 Task: Find connections with filter location Clement Town with filter topic #socialentrepreneurshipwith filter profile language Potuguese with filter current company EY-Parthenon with filter school Rajiv Gandhi Prodoyogiki Vishwavidyalaya, Bhopal with filter industry Retail Appliances, Electrical, and Electronic Equipment with filter service category WordPress Design with filter keywords title Pharmacy Assistant
Action: Mouse moved to (583, 66)
Screenshot: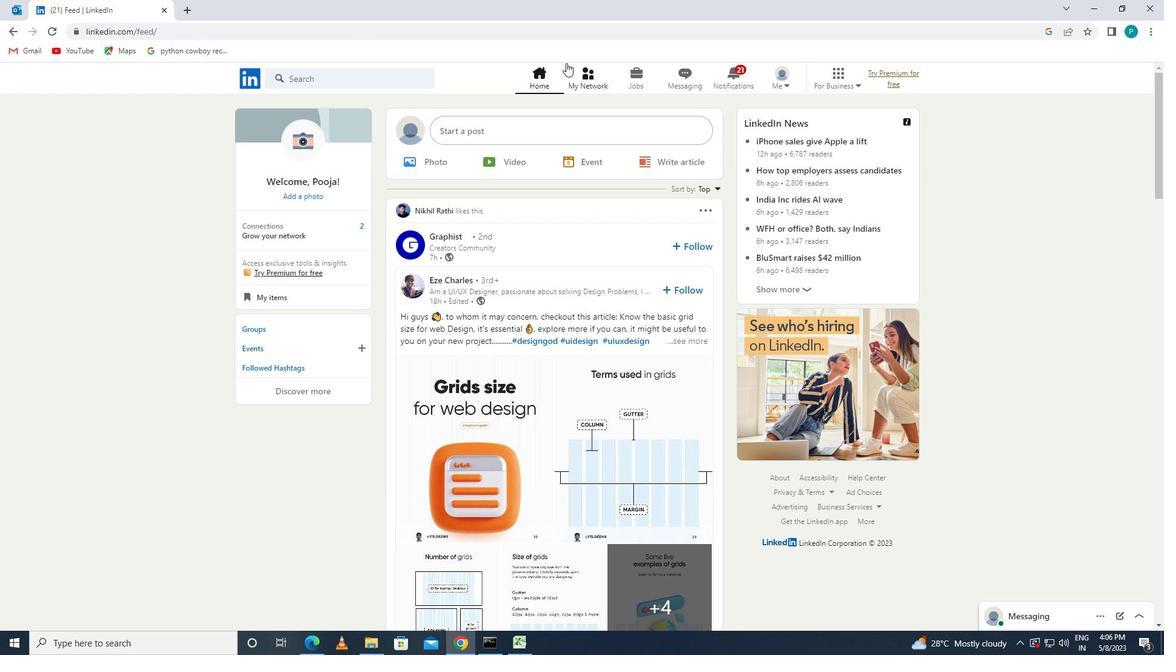 
Action: Mouse pressed left at (583, 66)
Screenshot: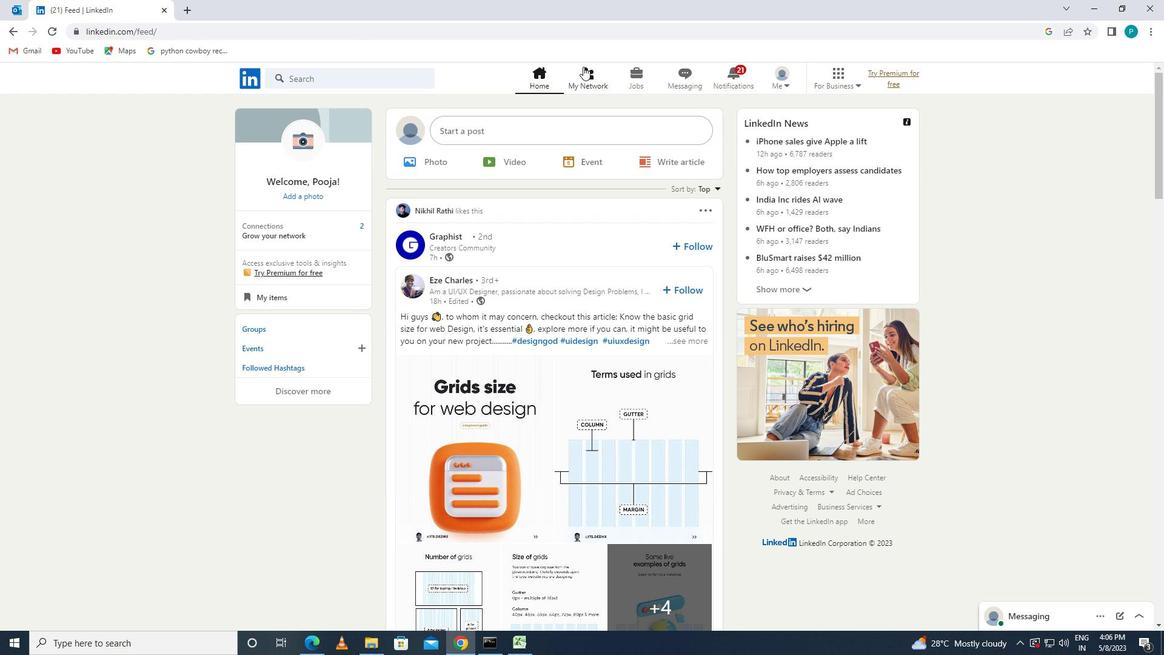 
Action: Mouse moved to (373, 143)
Screenshot: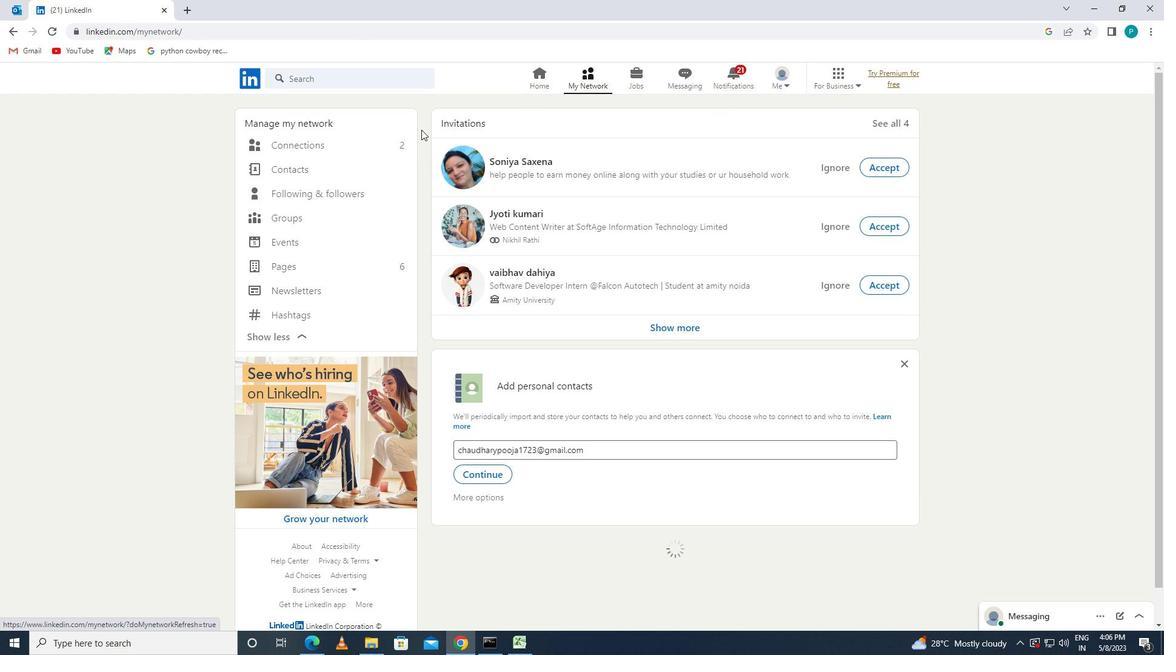
Action: Mouse pressed left at (373, 143)
Screenshot: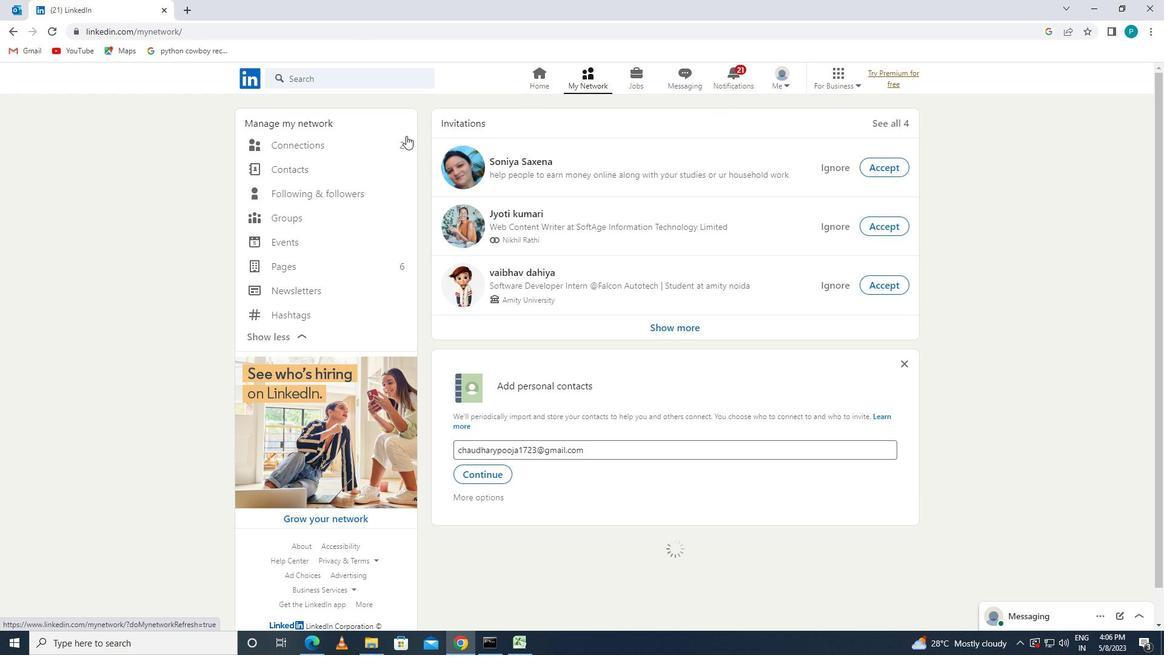 
Action: Mouse moved to (669, 146)
Screenshot: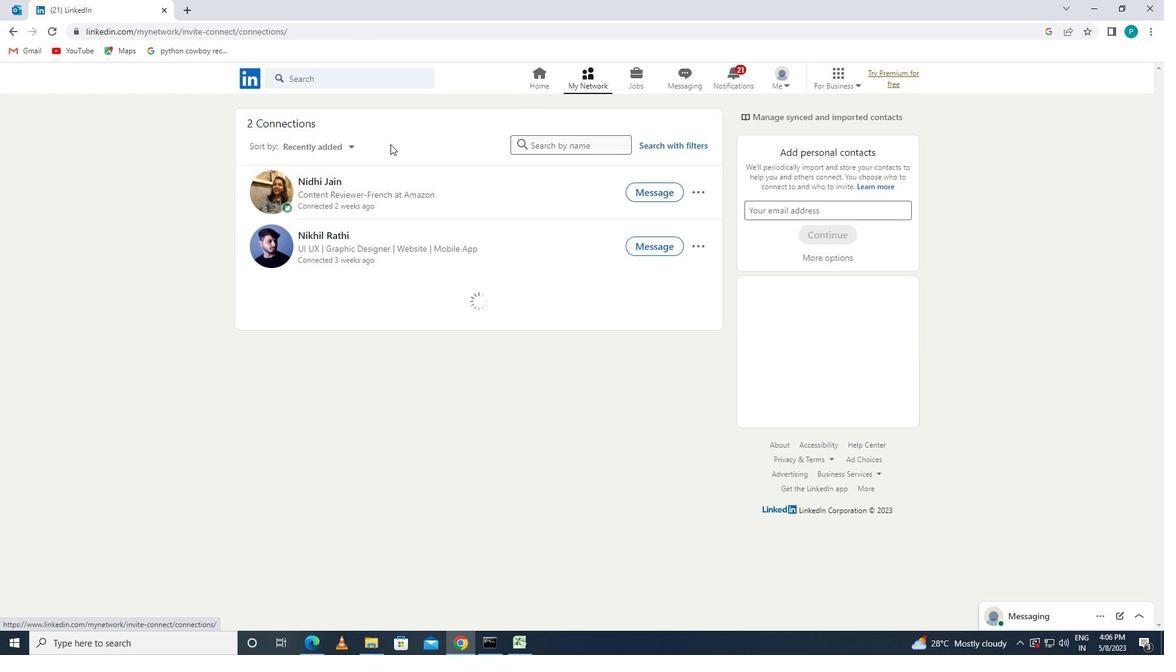 
Action: Mouse pressed left at (669, 146)
Screenshot: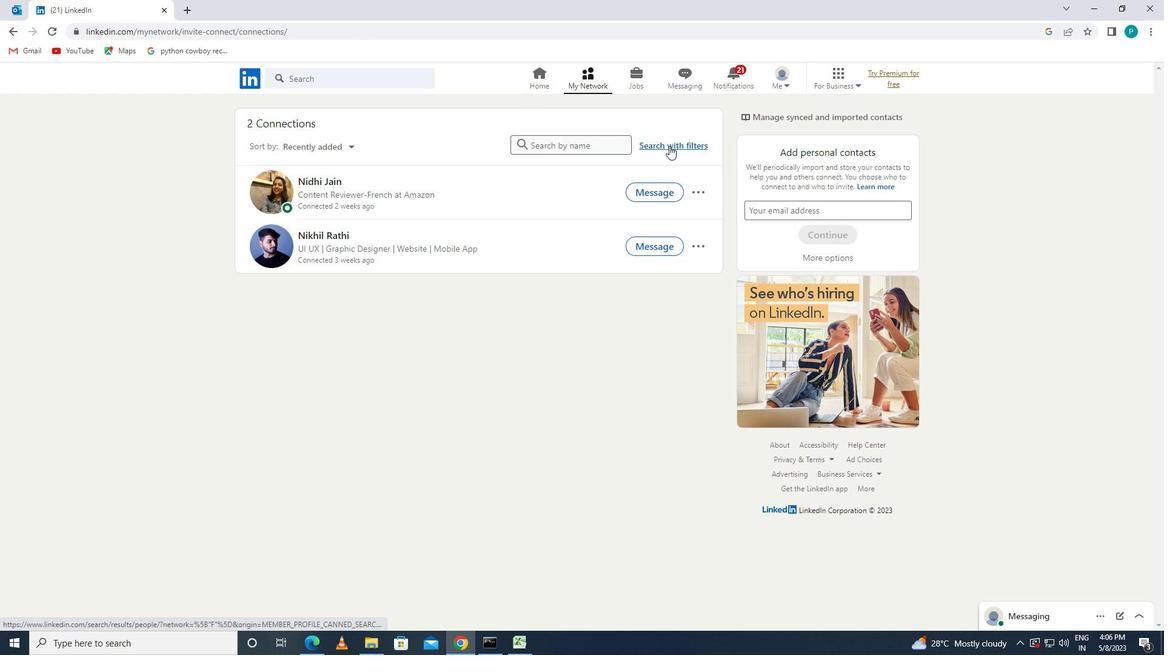 
Action: Mouse moved to (623, 106)
Screenshot: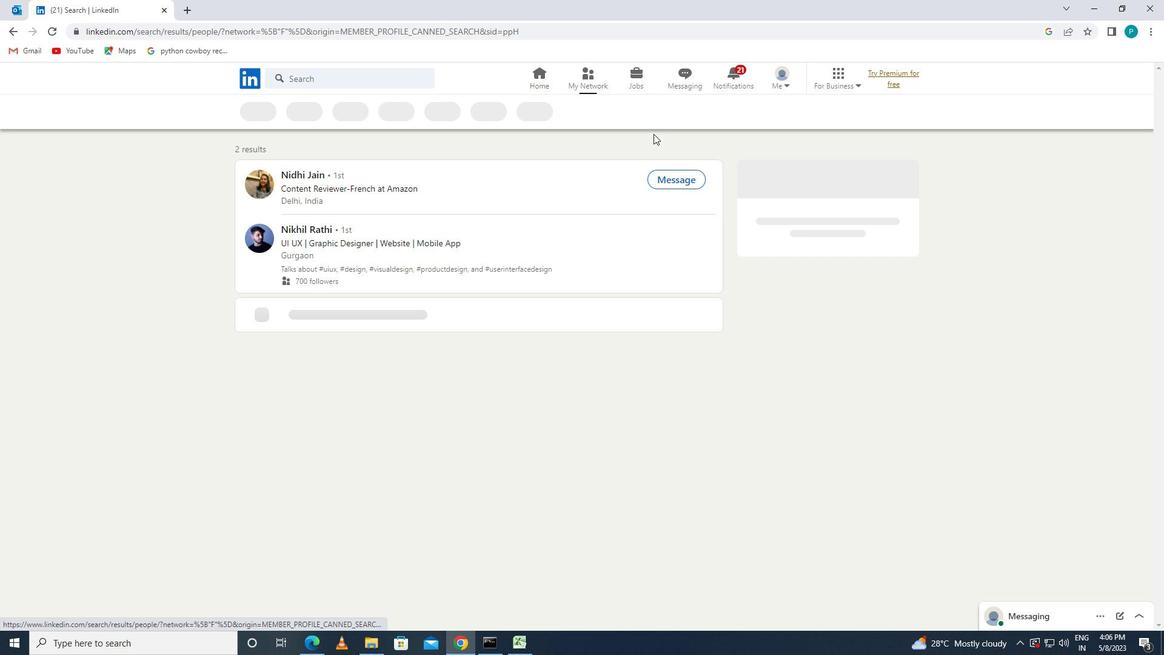 
Action: Mouse pressed left at (623, 106)
Screenshot: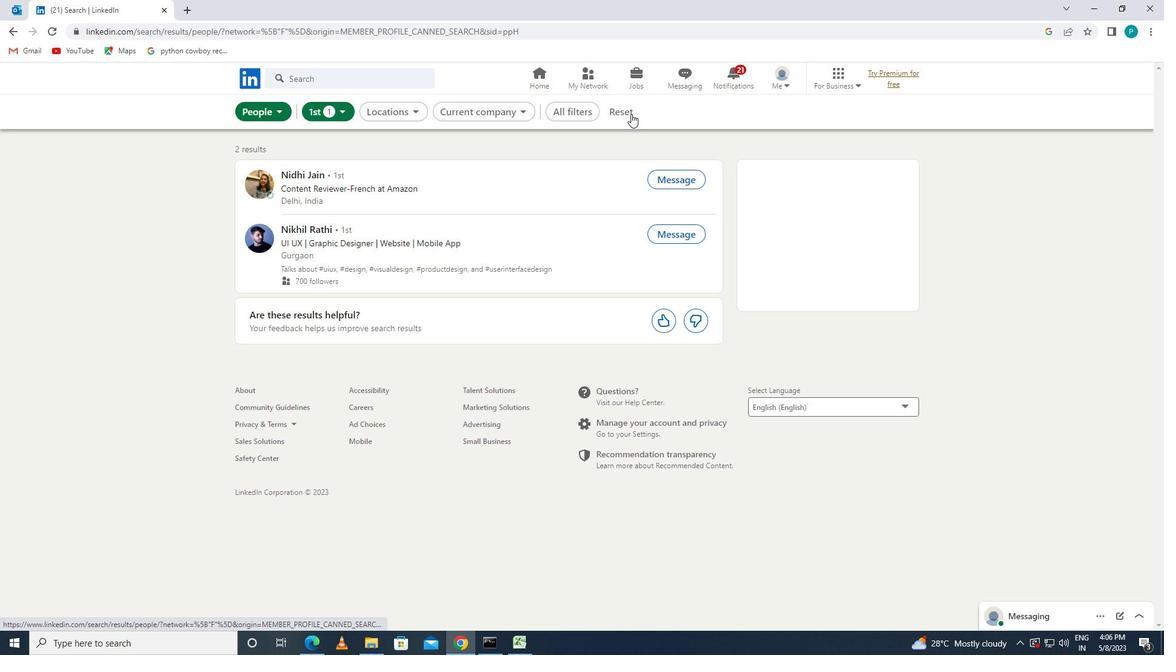 
Action: Mouse moved to (596, 107)
Screenshot: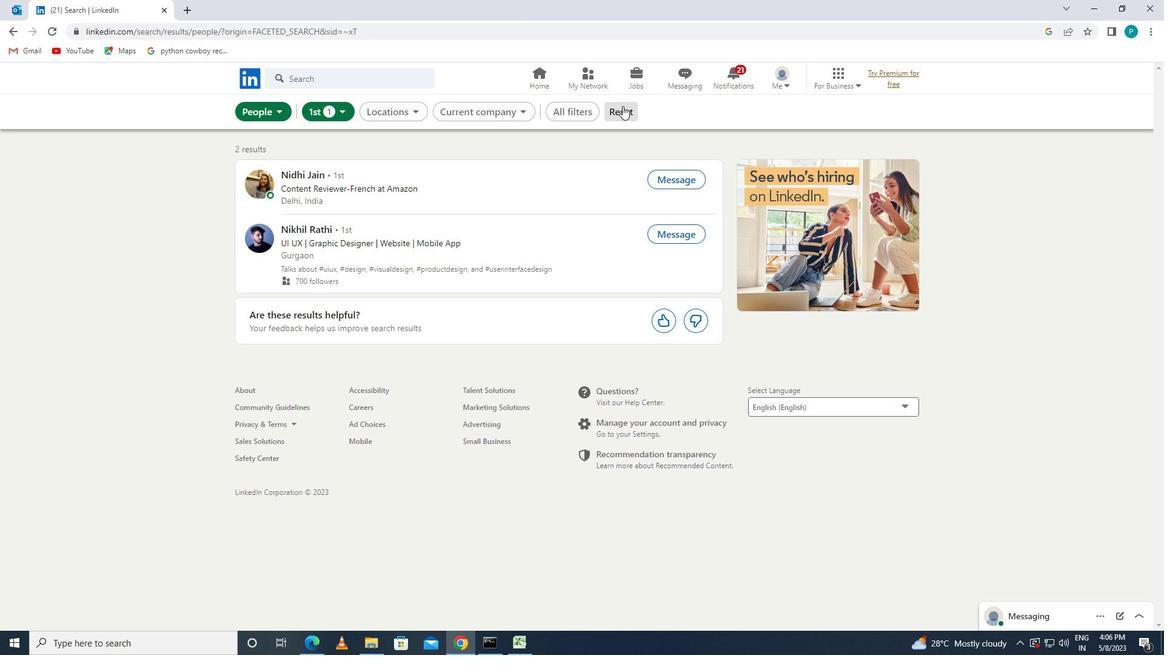 
Action: Mouse pressed left at (596, 107)
Screenshot: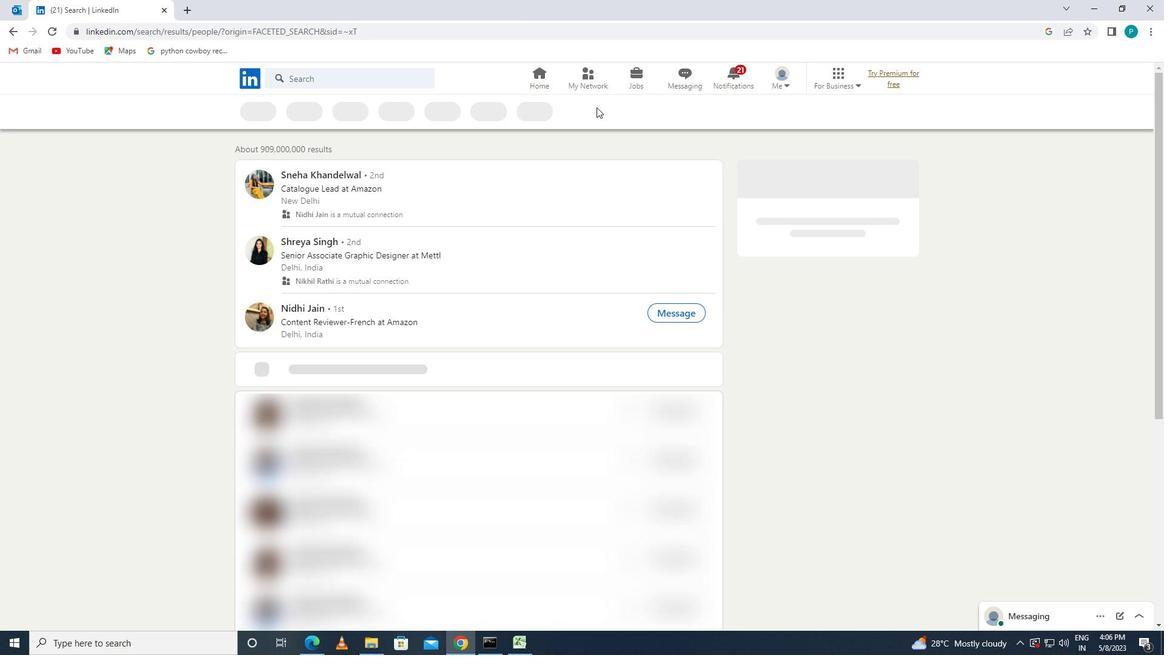 
Action: Mouse moved to (996, 297)
Screenshot: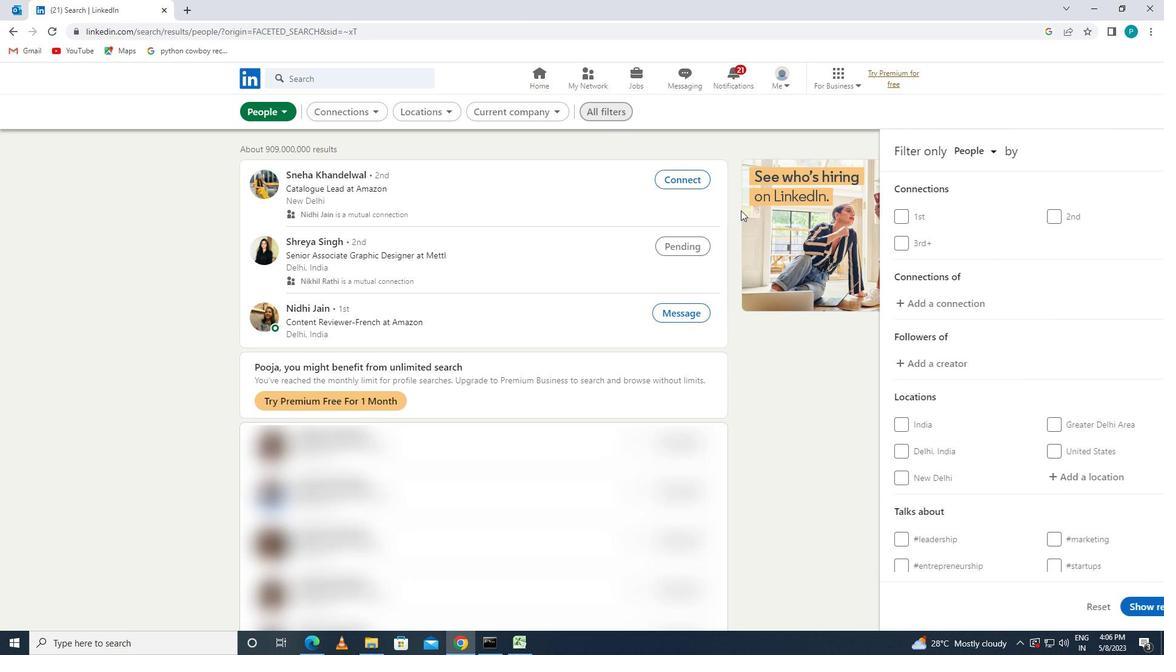 
Action: Mouse scrolled (996, 297) with delta (0, 0)
Screenshot: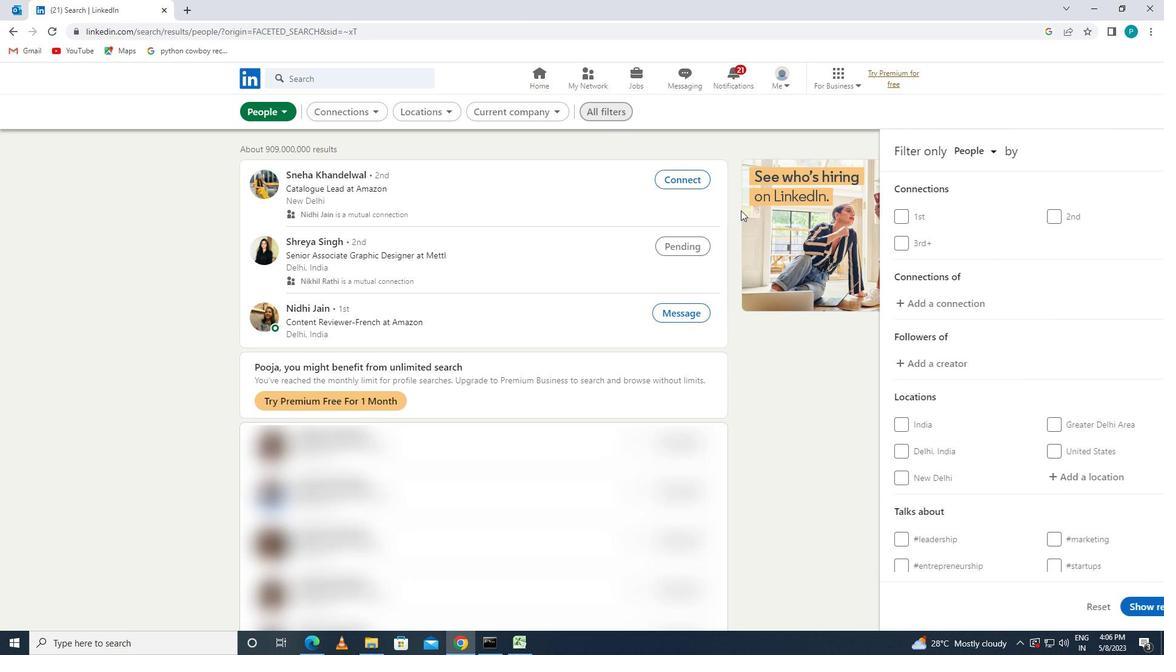 
Action: Mouse moved to (997, 298)
Screenshot: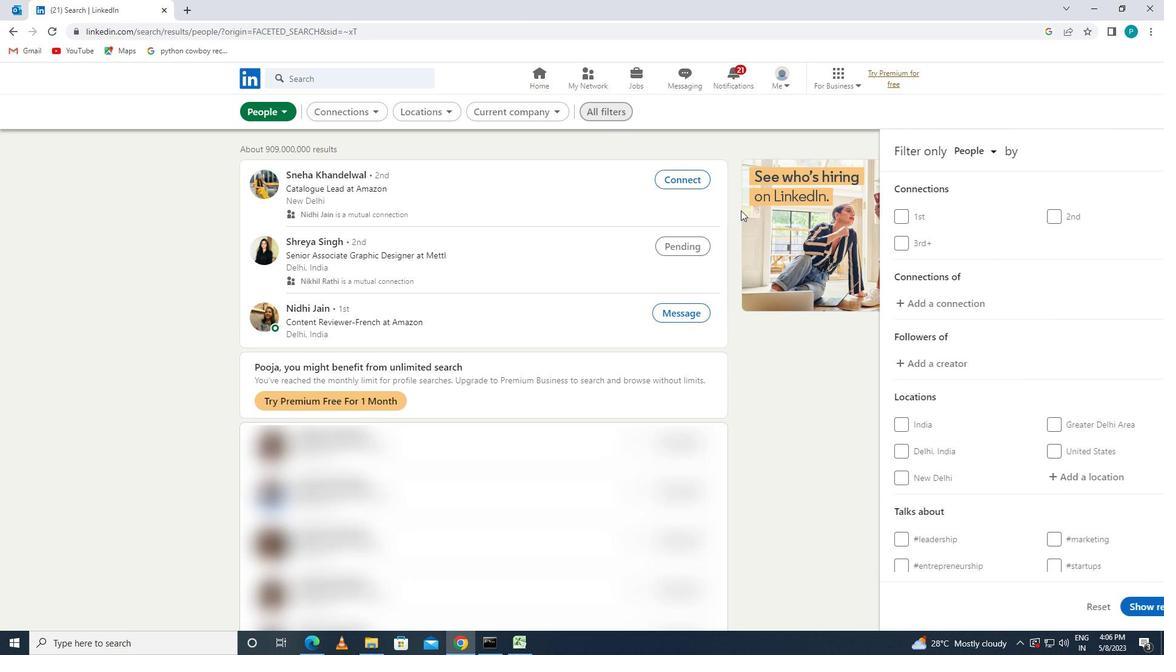 
Action: Mouse scrolled (997, 297) with delta (0, 0)
Screenshot: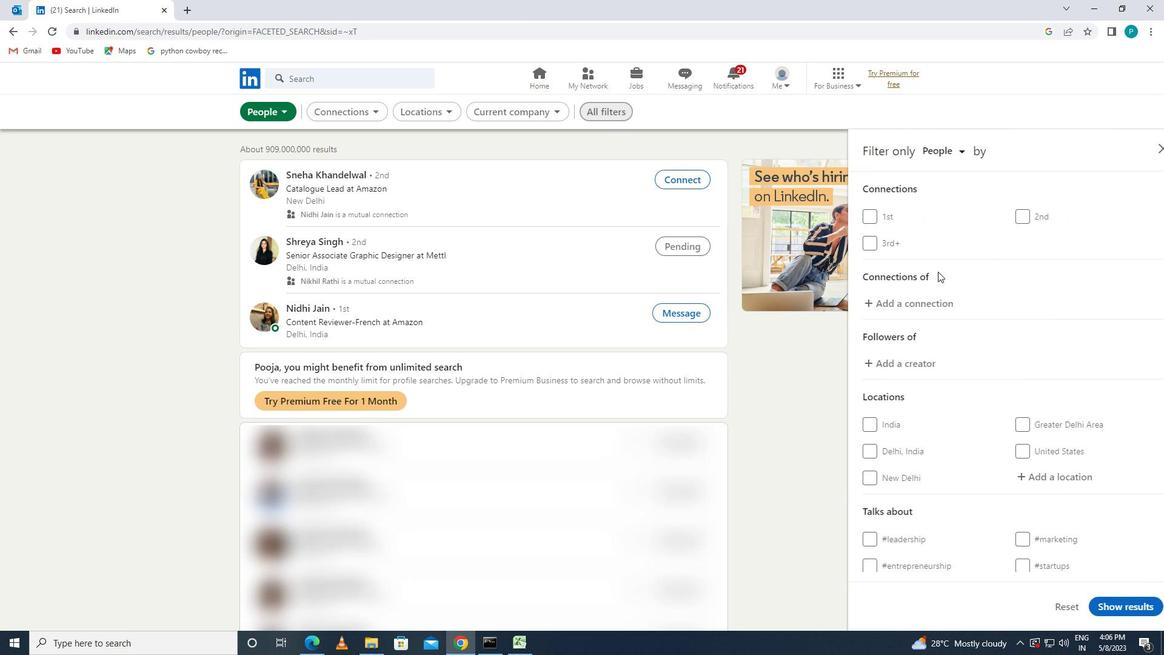 
Action: Mouse moved to (1034, 355)
Screenshot: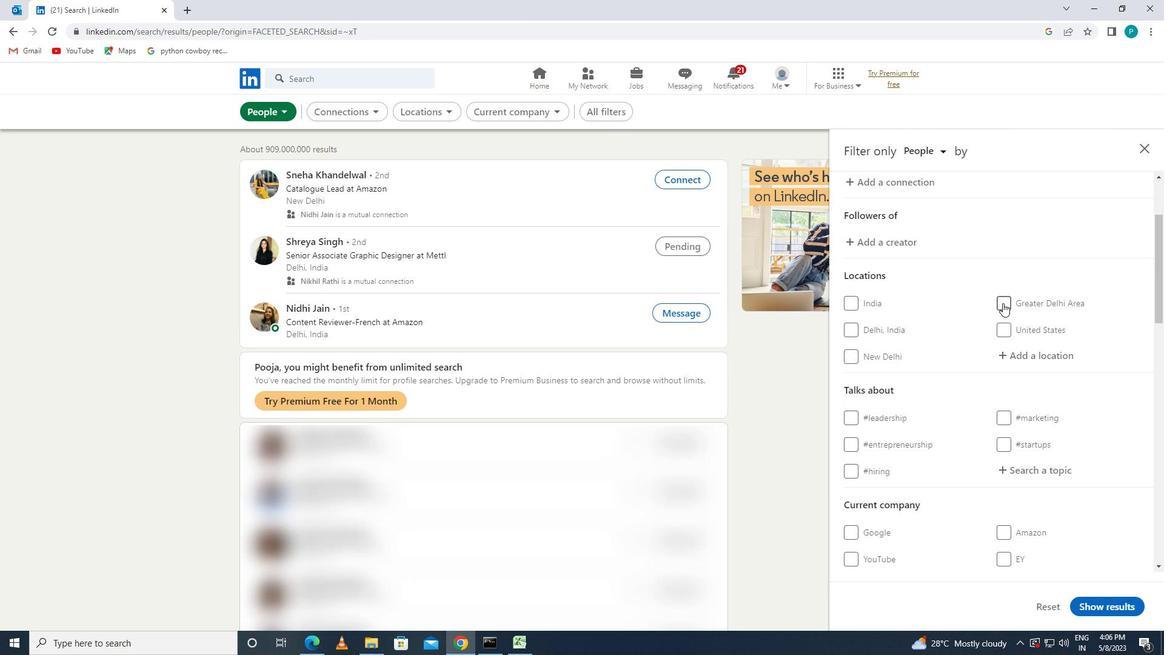 
Action: Mouse pressed left at (1034, 355)
Screenshot: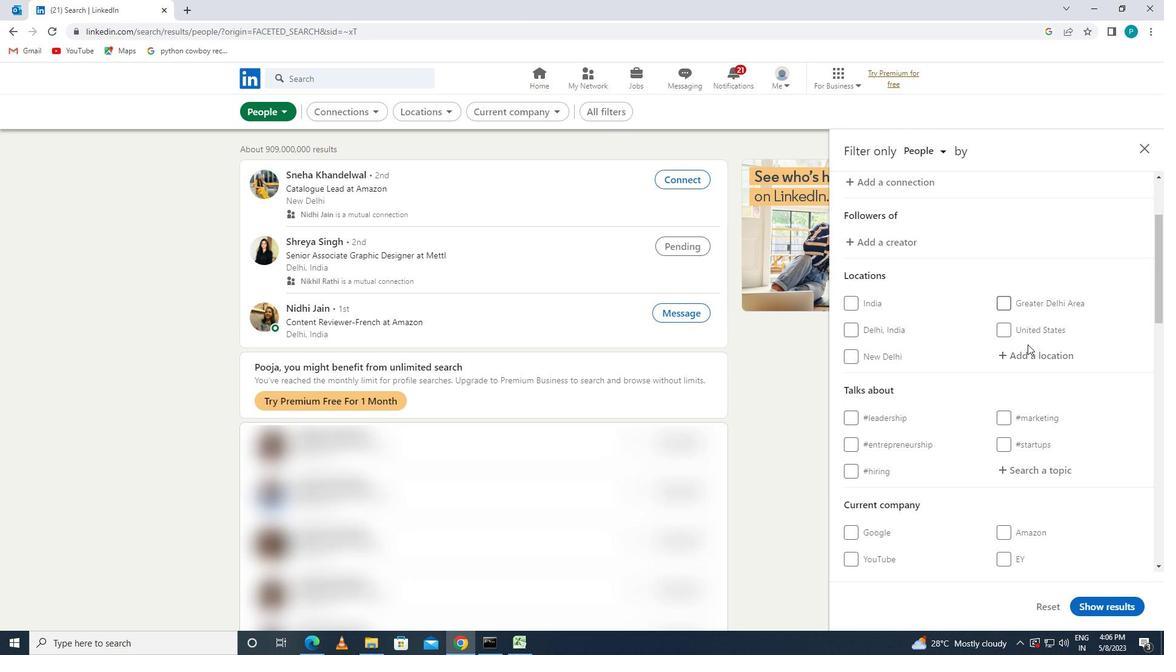 
Action: Mouse moved to (1030, 354)
Screenshot: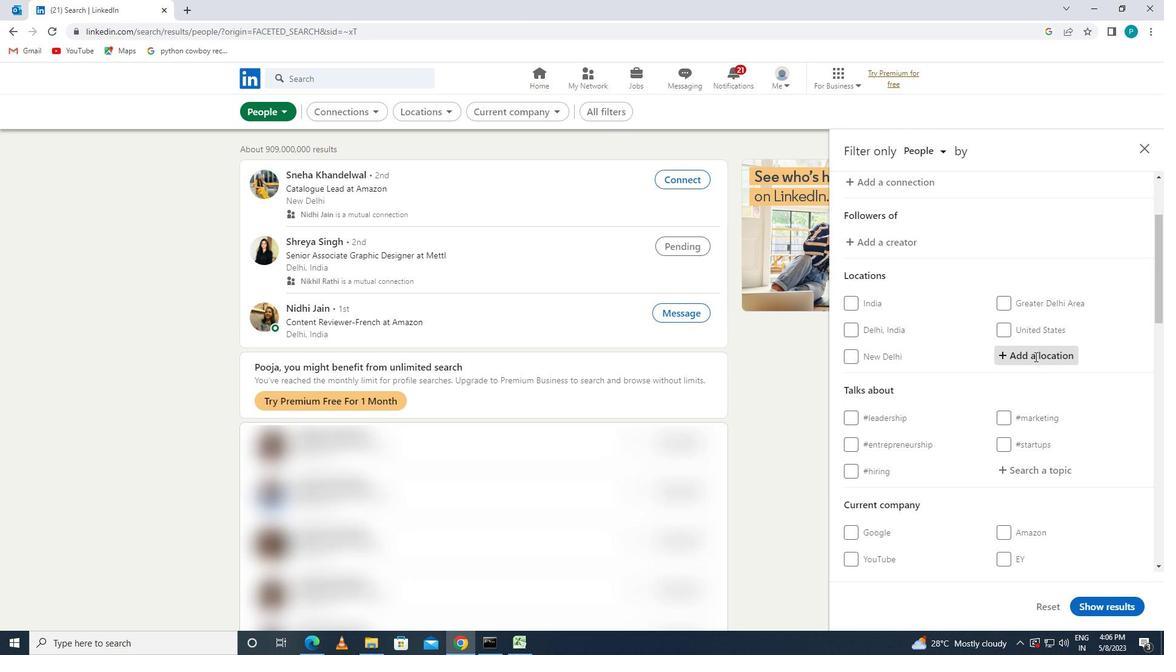 
Action: Key pressed <Key.caps_lock>c<Key.caps_lock>lement
Screenshot: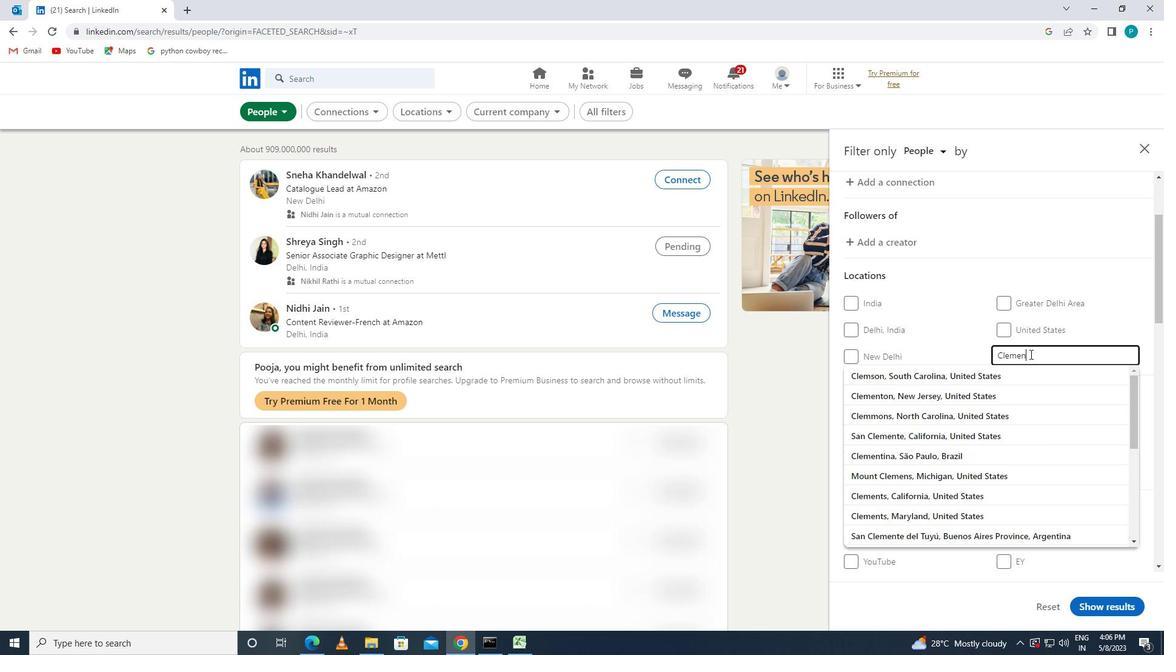 
Action: Mouse moved to (1037, 380)
Screenshot: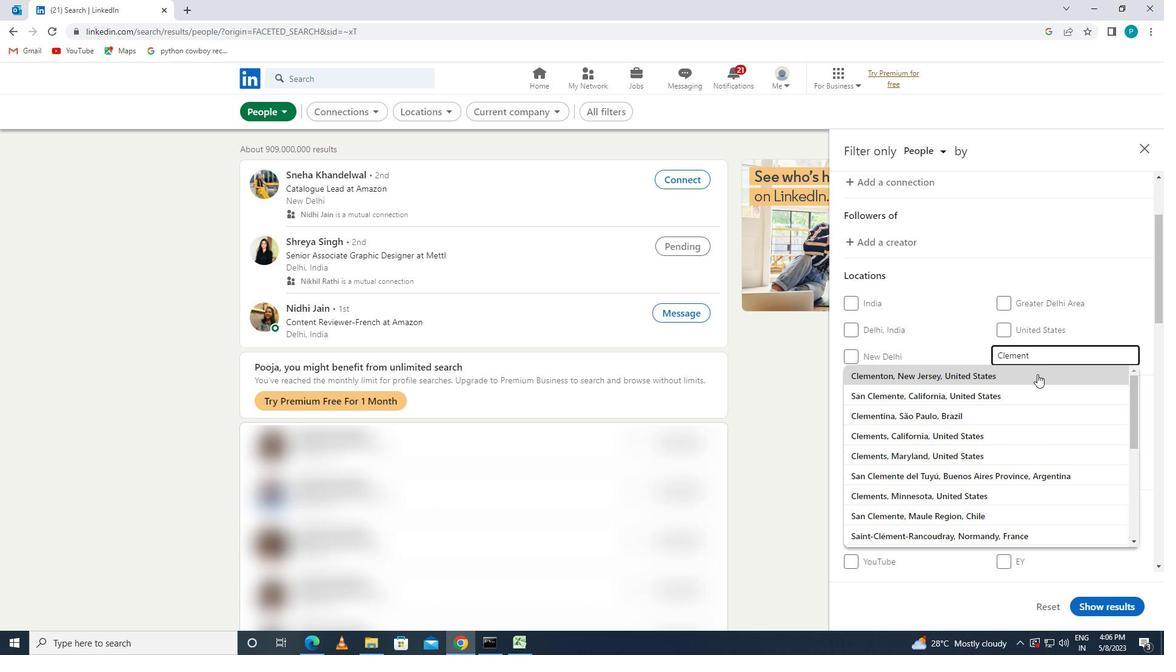 
Action: Key pressed <Key.space><Key.caps_lock>t<Key.caps_lock>own
Screenshot: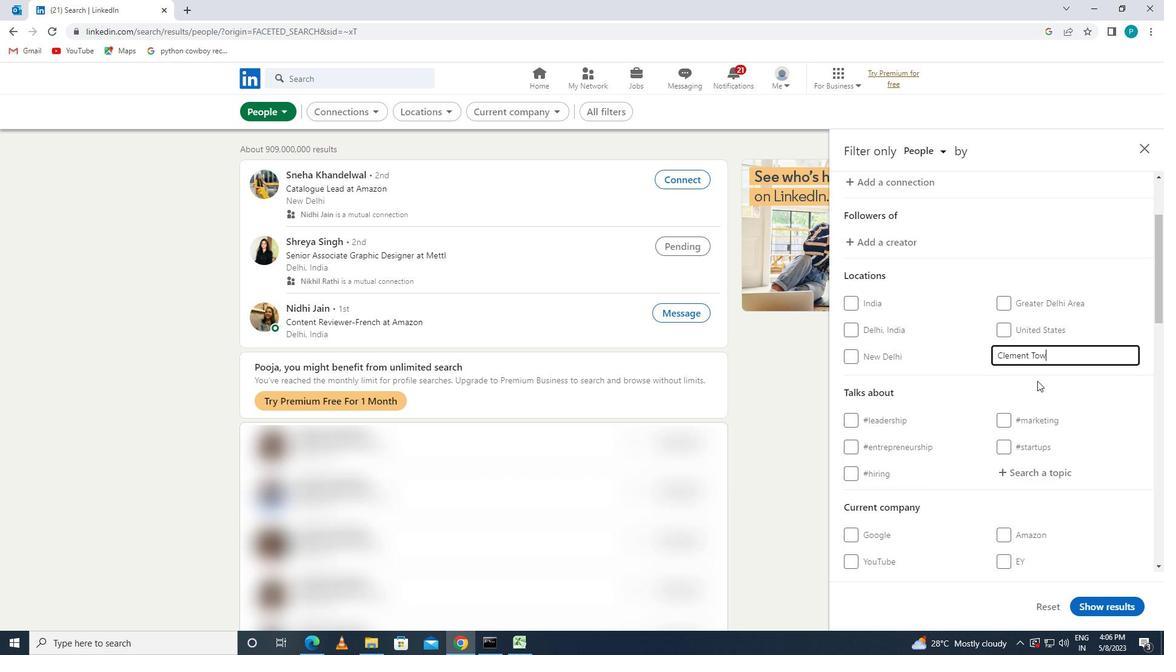 
Action: Mouse moved to (1040, 465)
Screenshot: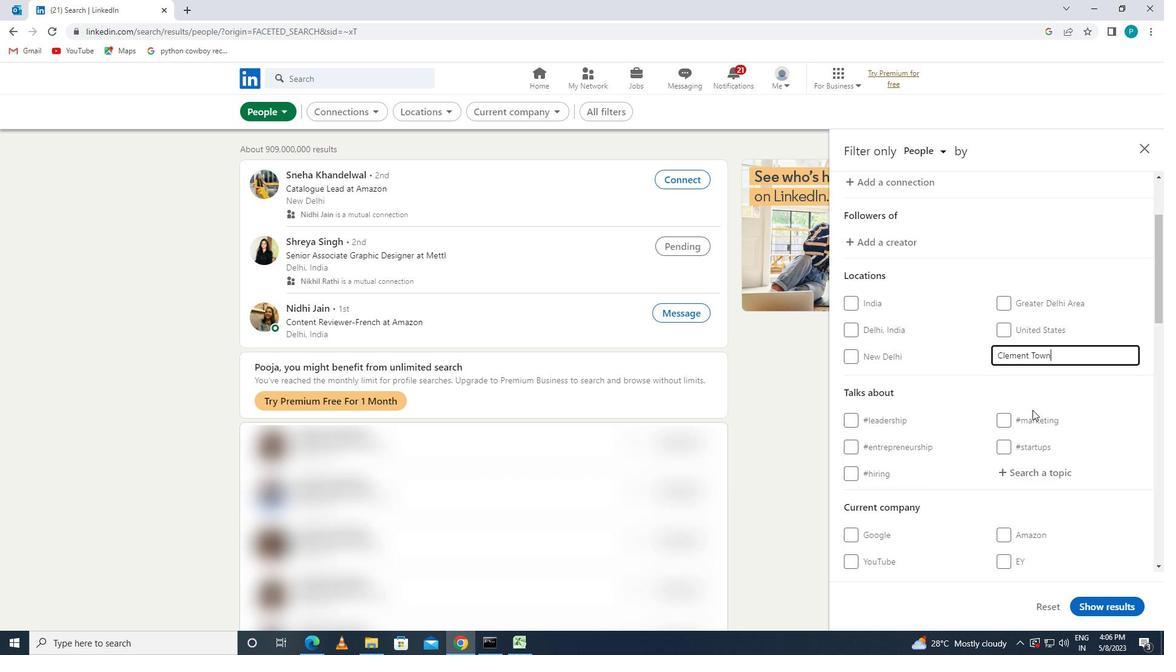 
Action: Mouse pressed left at (1040, 465)
Screenshot: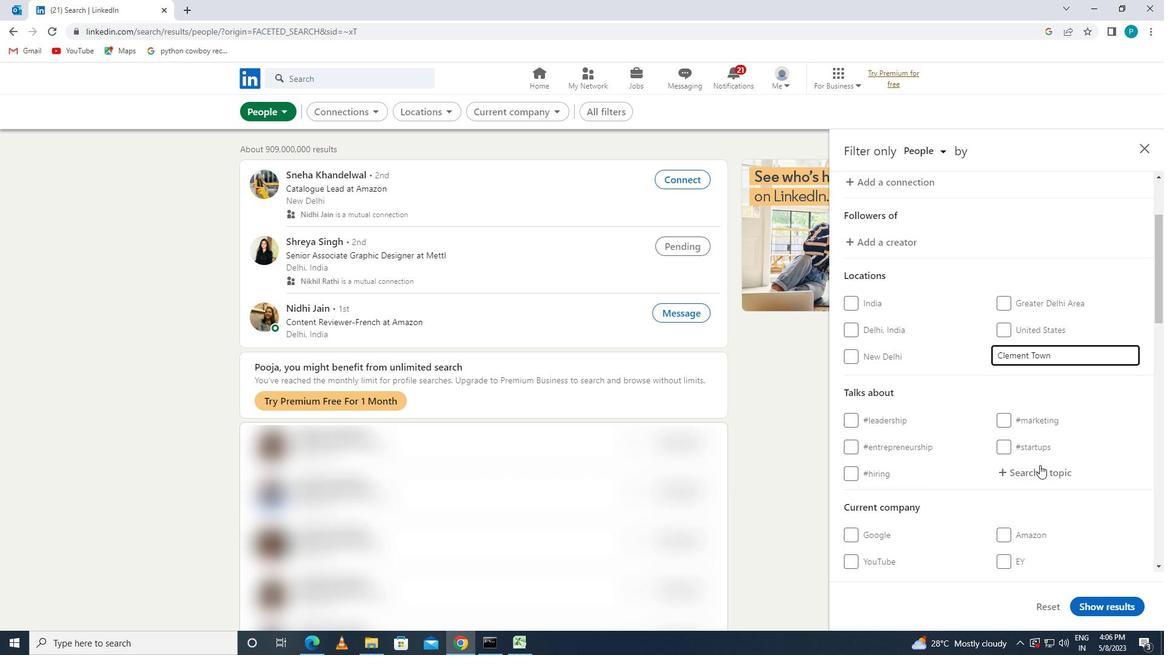 
Action: Mouse moved to (1046, 471)
Screenshot: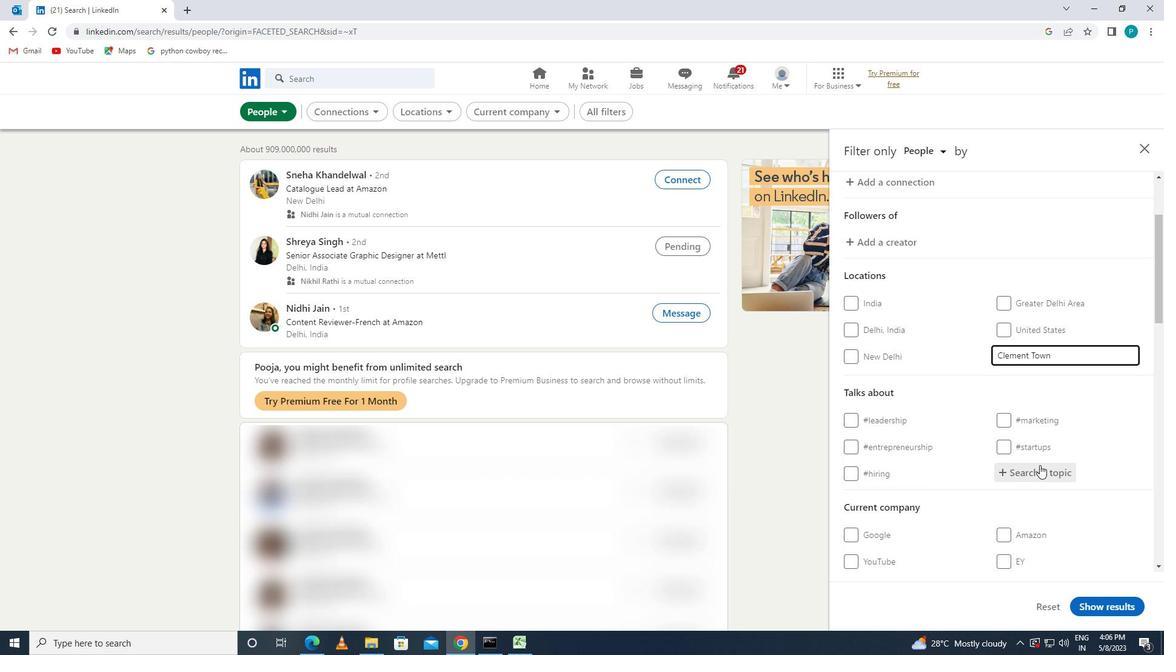 
Action: Key pressed <Key.shift>#SOCIALENTREPRENEURSHIP
Screenshot: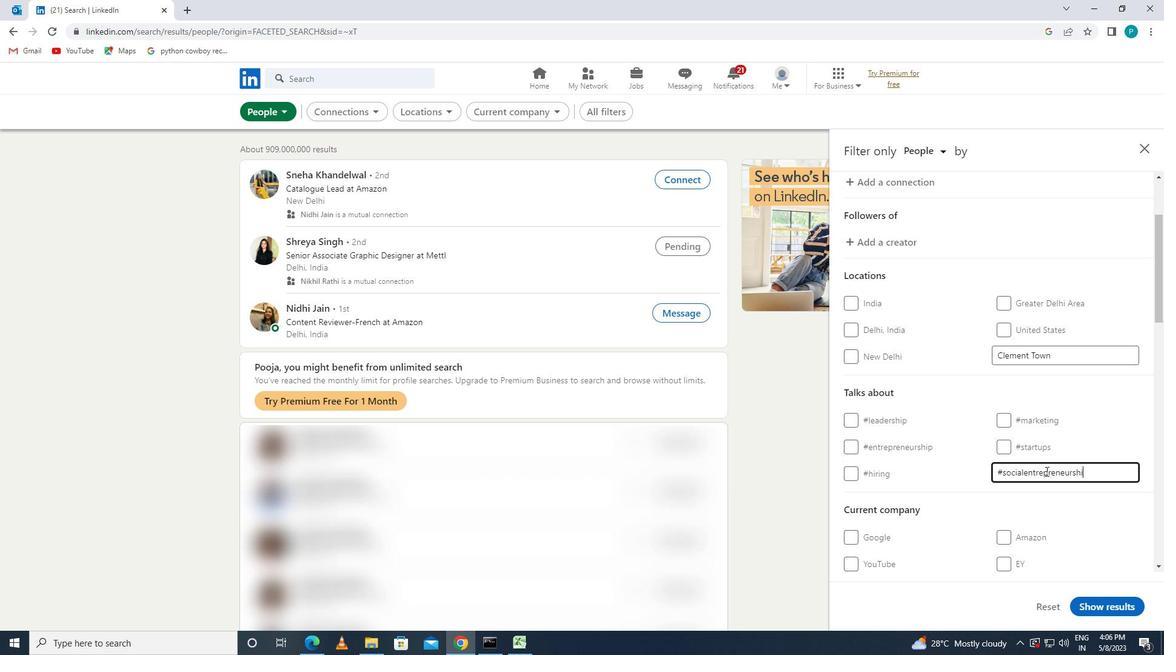 
Action: Mouse moved to (1024, 466)
Screenshot: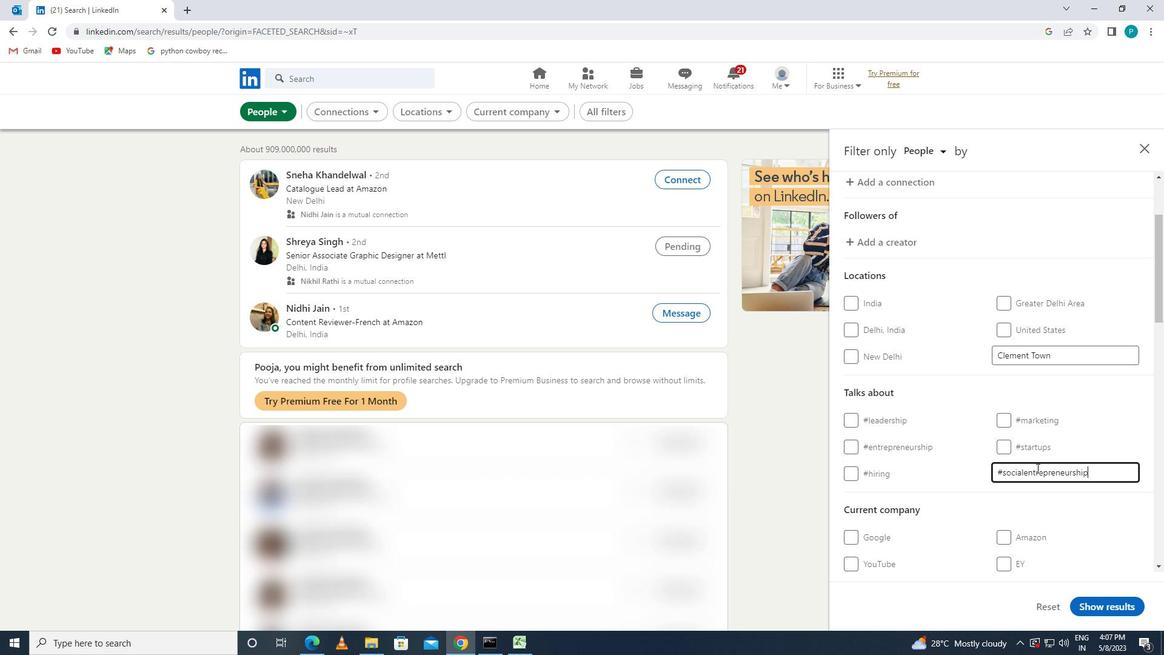 
Action: Mouse scrolled (1024, 465) with delta (0, 0)
Screenshot: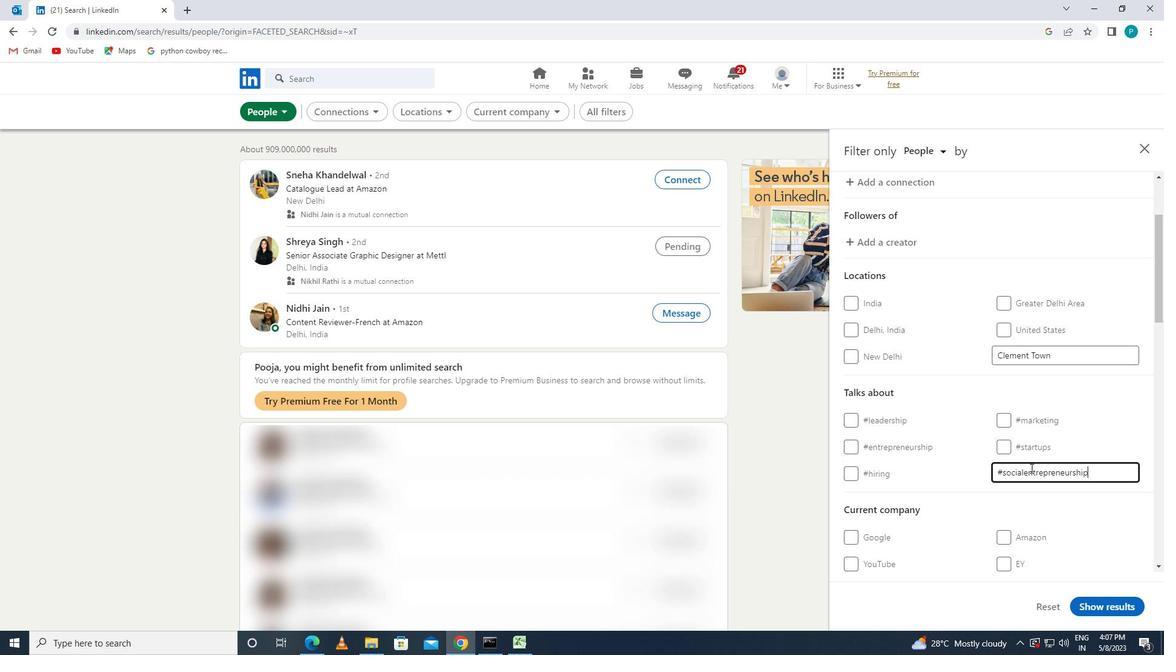 
Action: Mouse moved to (1024, 465)
Screenshot: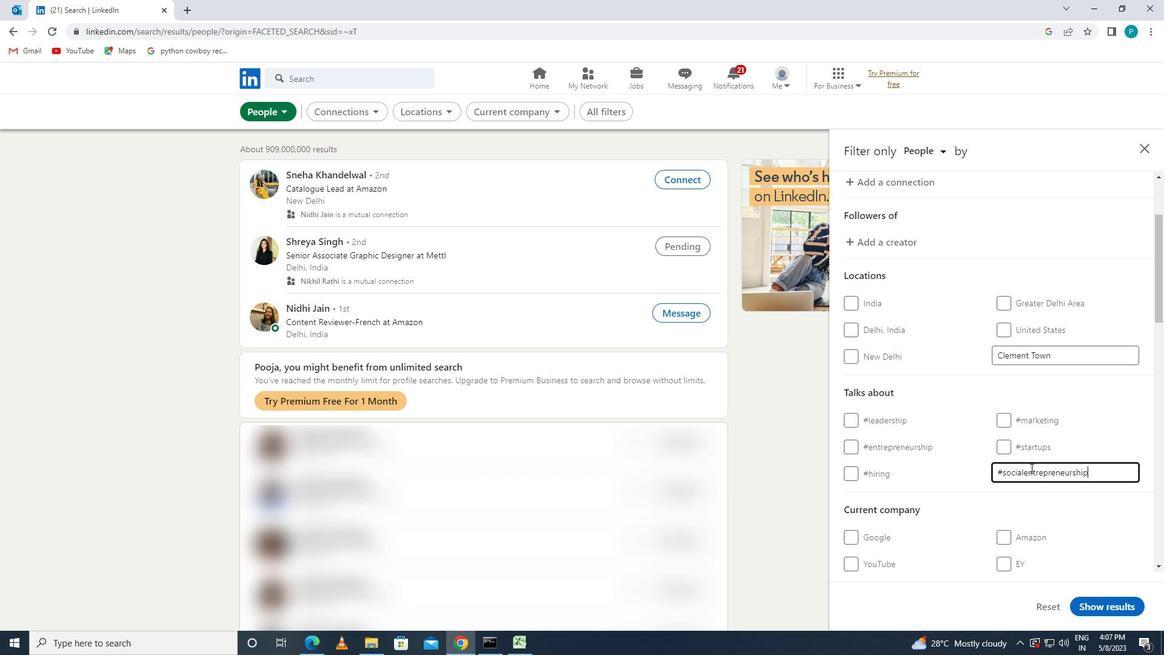 
Action: Mouse scrolled (1024, 464) with delta (0, 0)
Screenshot: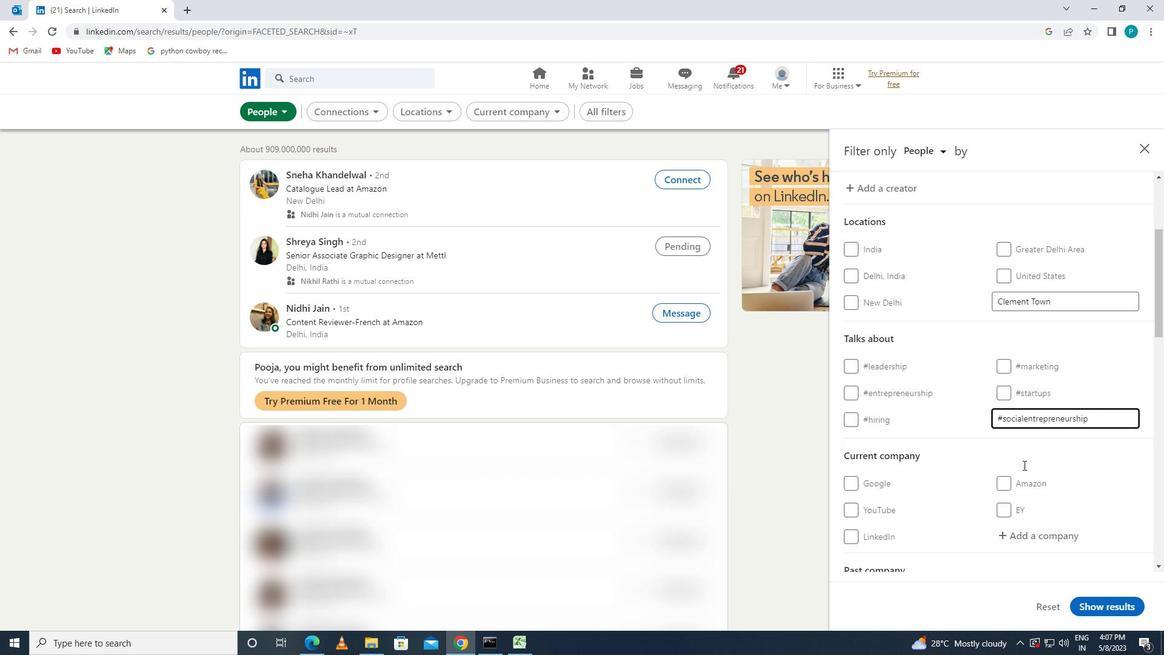 
Action: Mouse moved to (1024, 464)
Screenshot: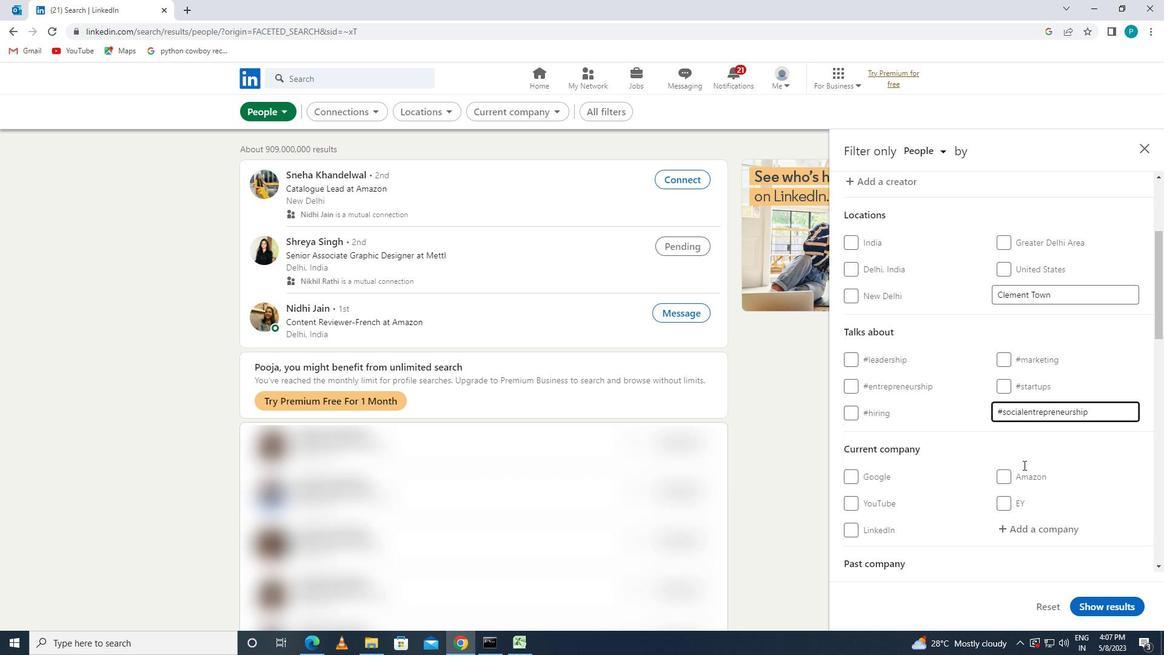 
Action: Mouse scrolled (1024, 464) with delta (0, 0)
Screenshot: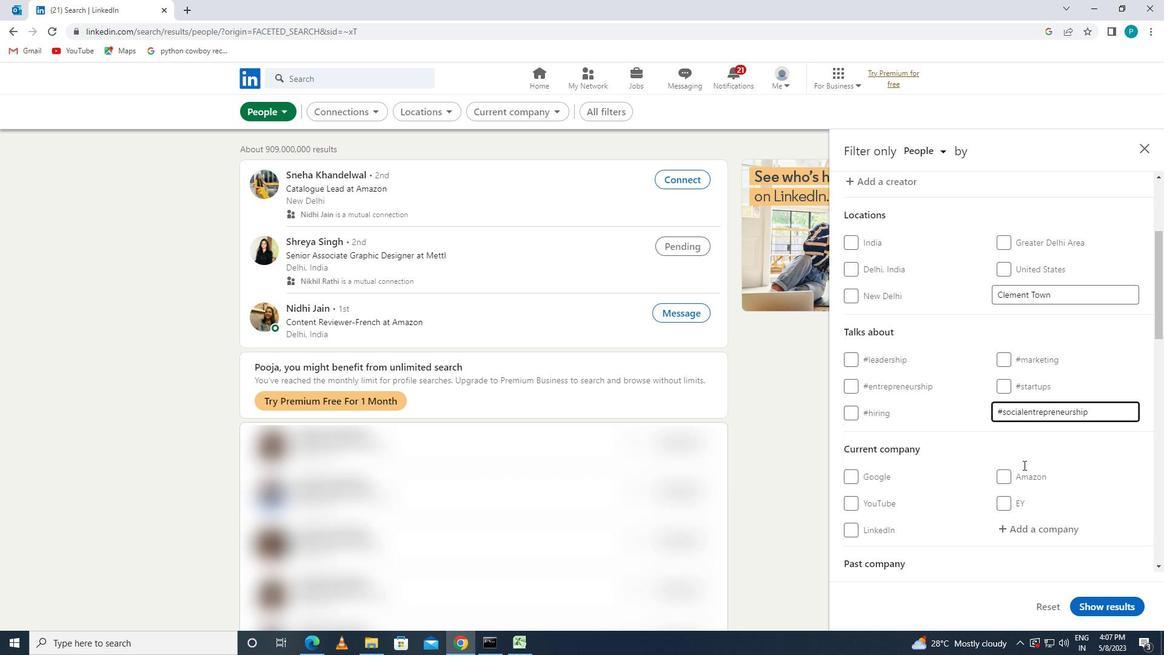 
Action: Mouse moved to (1024, 463)
Screenshot: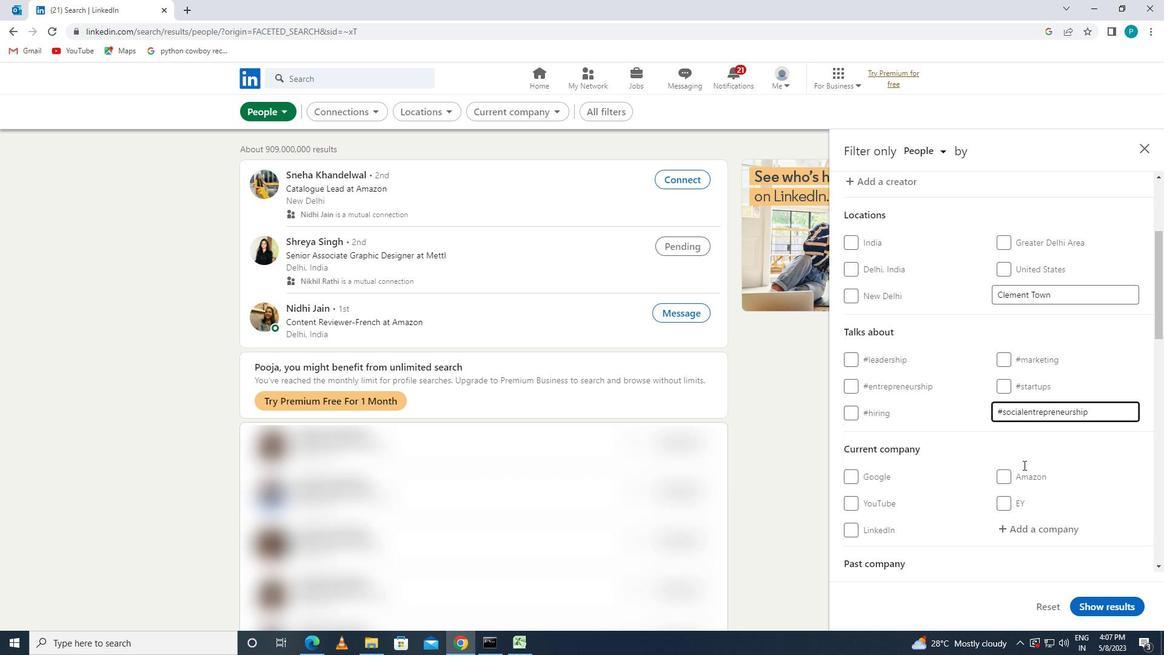 
Action: Mouse scrolled (1024, 462) with delta (0, 0)
Screenshot: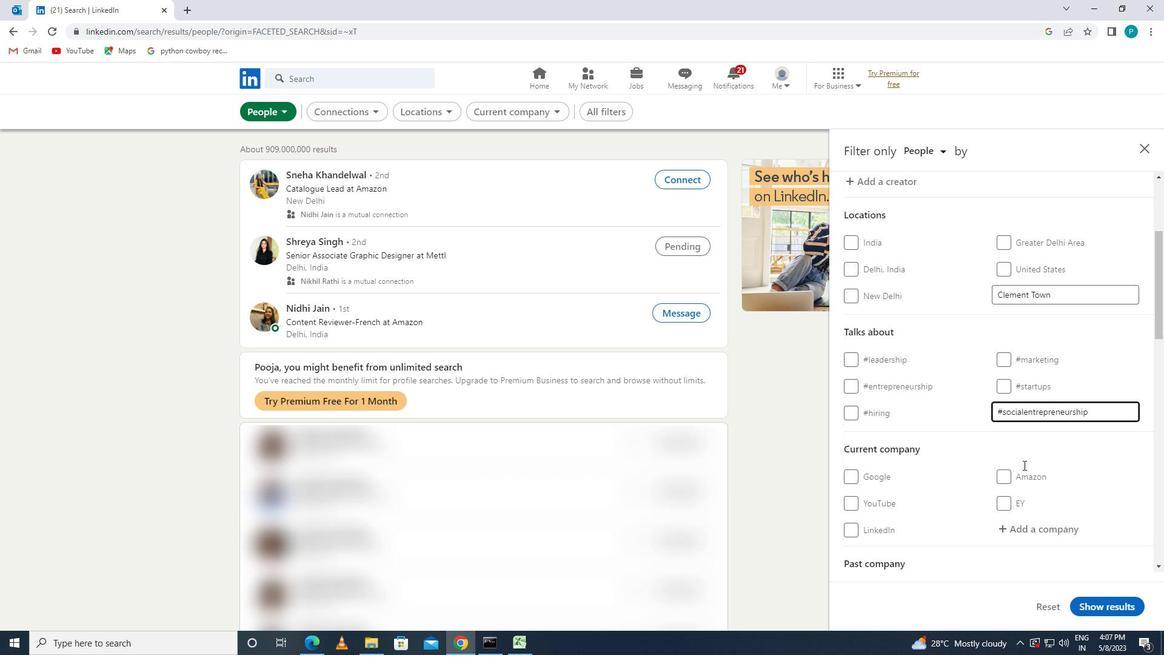 
Action: Mouse moved to (956, 420)
Screenshot: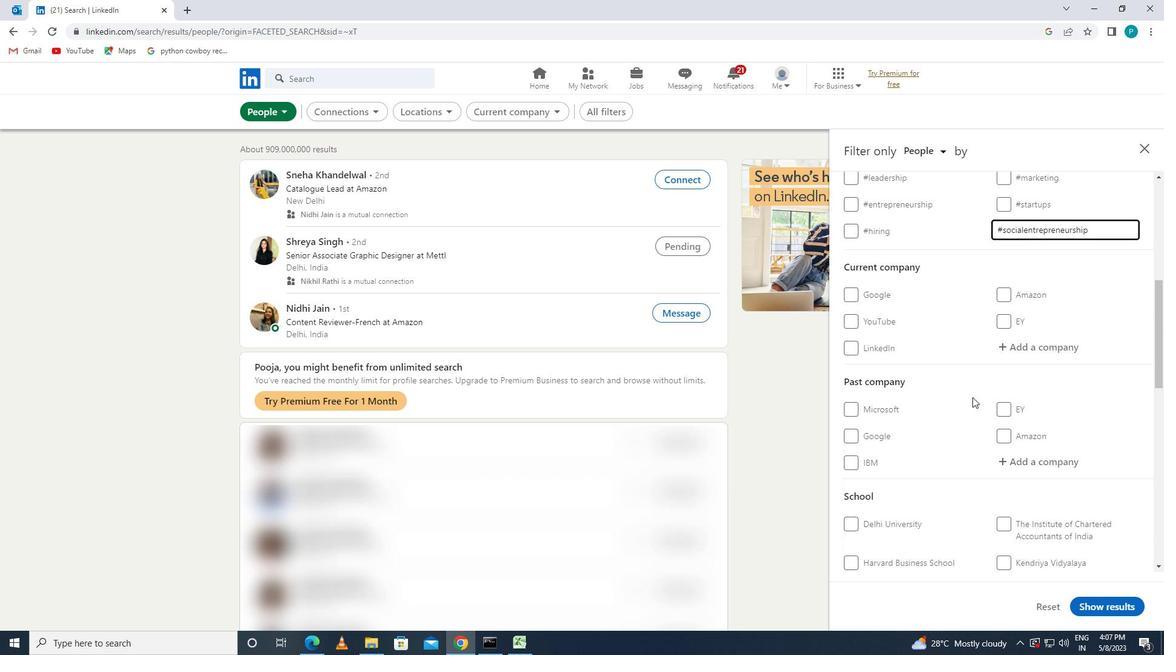 
Action: Mouse scrolled (956, 419) with delta (0, 0)
Screenshot: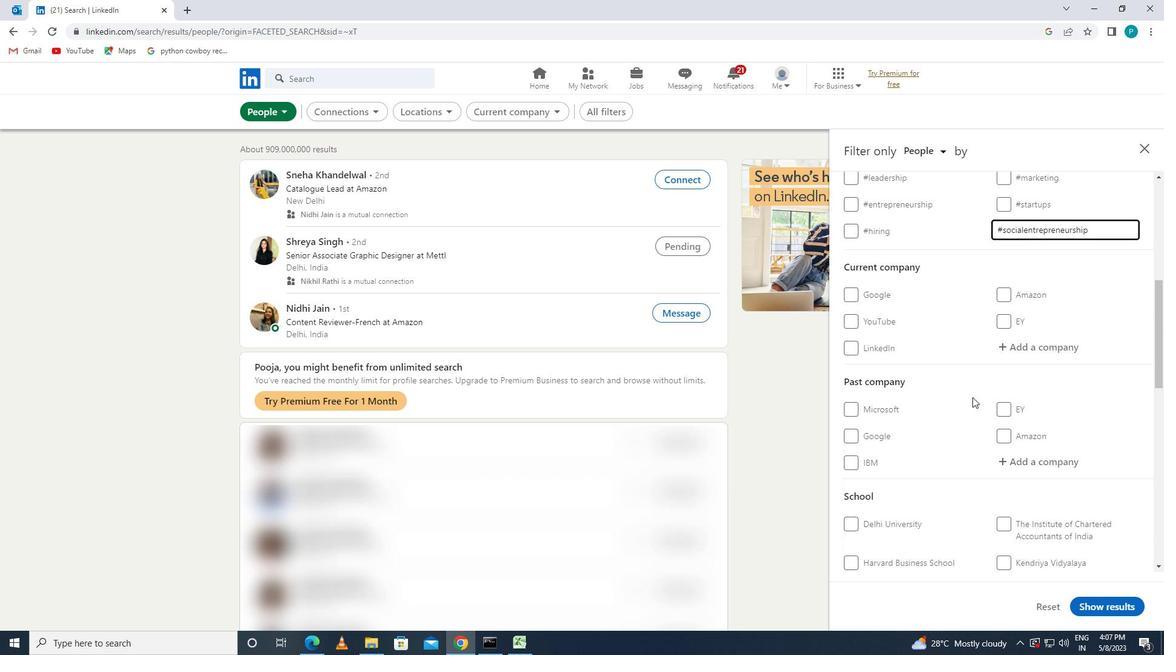 
Action: Mouse moved to (950, 422)
Screenshot: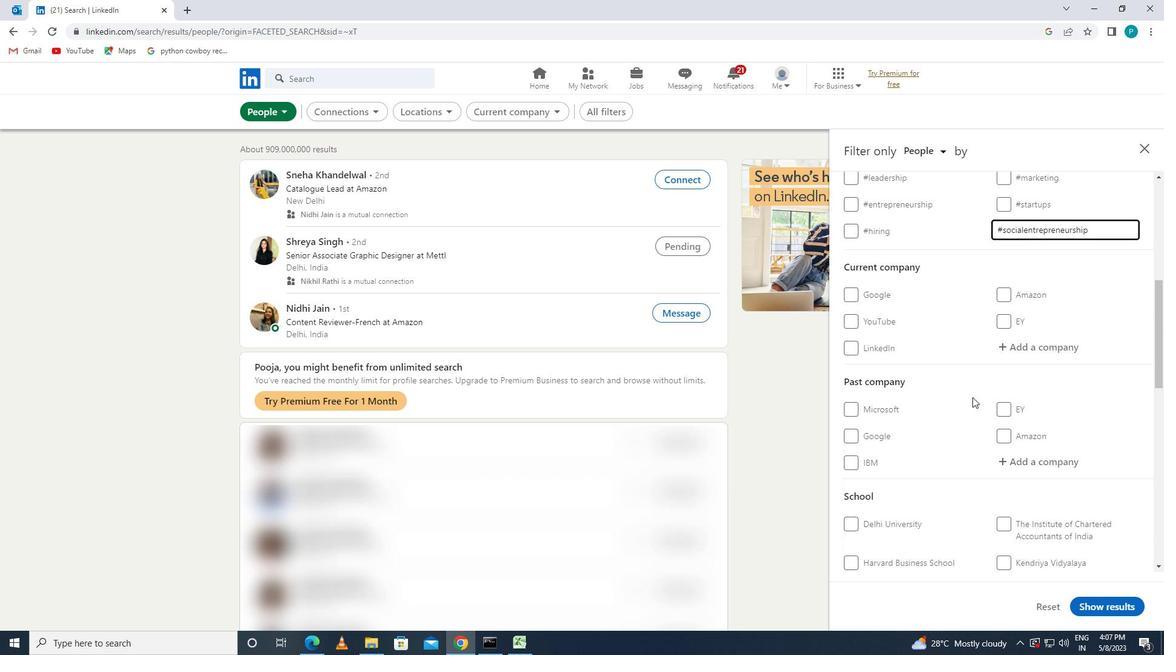
Action: Mouse scrolled (950, 422) with delta (0, 0)
Screenshot: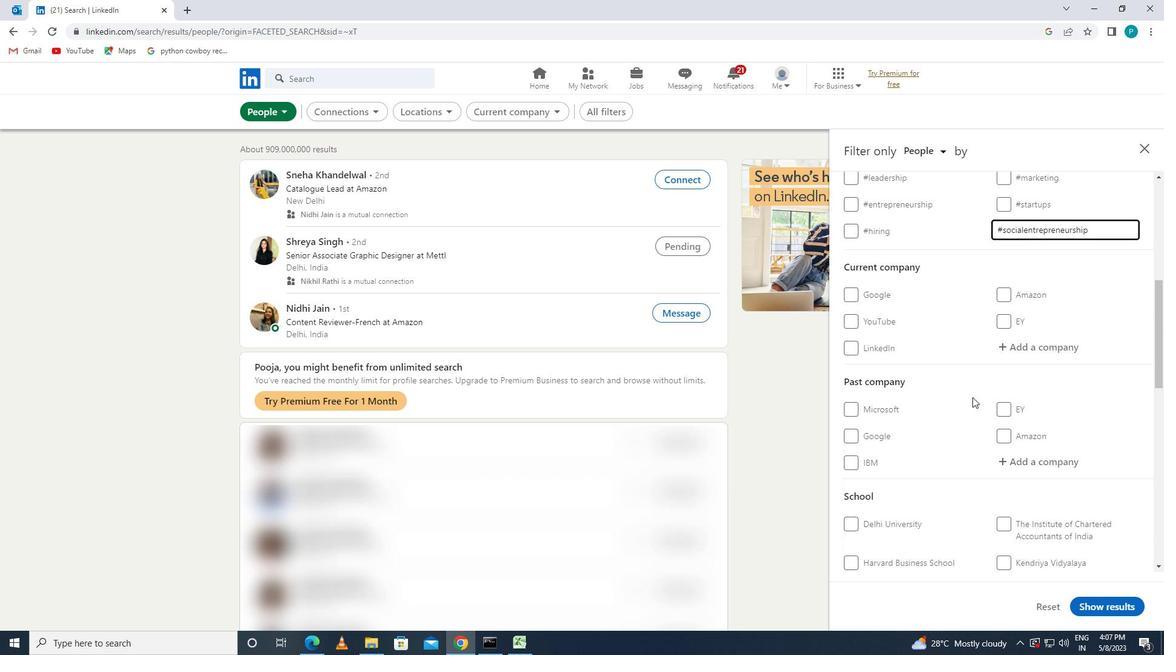 
Action: Mouse moved to (948, 424)
Screenshot: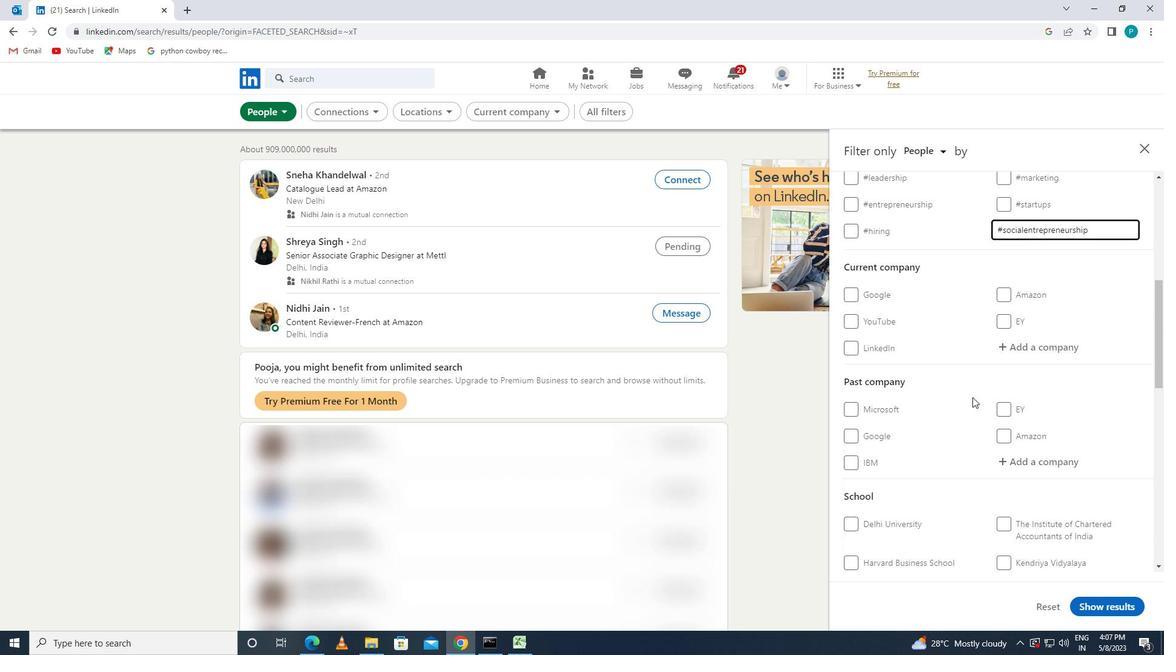 
Action: Mouse scrolled (948, 423) with delta (0, 0)
Screenshot: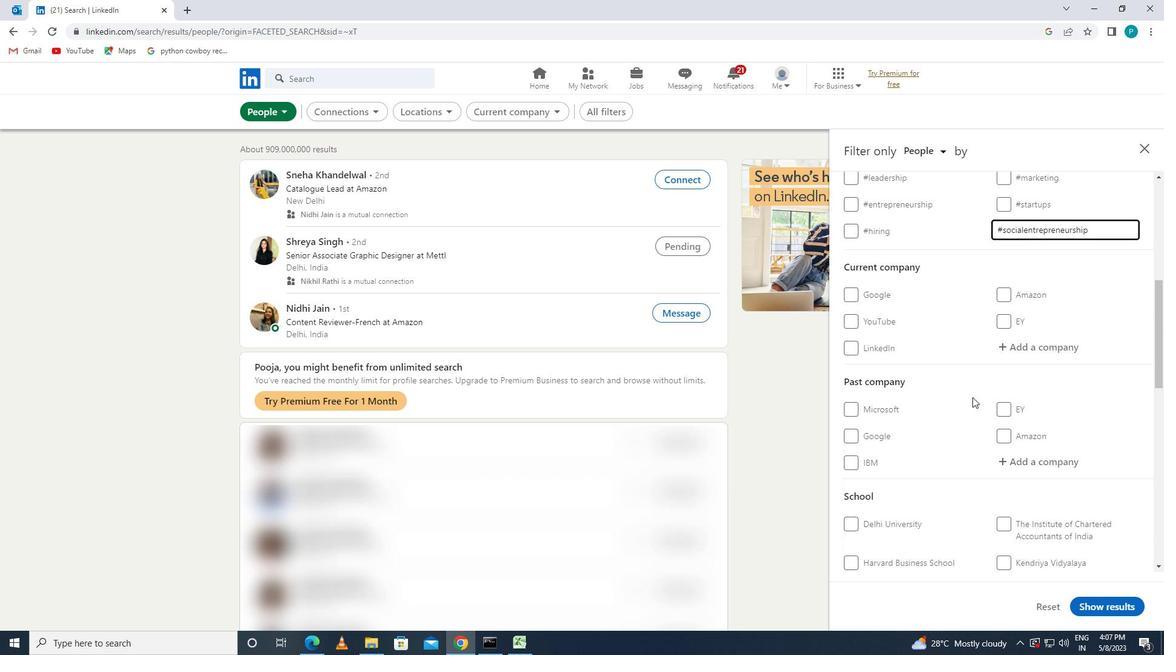 
Action: Mouse moved to (947, 424)
Screenshot: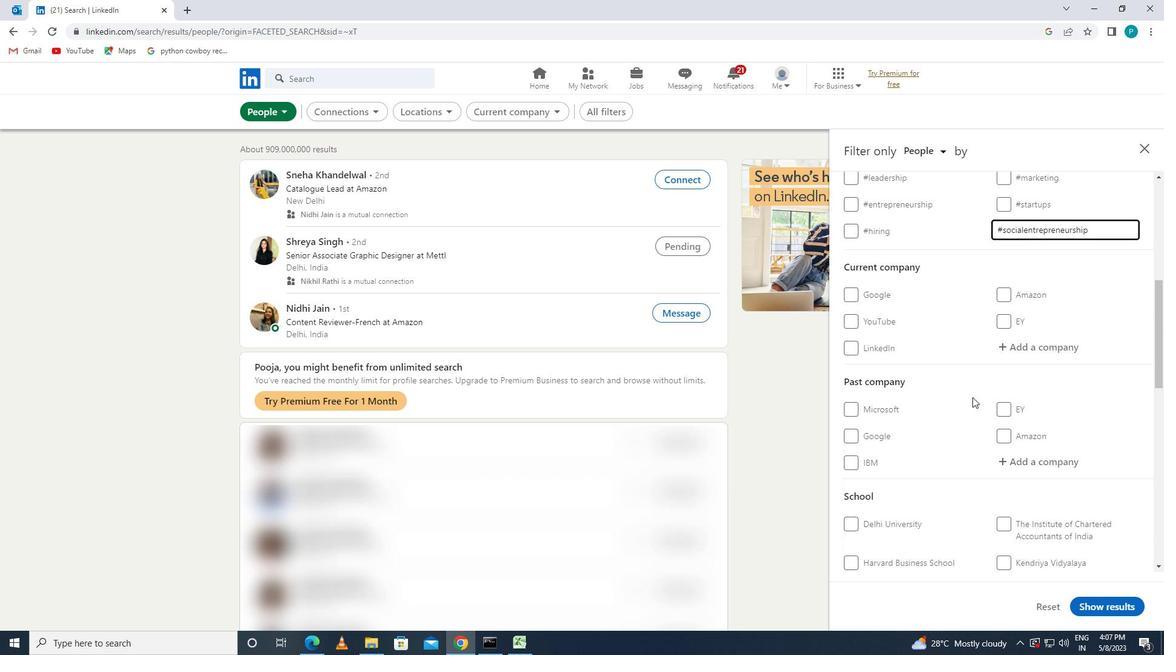 
Action: Mouse scrolled (947, 423) with delta (0, 0)
Screenshot: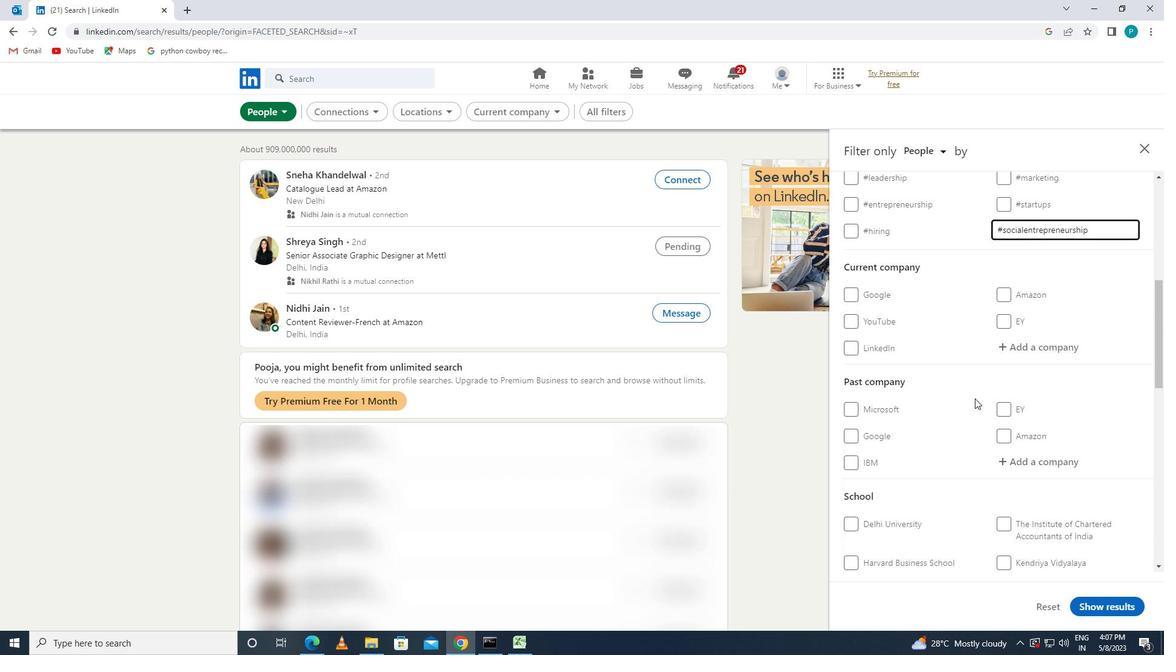 
Action: Mouse moved to (1030, 486)
Screenshot: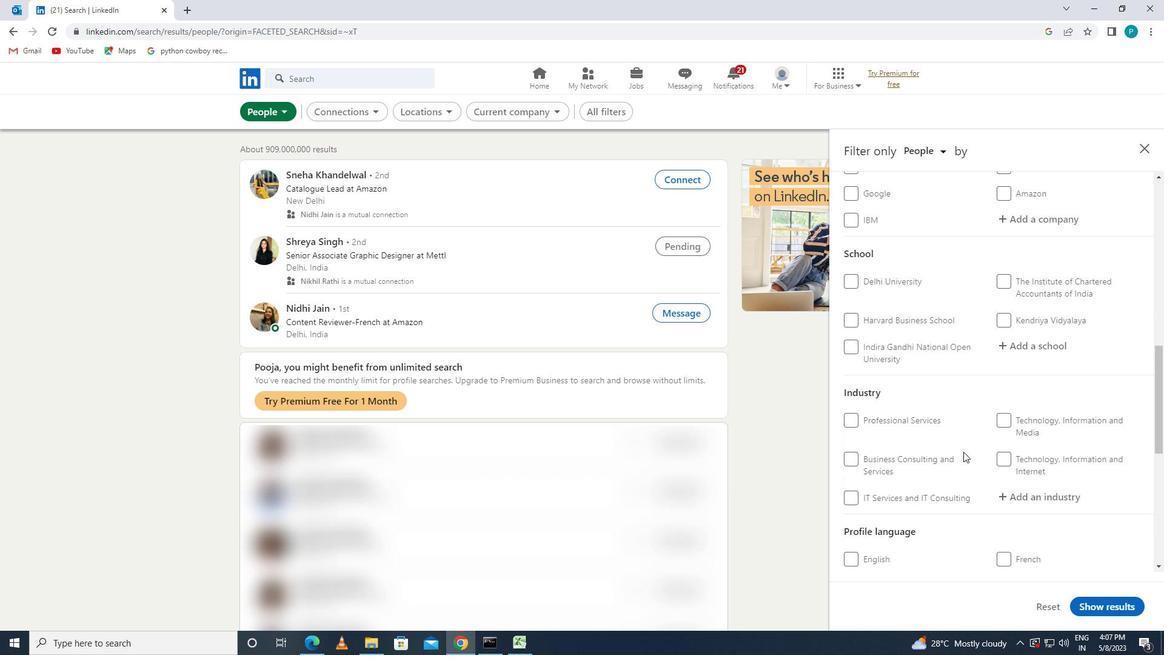 
Action: Mouse scrolled (1030, 485) with delta (0, 0)
Screenshot: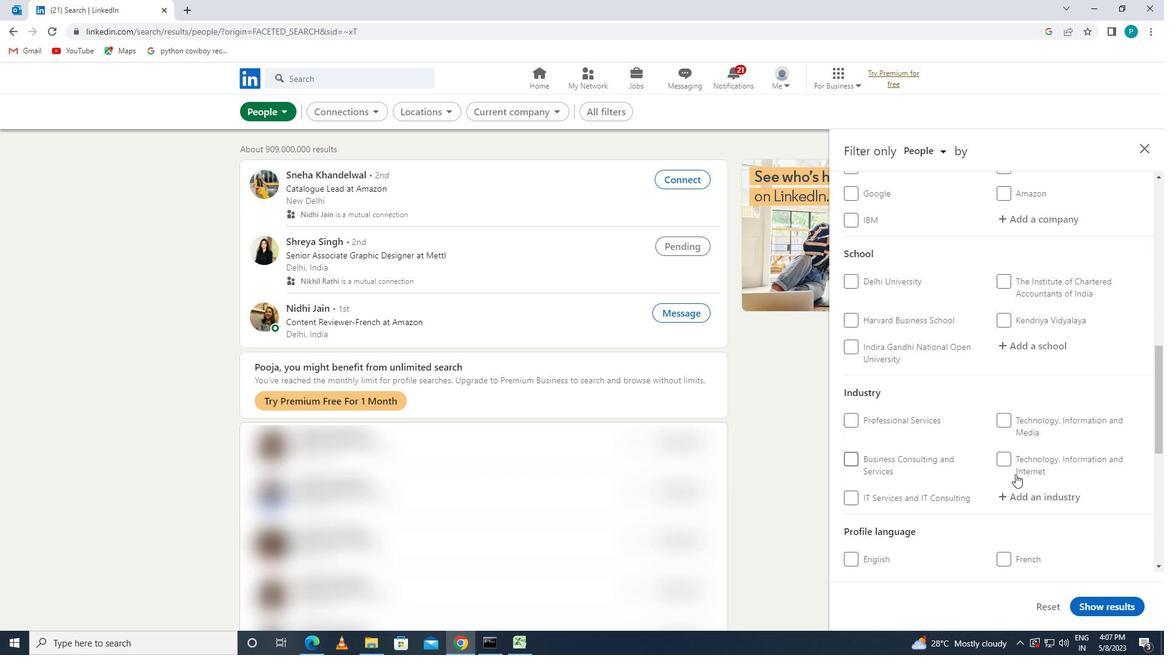 
Action: Mouse scrolled (1030, 485) with delta (0, 0)
Screenshot: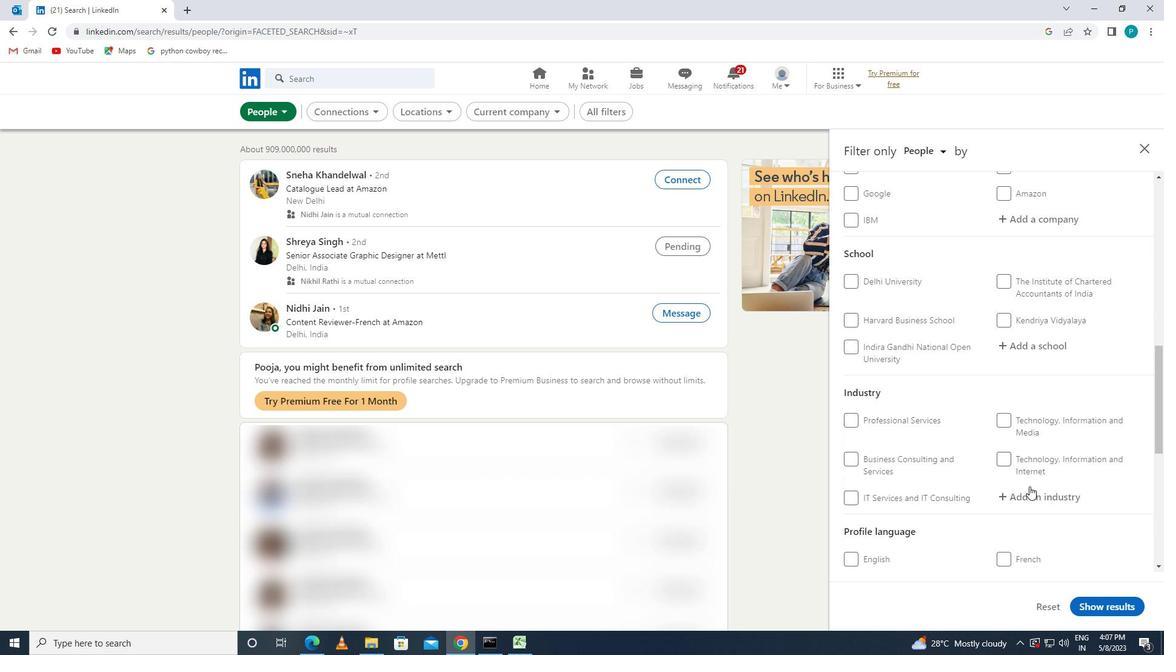 
Action: Mouse moved to (1013, 467)
Screenshot: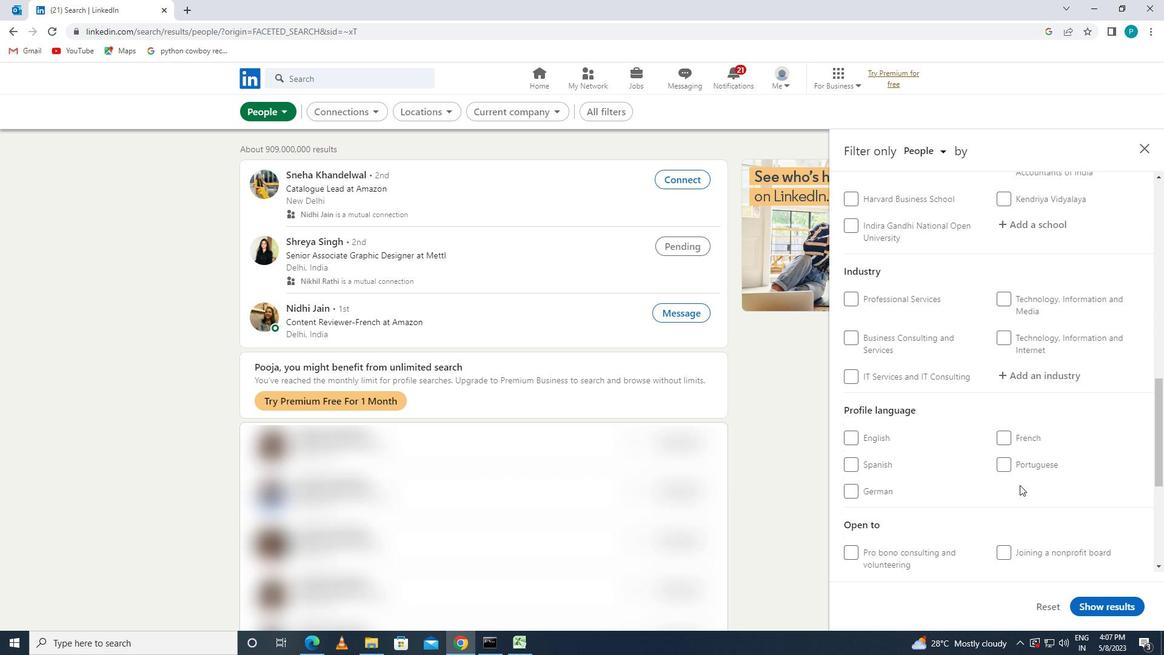 
Action: Mouse pressed left at (1013, 467)
Screenshot: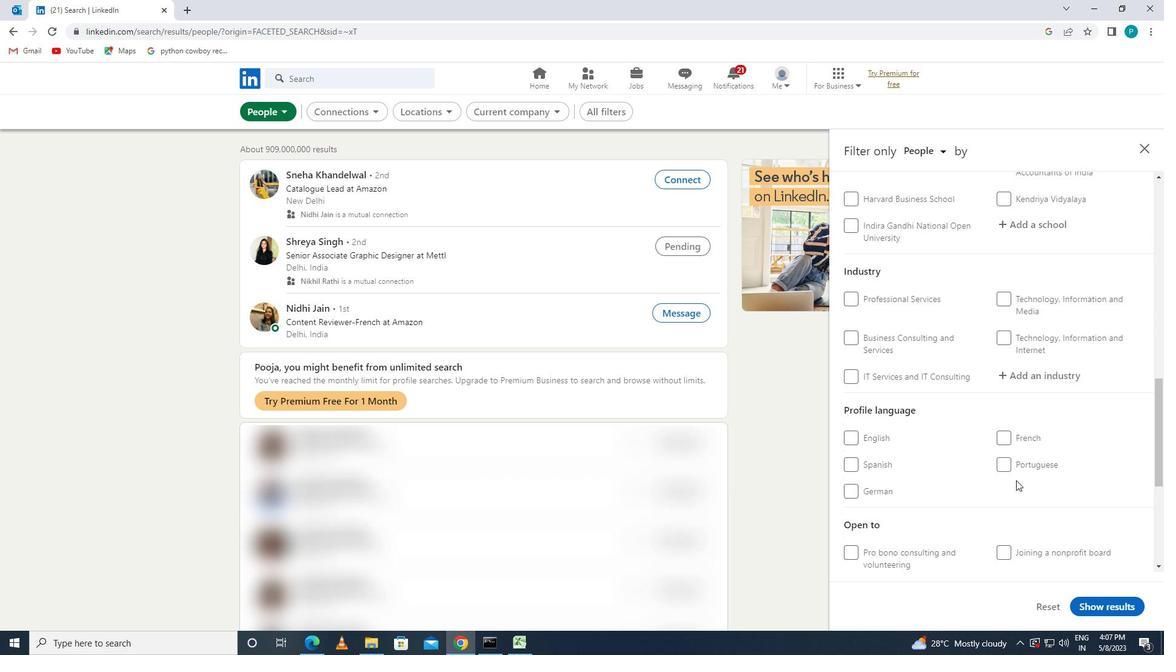 
Action: Mouse moved to (1041, 440)
Screenshot: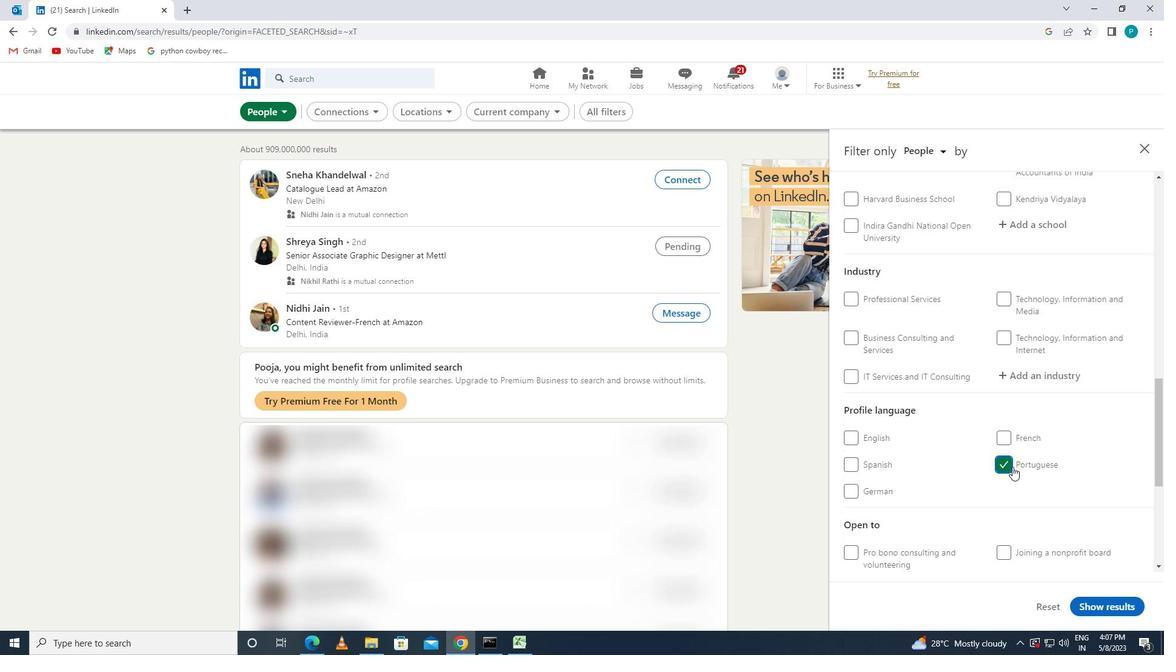 
Action: Mouse scrolled (1041, 441) with delta (0, 0)
Screenshot: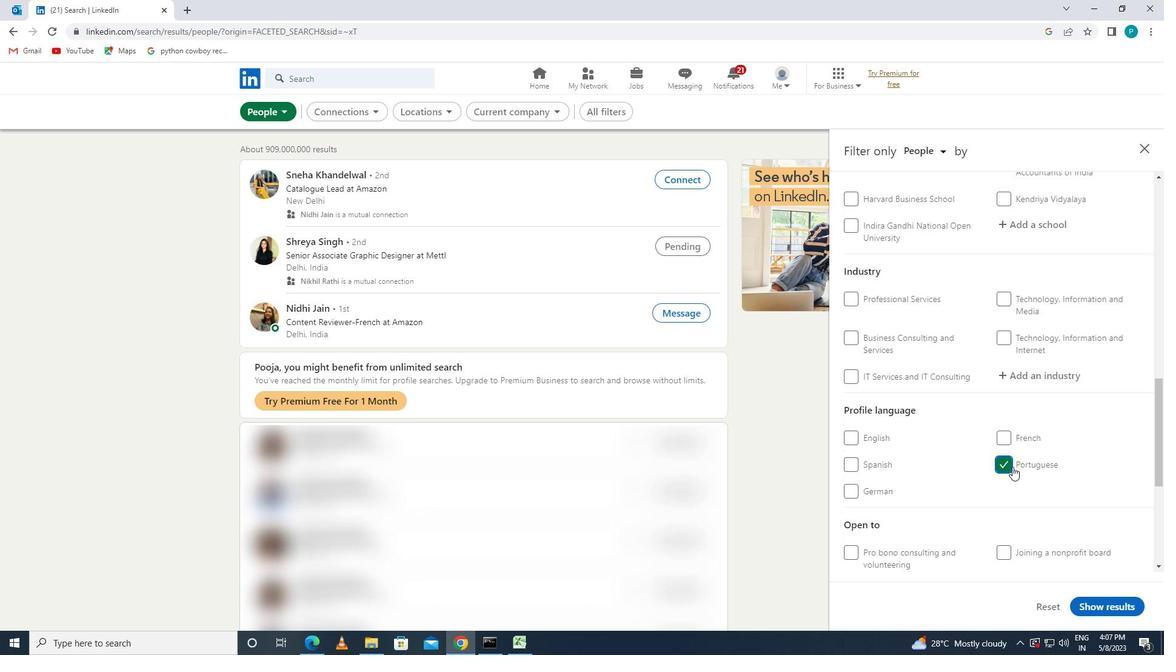 
Action: Mouse scrolled (1041, 441) with delta (0, 0)
Screenshot: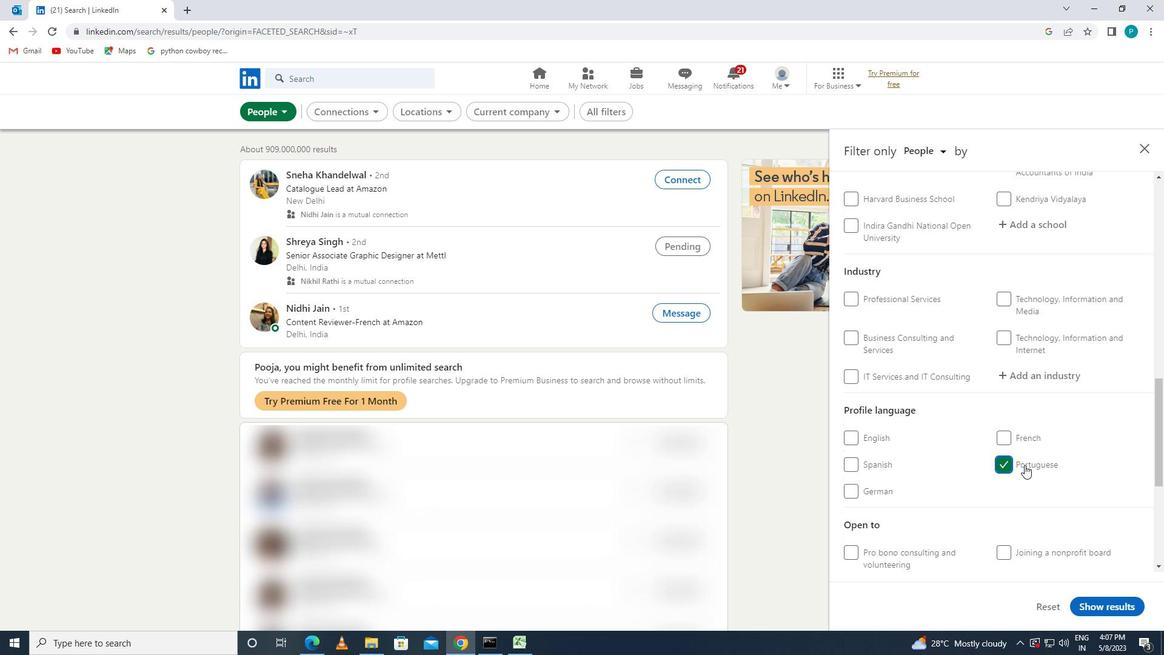 
Action: Mouse scrolled (1041, 441) with delta (0, 0)
Screenshot: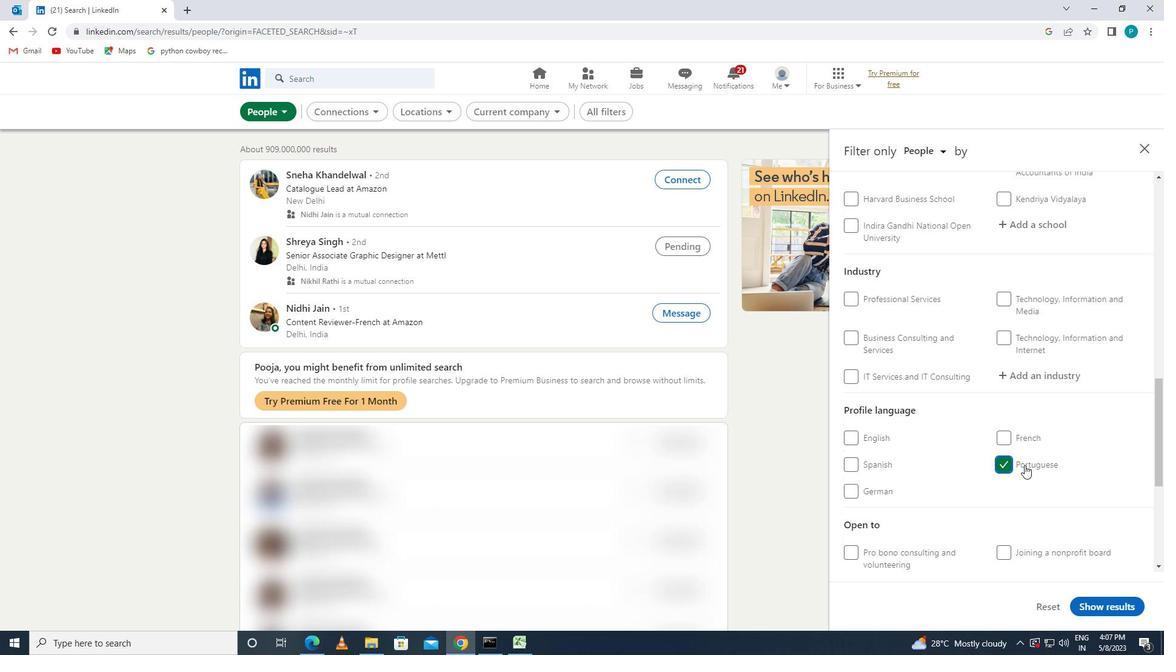 
Action: Mouse scrolled (1041, 441) with delta (0, 0)
Screenshot: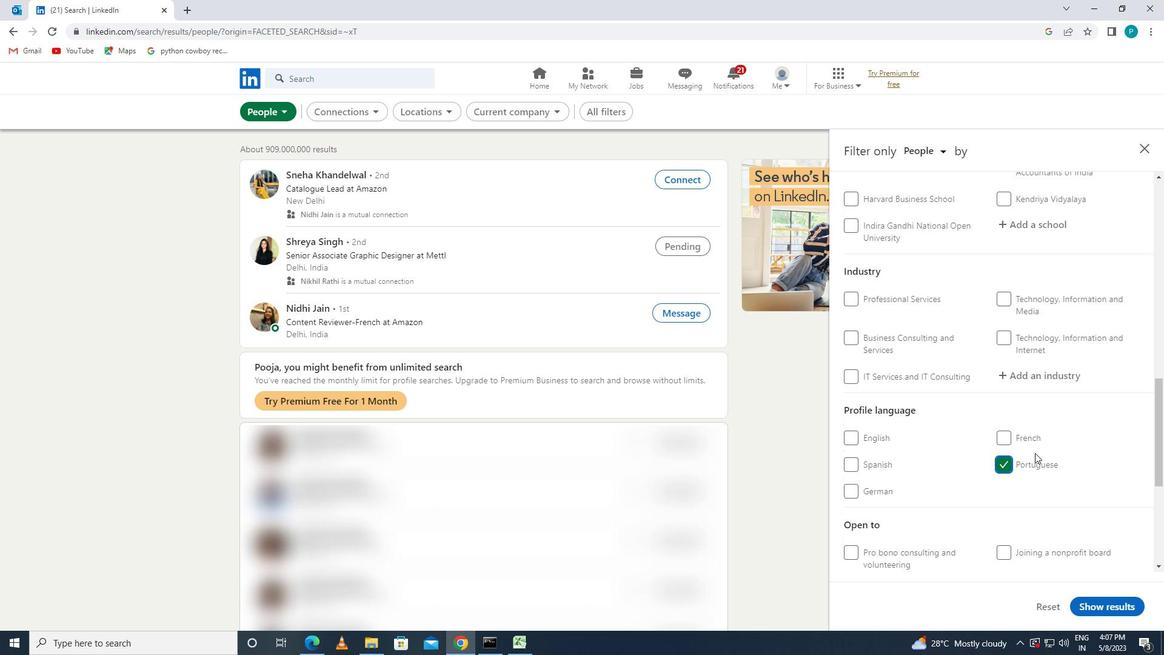
Action: Mouse moved to (1041, 438)
Screenshot: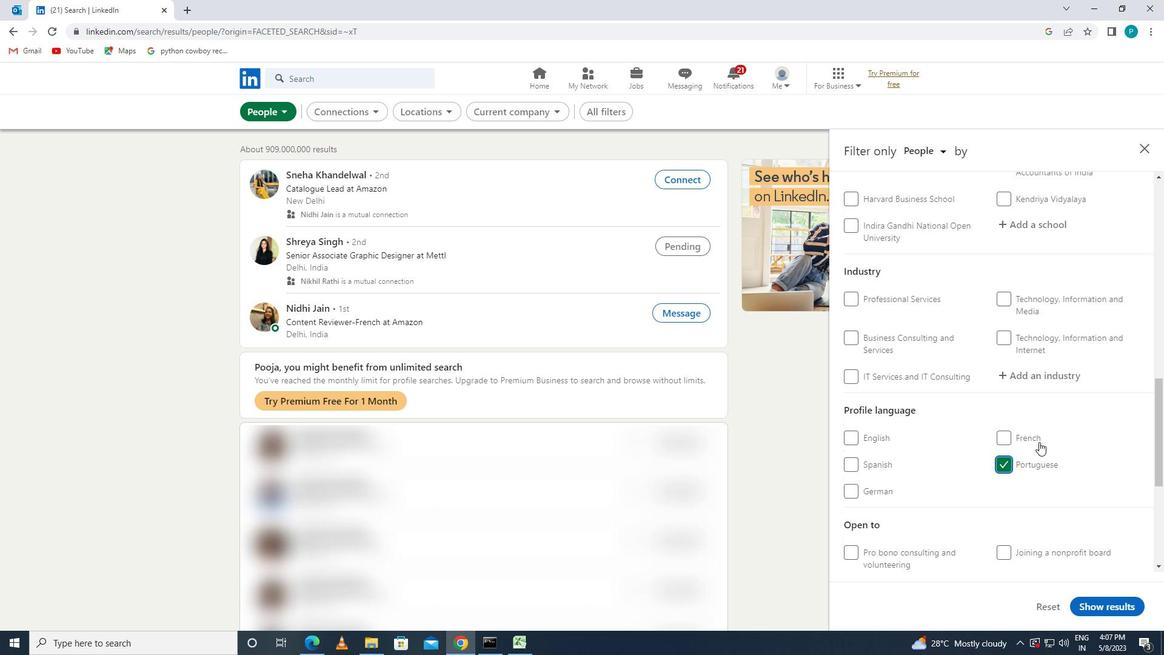 
Action: Mouse scrolled (1041, 438) with delta (0, 0)
Screenshot: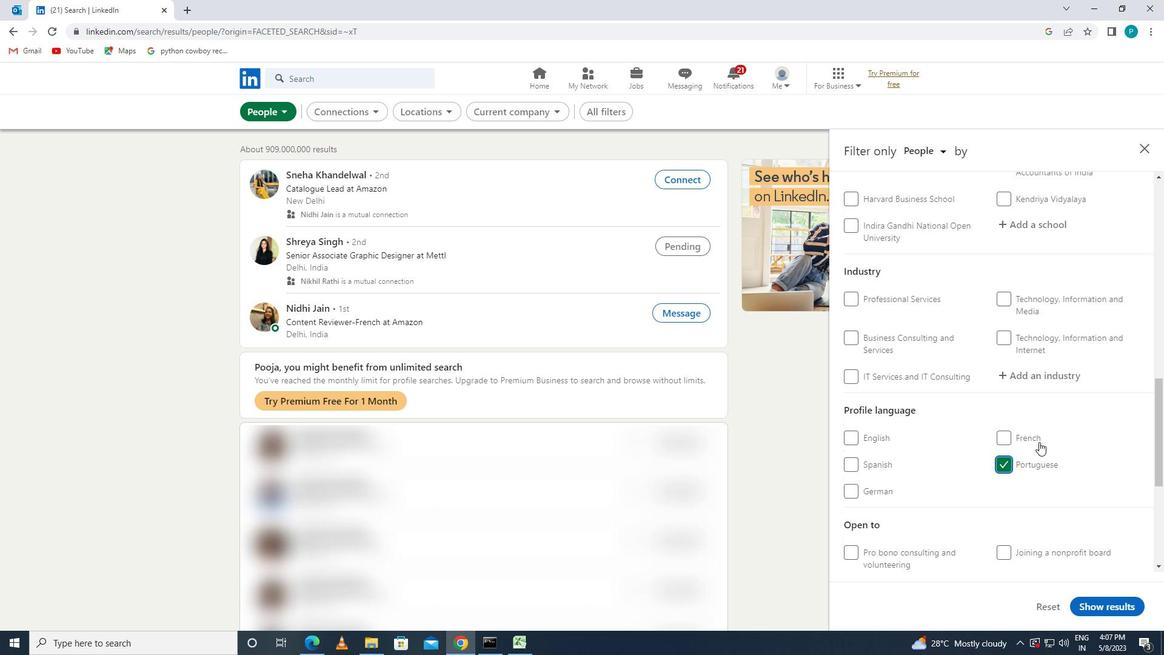 
Action: Mouse moved to (1020, 294)
Screenshot: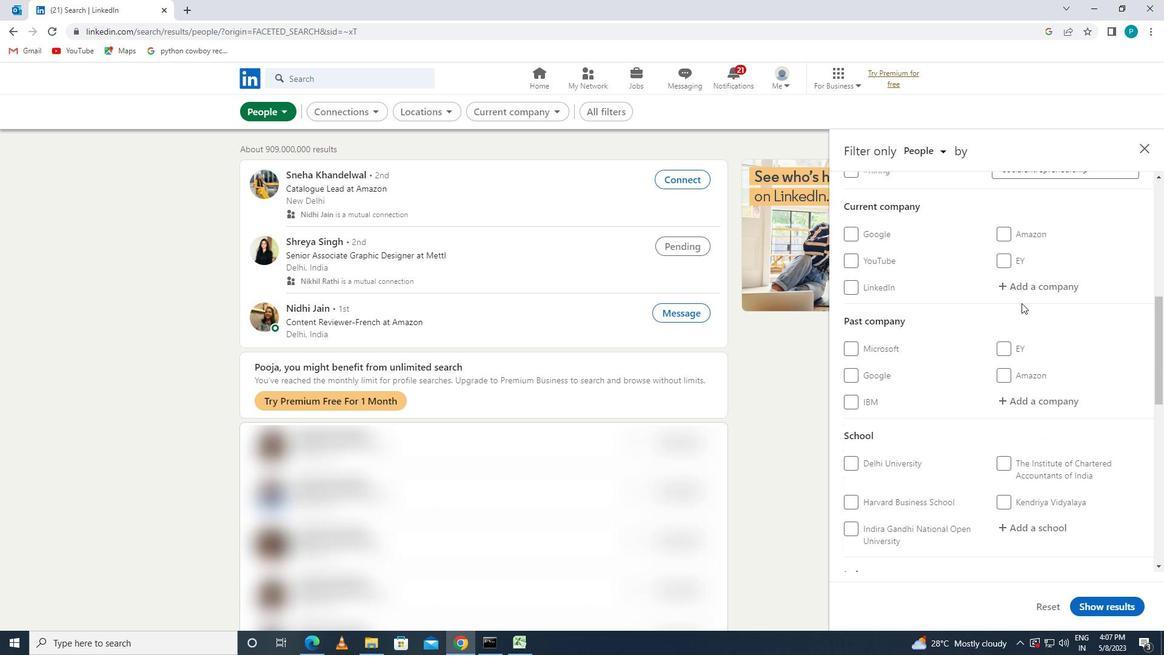 
Action: Mouse pressed left at (1020, 294)
Screenshot: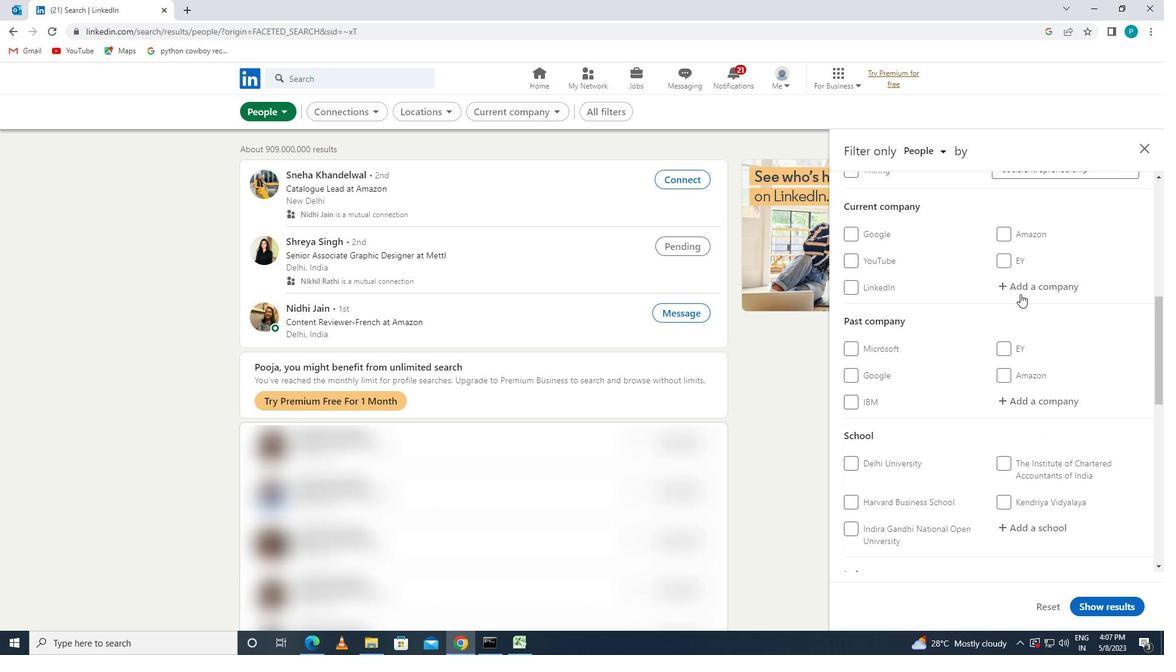 
Action: Key pressed <Key.caps_lock>EY-<Key.space>P<Key.caps_lock>ARTHENON
Screenshot: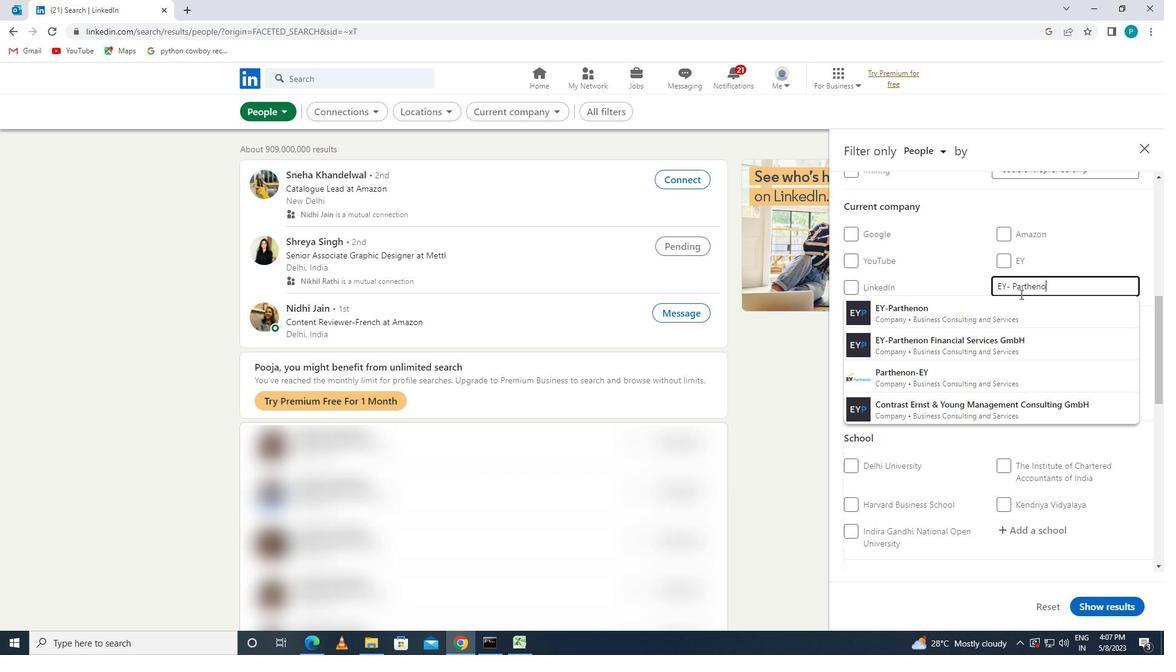 
Action: Mouse moved to (997, 311)
Screenshot: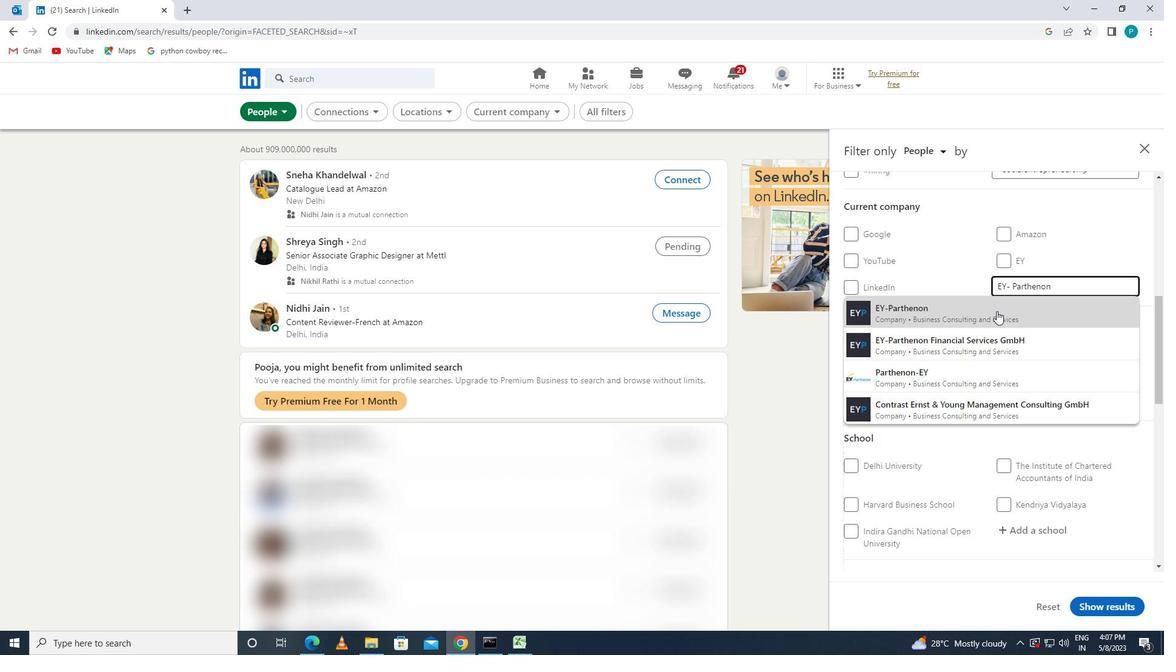 
Action: Mouse pressed left at (997, 311)
Screenshot: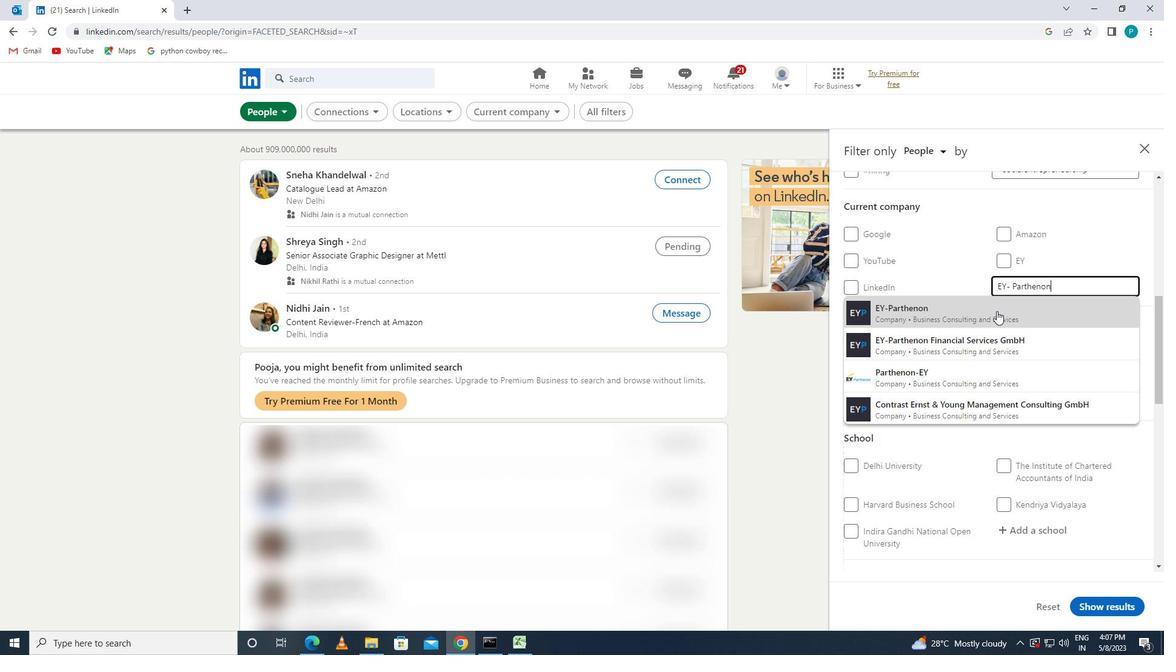 
Action: Mouse moved to (1056, 336)
Screenshot: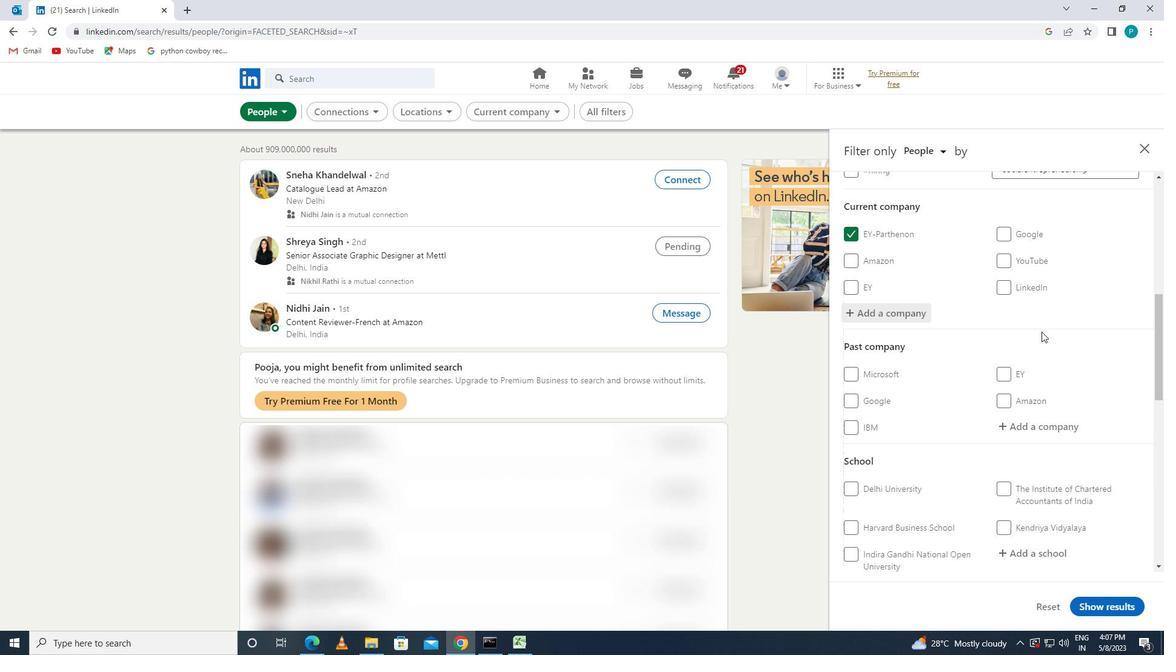 
Action: Mouse scrolled (1056, 336) with delta (0, 0)
Screenshot: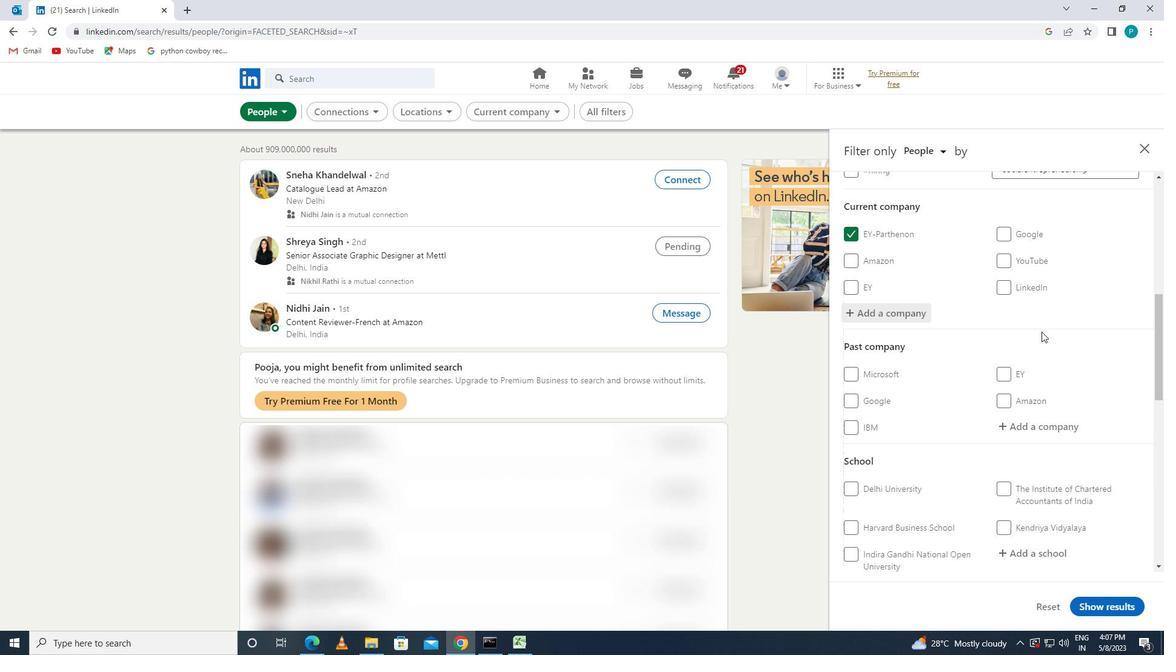 
Action: Mouse scrolled (1056, 336) with delta (0, 0)
Screenshot: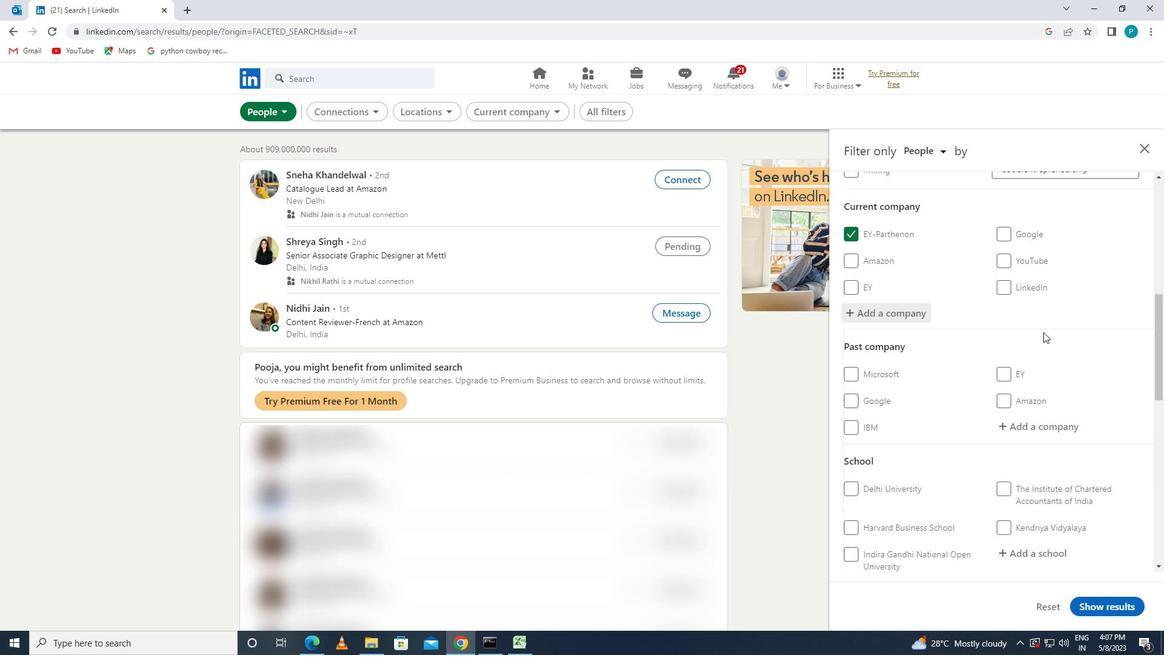 
Action: Mouse scrolled (1056, 336) with delta (0, 0)
Screenshot: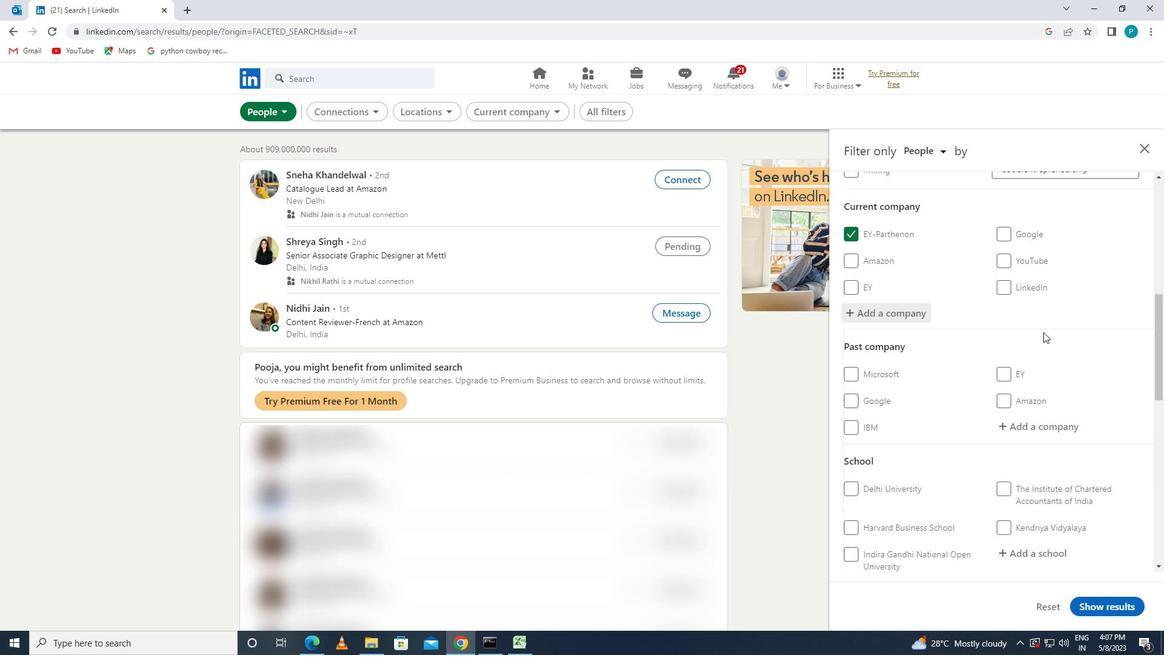 
Action: Mouse scrolled (1056, 336) with delta (0, 0)
Screenshot: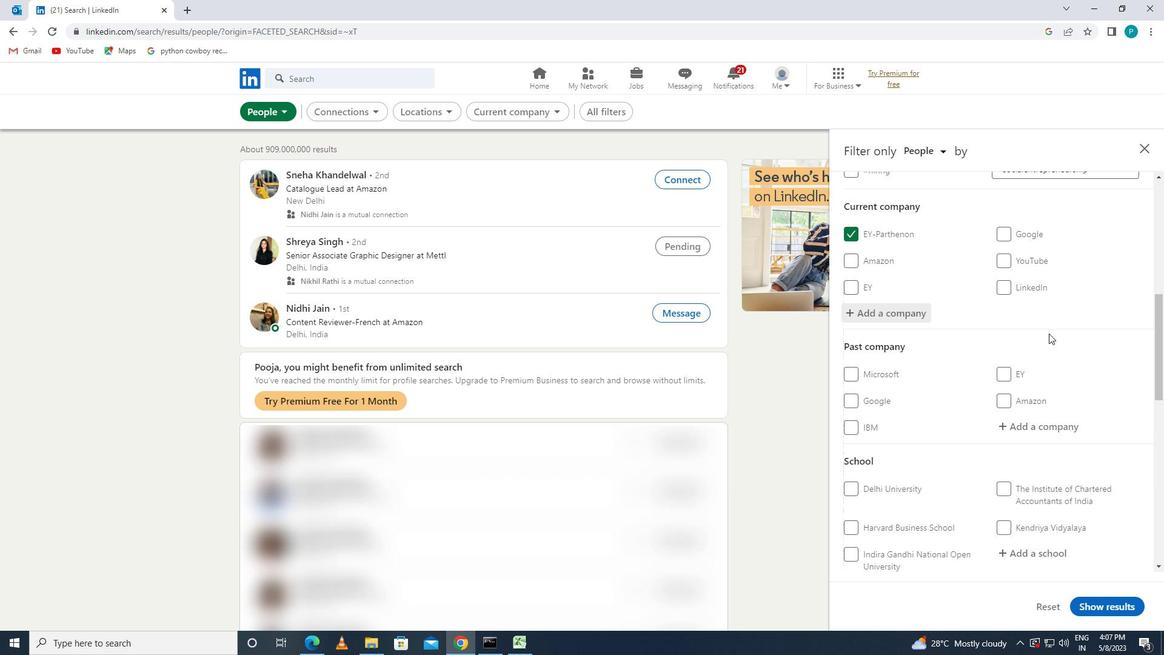 
Action: Mouse moved to (1047, 313)
Screenshot: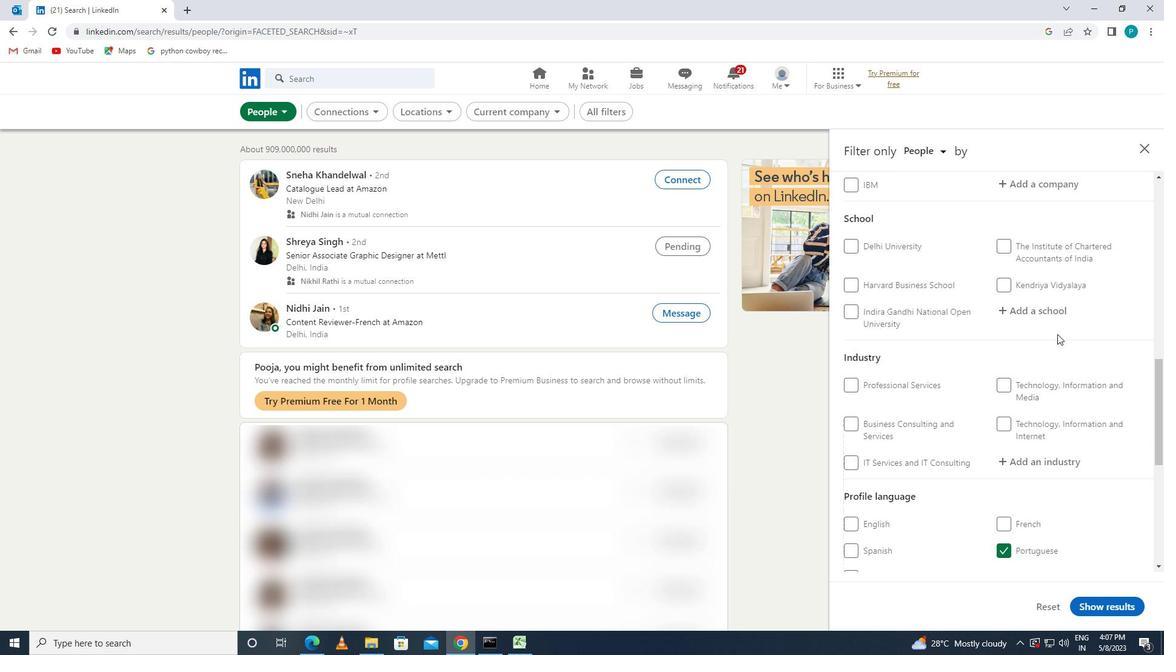 
Action: Mouse pressed left at (1047, 313)
Screenshot: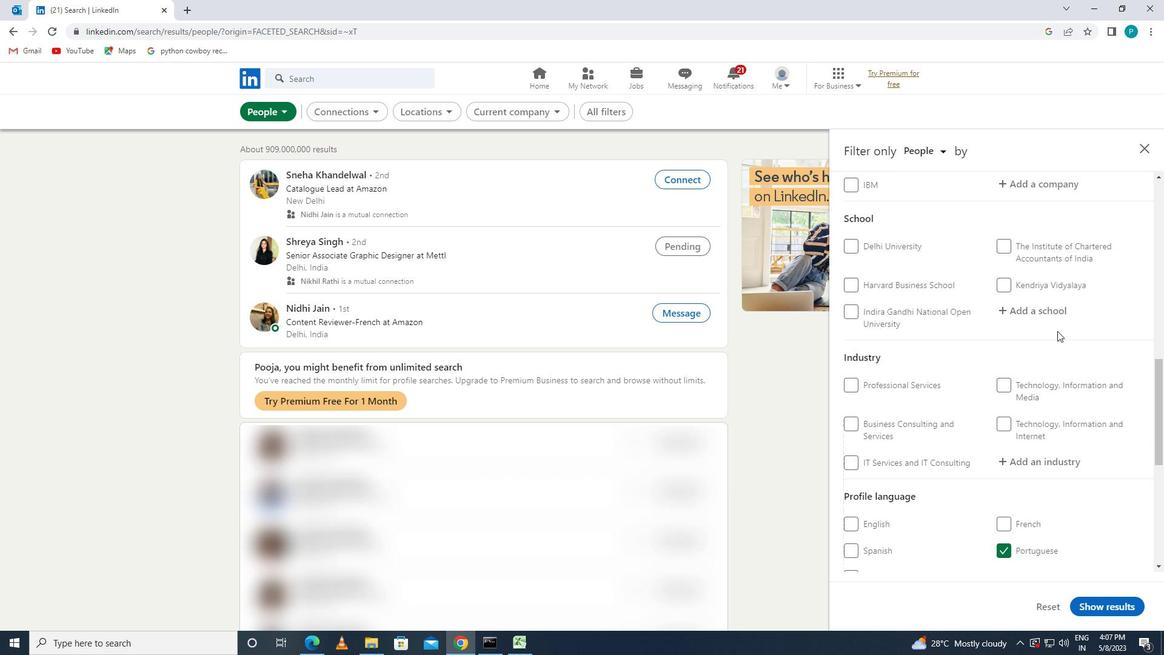 
Action: Key pressed <Key.caps_lock>R<Key.caps_lock>AJIV<Key.space><Key.caps_lock>G<Key.caps_lock>ANDHI
Screenshot: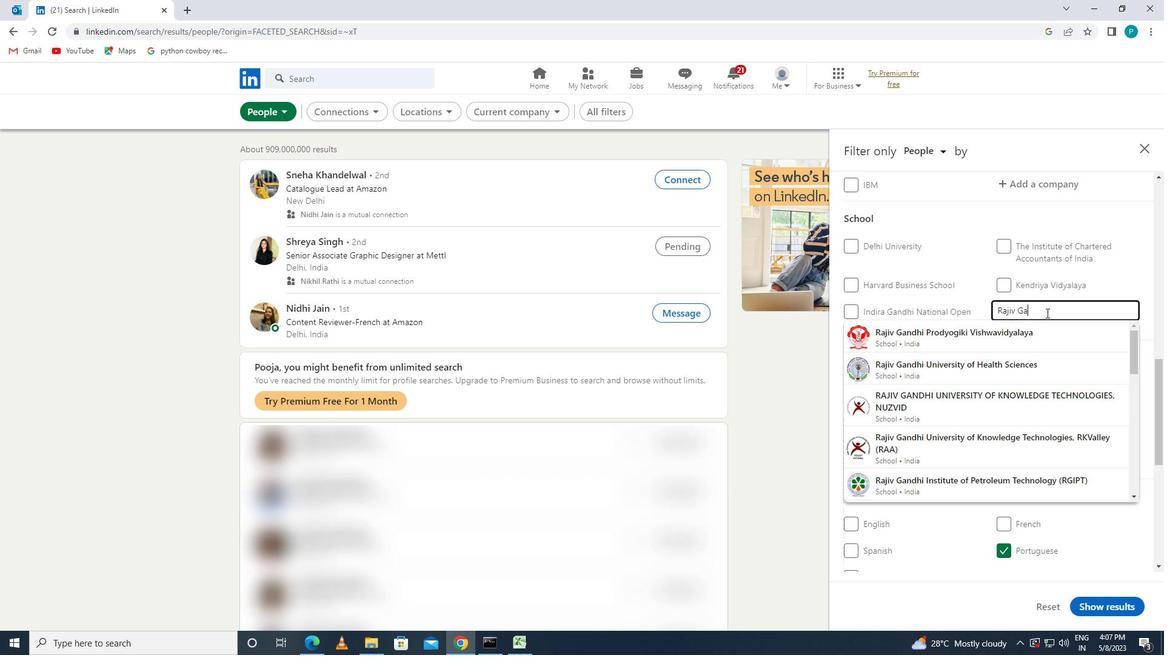 
Action: Mouse moved to (1054, 384)
Screenshot: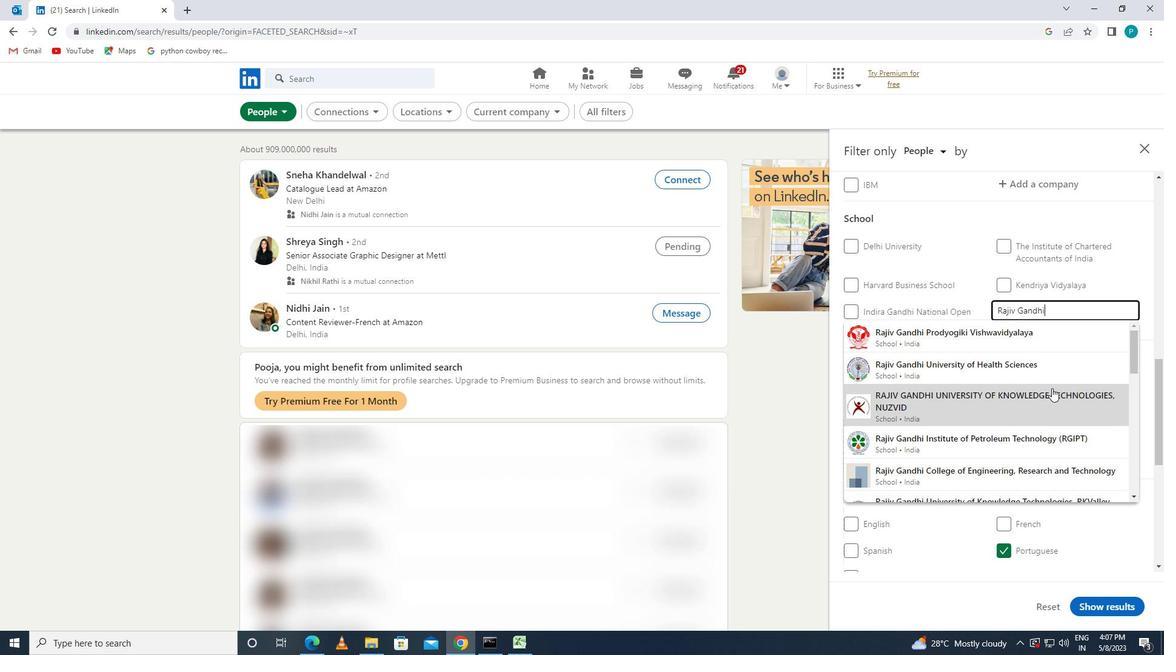 
Action: Mouse scrolled (1054, 384) with delta (0, 0)
Screenshot: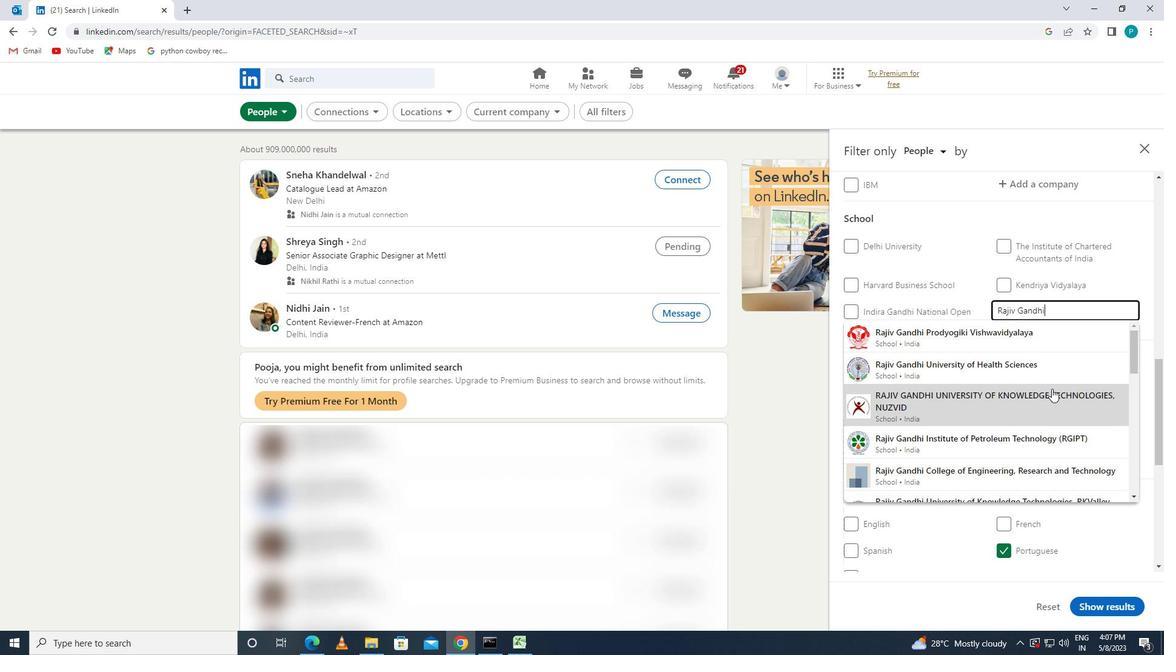 
Action: Mouse moved to (1085, 319)
Screenshot: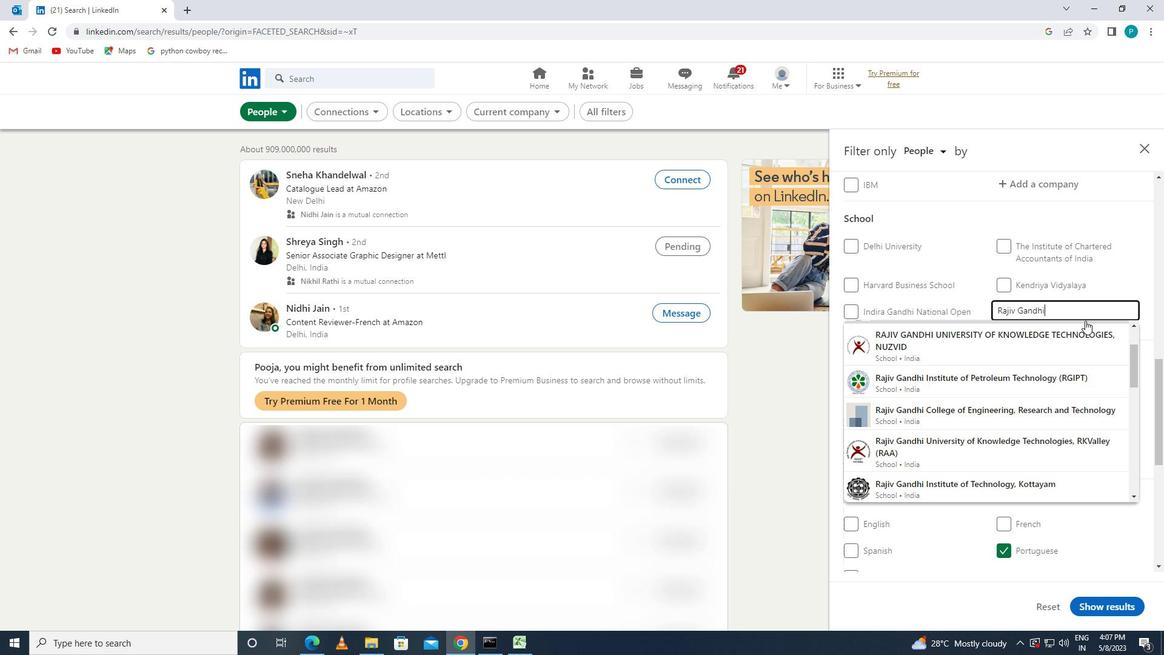 
Action: Key pressed <Key.space><Key.caps_lock>P<Key.caps_lock>RODOYOGIKI
Screenshot: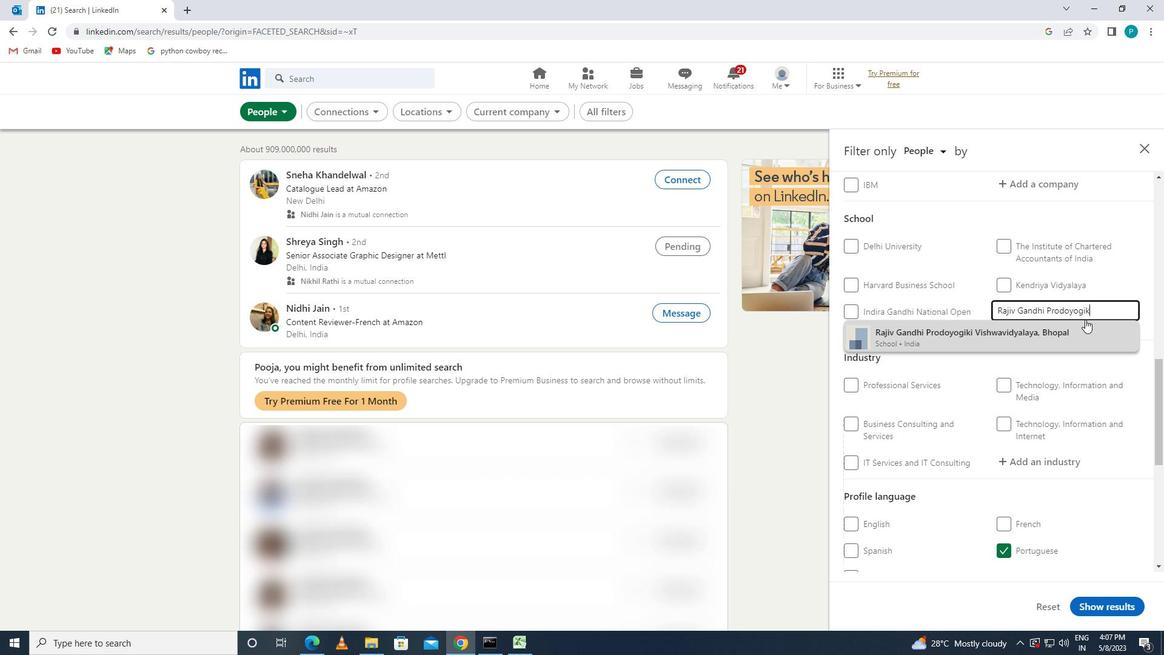 
Action: Mouse moved to (1087, 334)
Screenshot: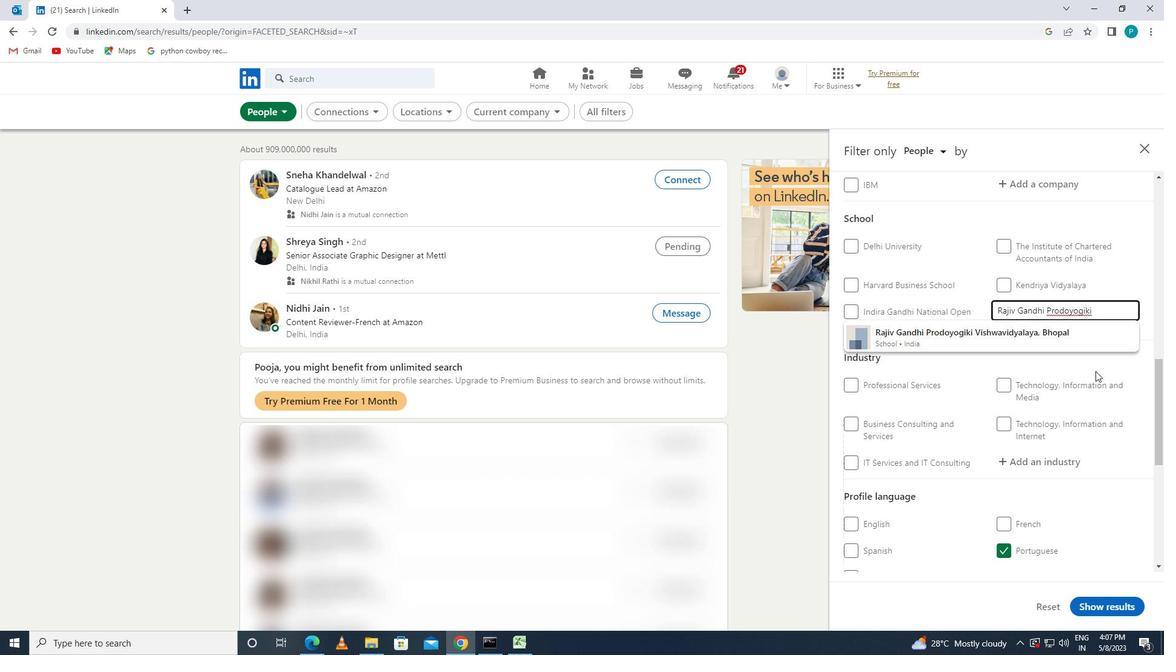 
Action: Mouse pressed left at (1087, 334)
Screenshot: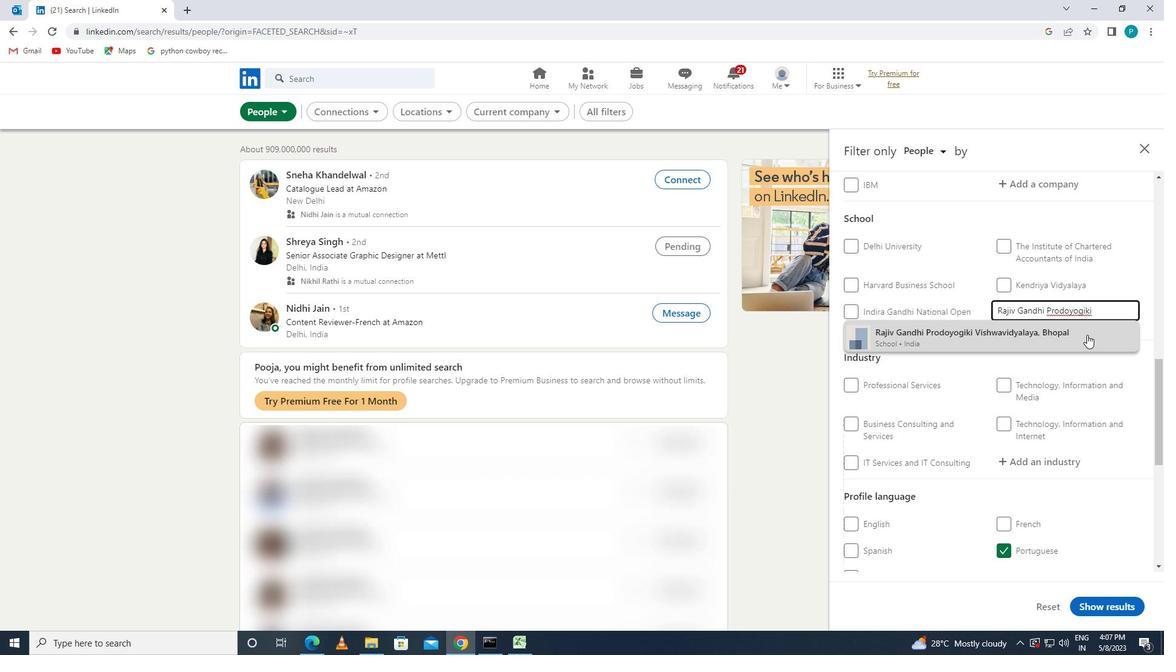 
Action: Mouse moved to (1098, 338)
Screenshot: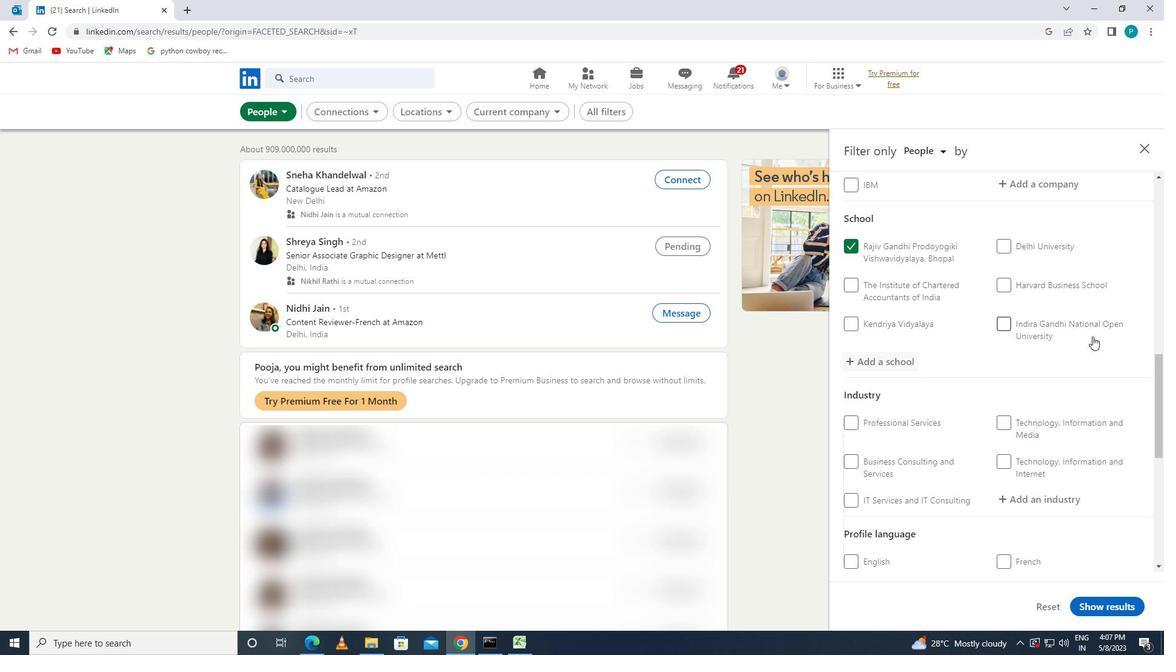 
Action: Mouse scrolled (1098, 337) with delta (0, 0)
Screenshot: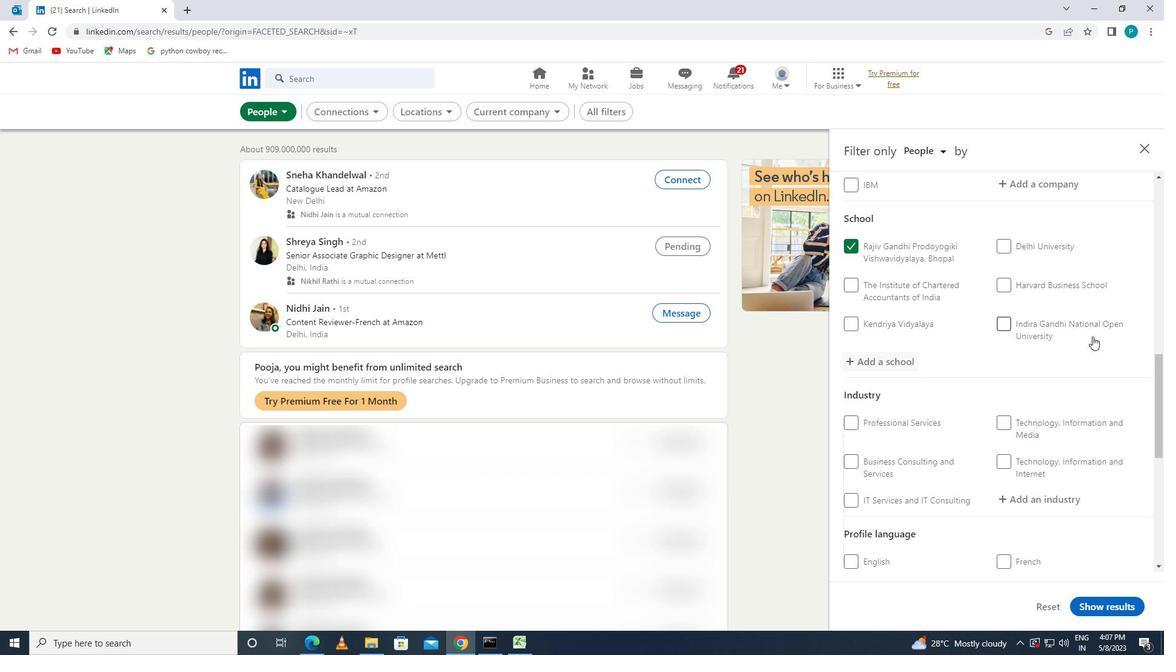 
Action: Mouse moved to (1098, 338)
Screenshot: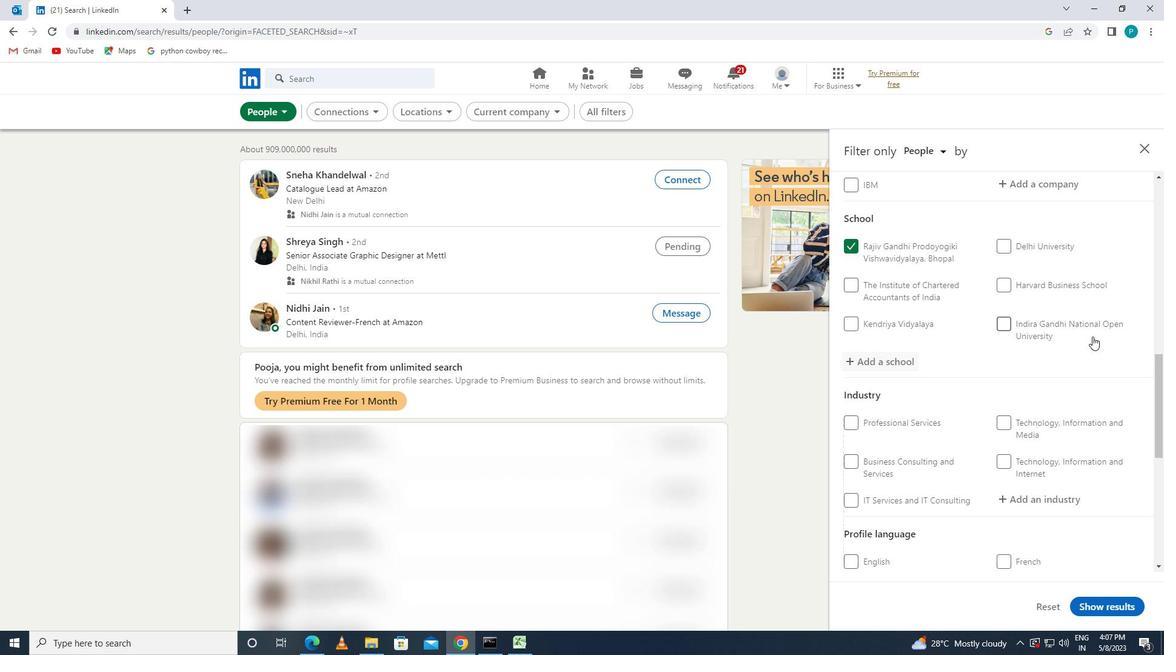 
Action: Mouse scrolled (1098, 337) with delta (0, 0)
Screenshot: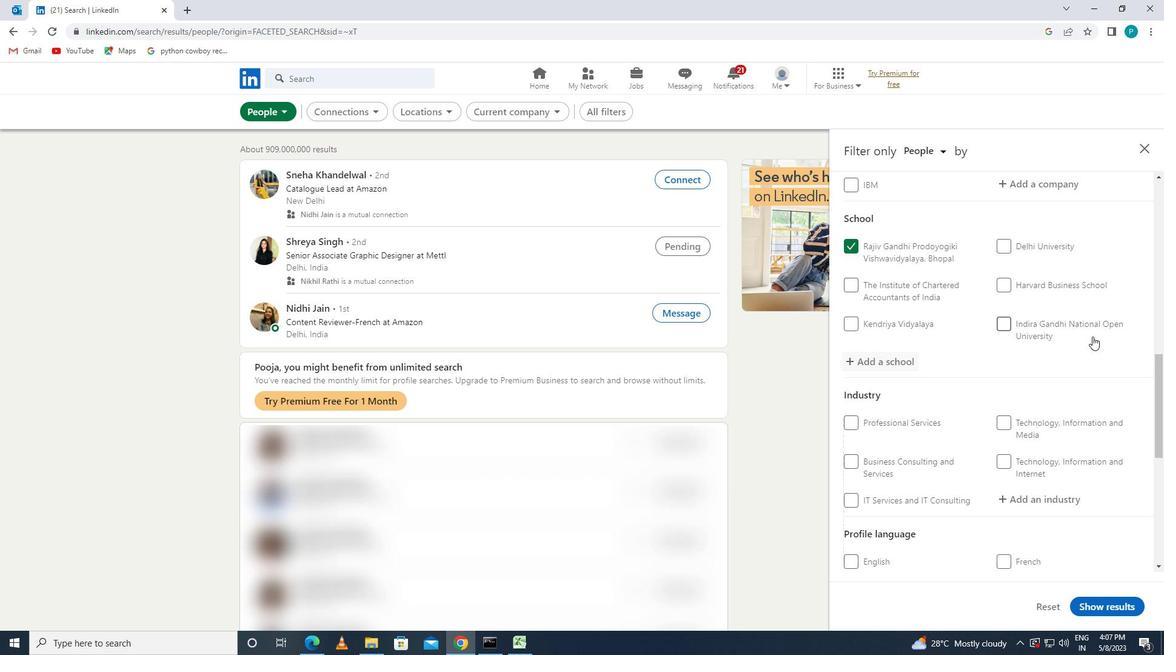 
Action: Mouse scrolled (1098, 337) with delta (0, 0)
Screenshot: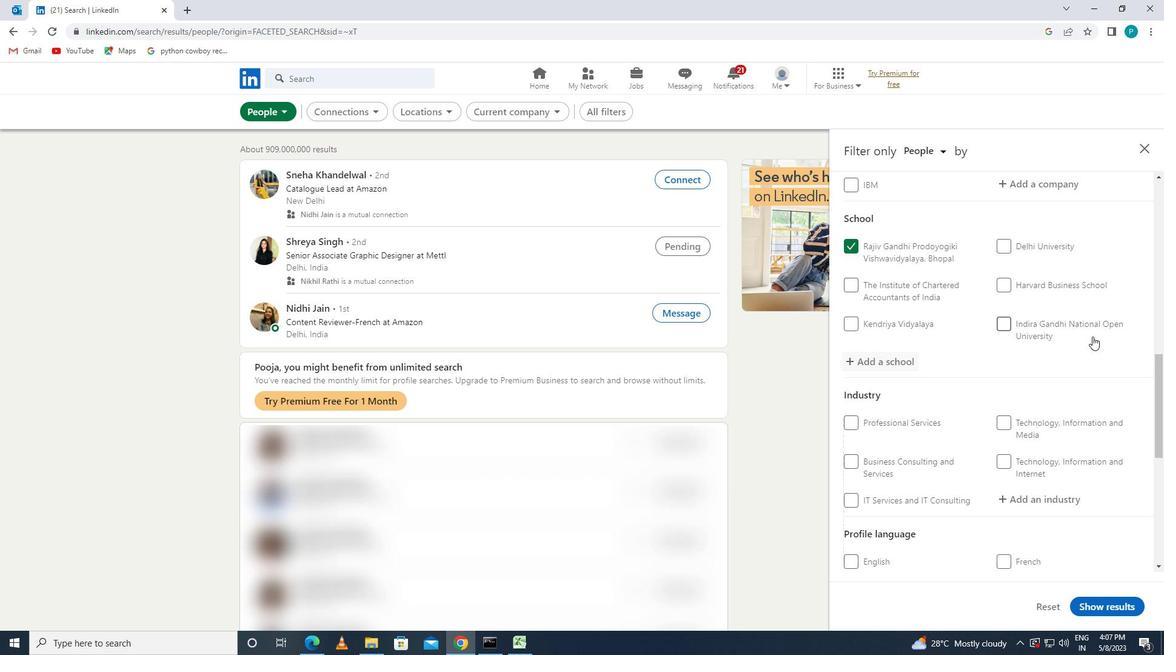 
Action: Mouse moved to (1098, 338)
Screenshot: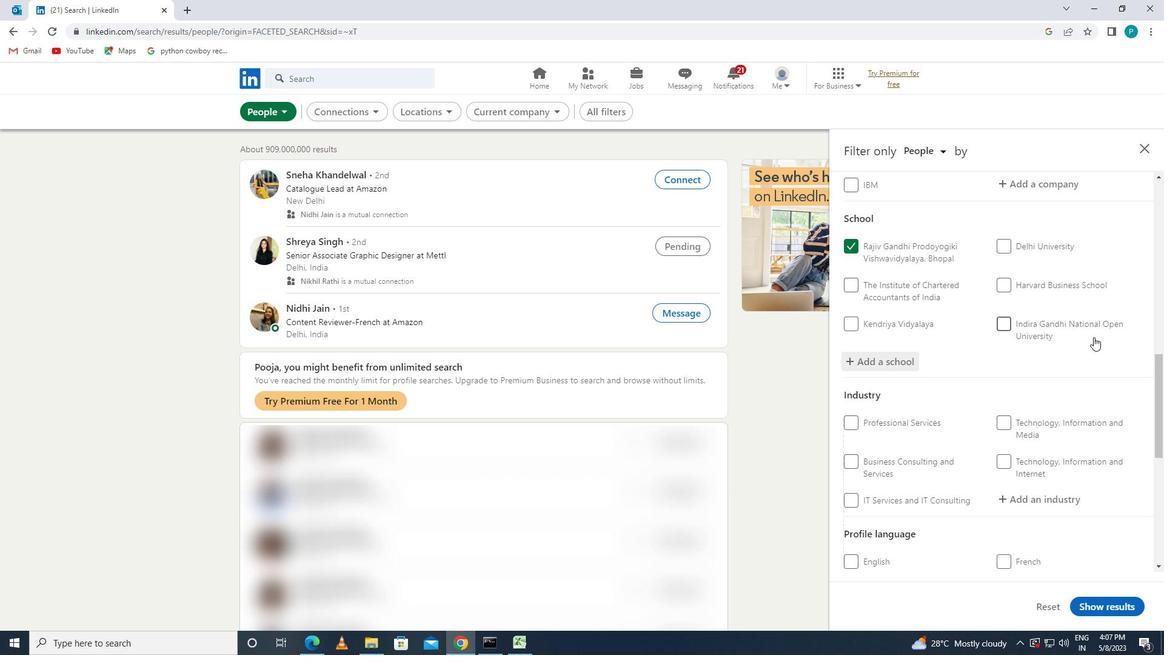 
Action: Mouse scrolled (1098, 337) with delta (0, 0)
Screenshot: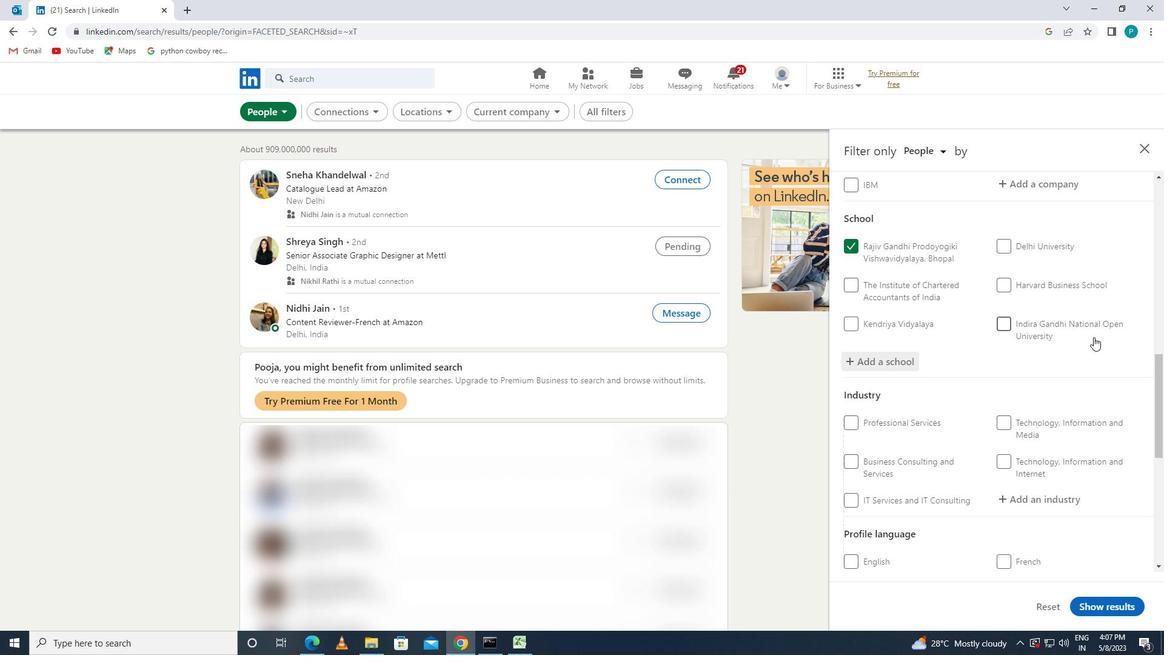 
Action: Mouse moved to (1020, 264)
Screenshot: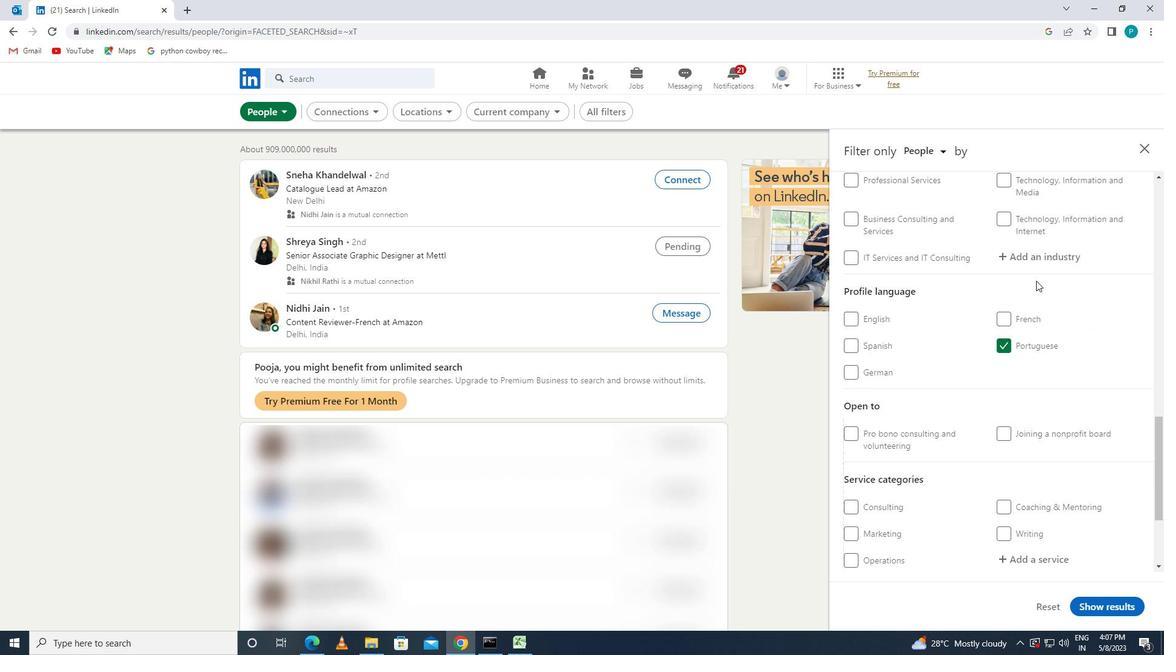 
Action: Mouse pressed left at (1020, 264)
Screenshot: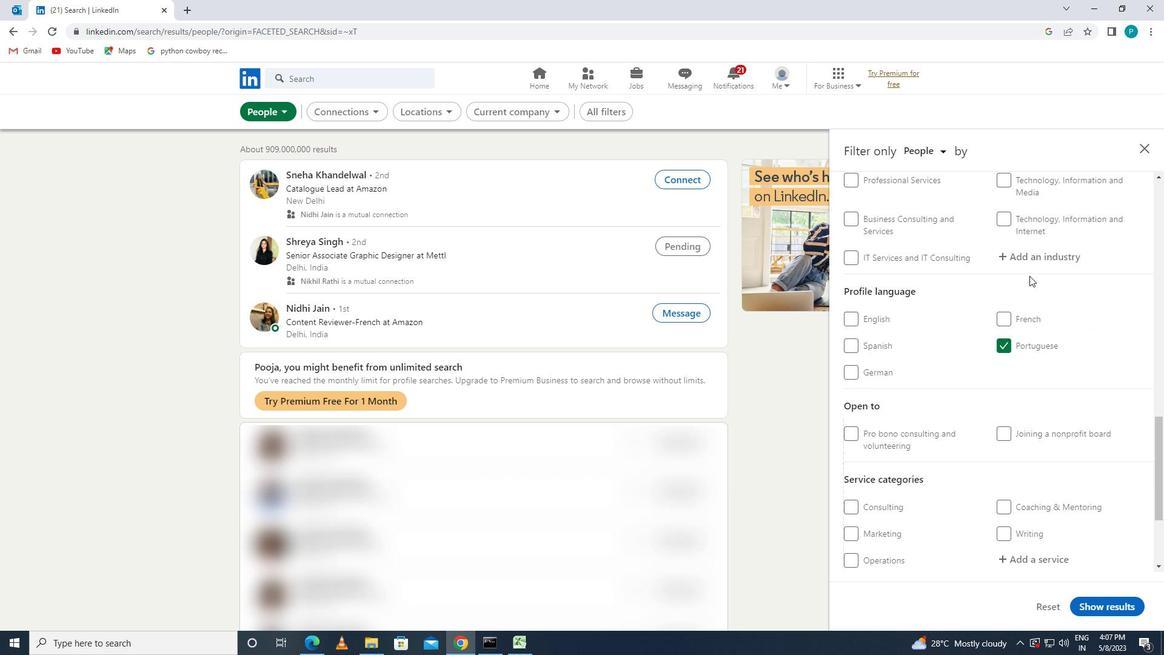 
Action: Key pressed <Key.caps_lock>R<Key.caps_lock>EA<Key.backspace>TAIL
Screenshot: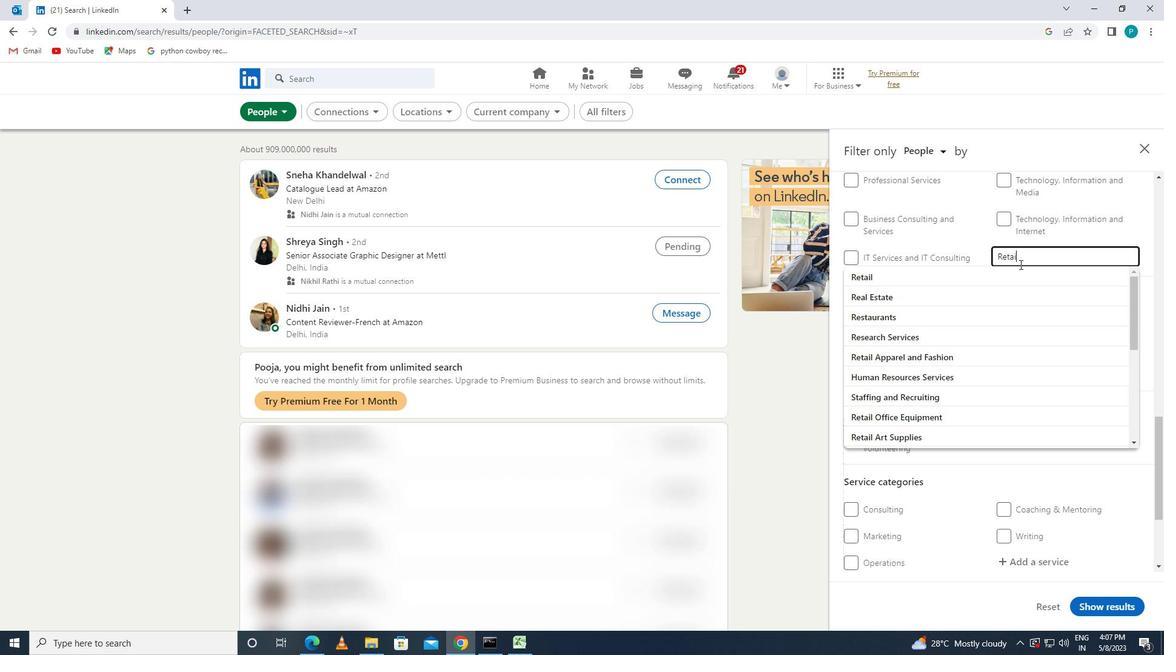 
Action: Mouse moved to (971, 337)
Screenshot: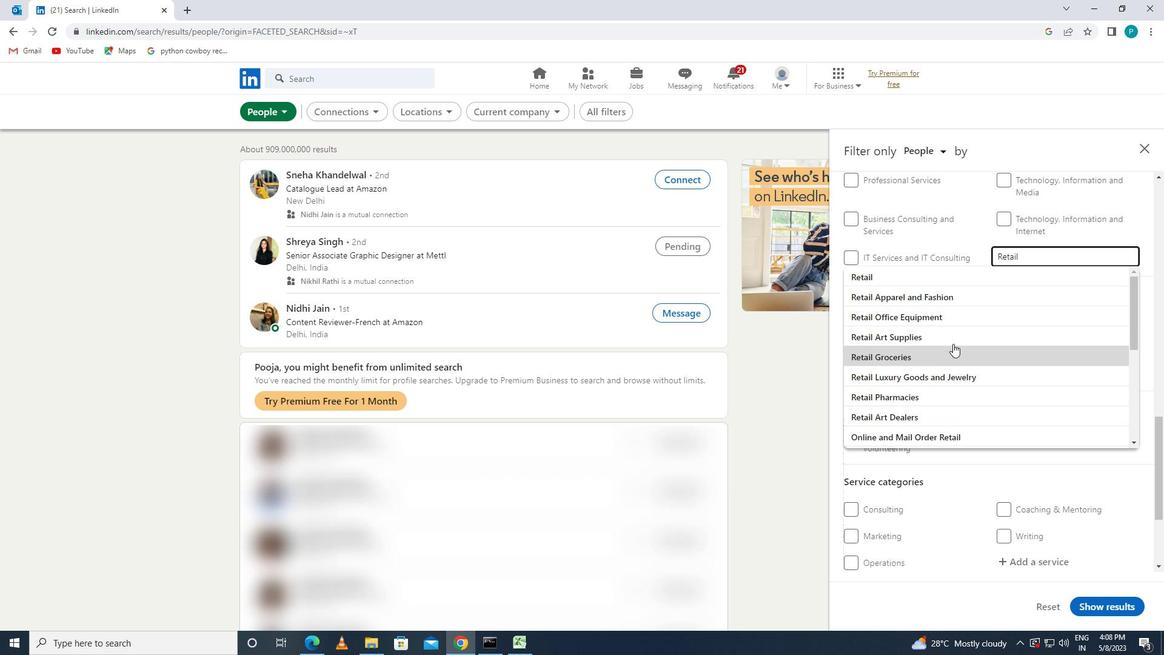 
Action: Mouse scrolled (971, 336) with delta (0, 0)
Screenshot: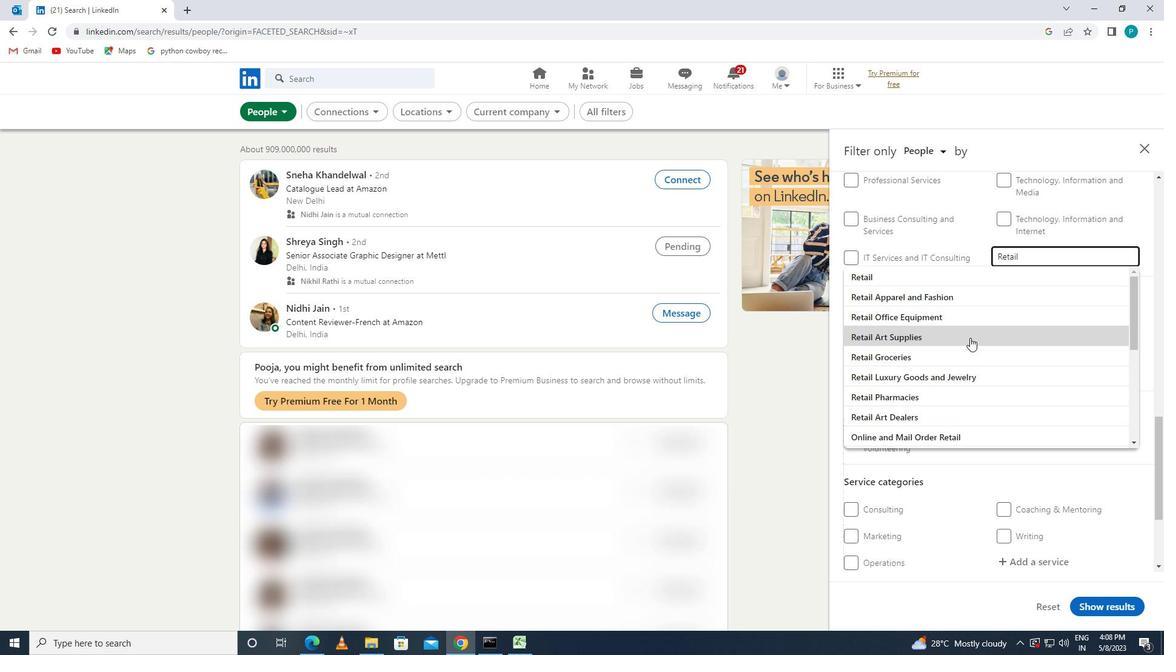 
Action: Mouse moved to (1002, 337)
Screenshot: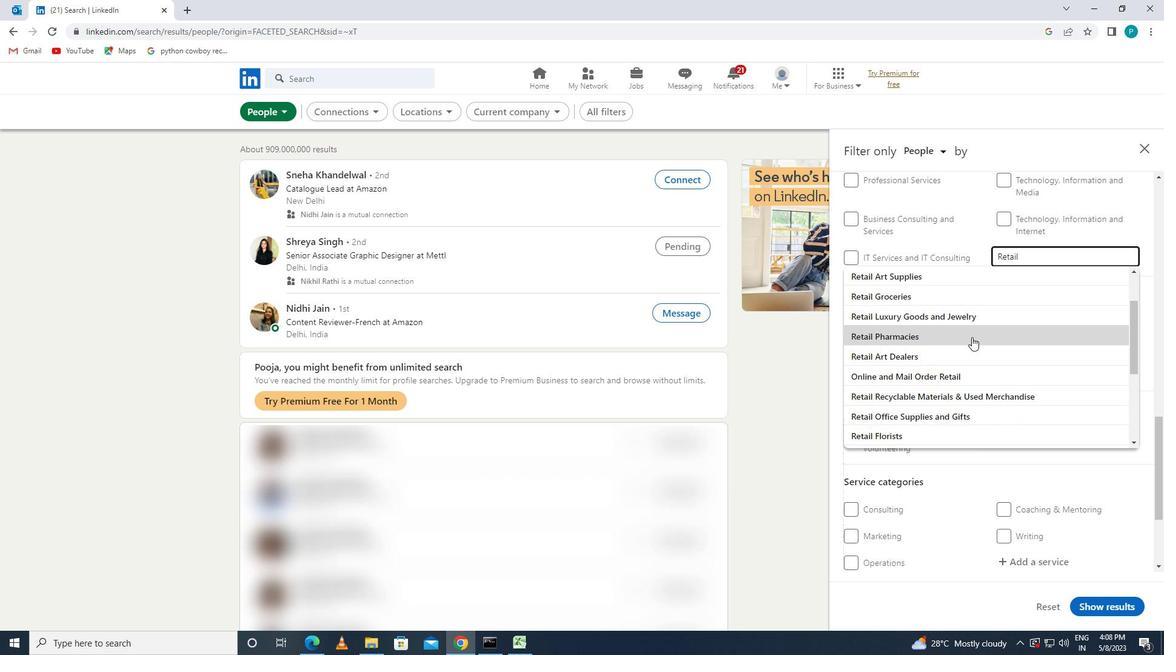 
Action: Mouse scrolled (1002, 337) with delta (0, 0)
Screenshot: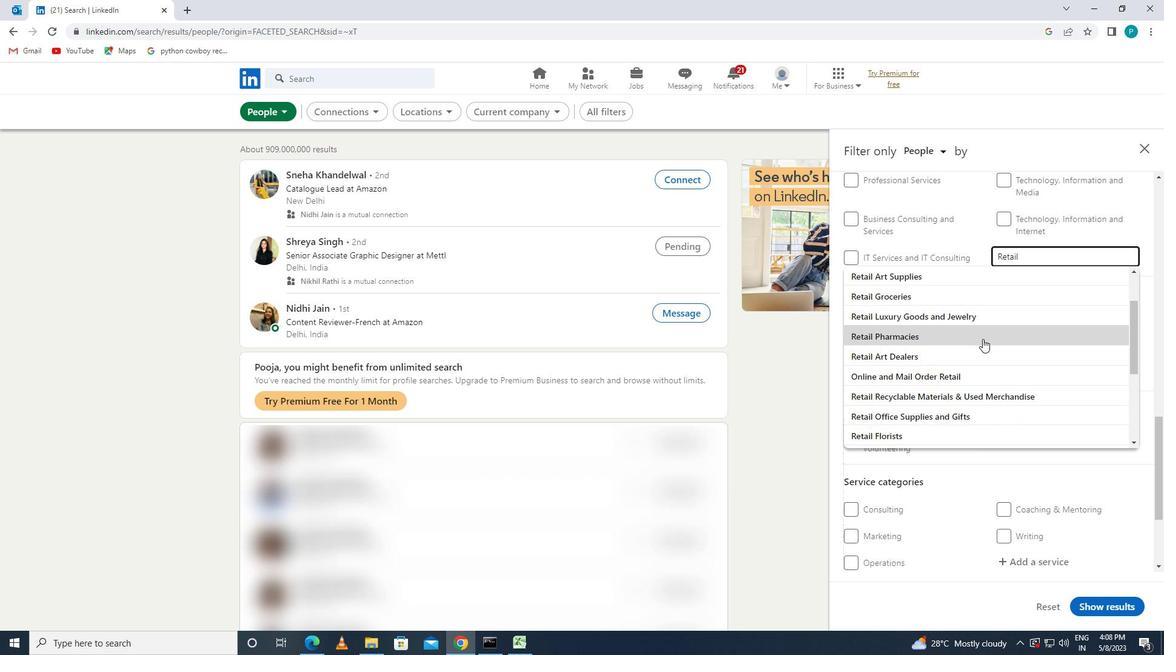 
Action: Mouse scrolled (1002, 337) with delta (0, 0)
Screenshot: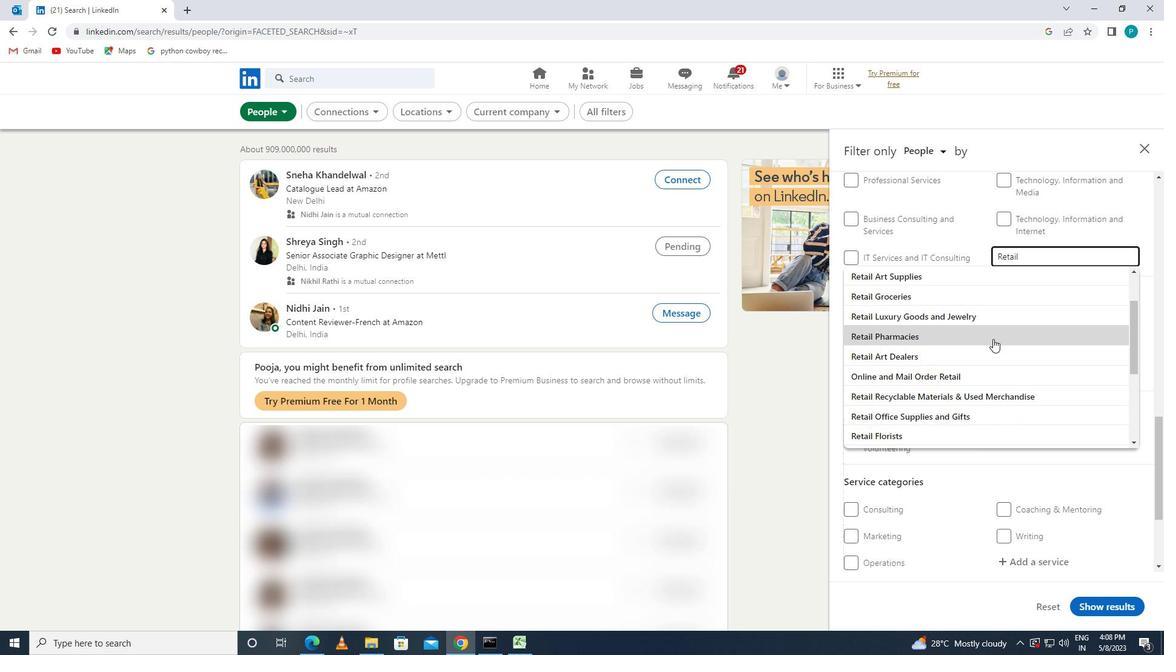 
Action: Mouse moved to (1078, 259)
Screenshot: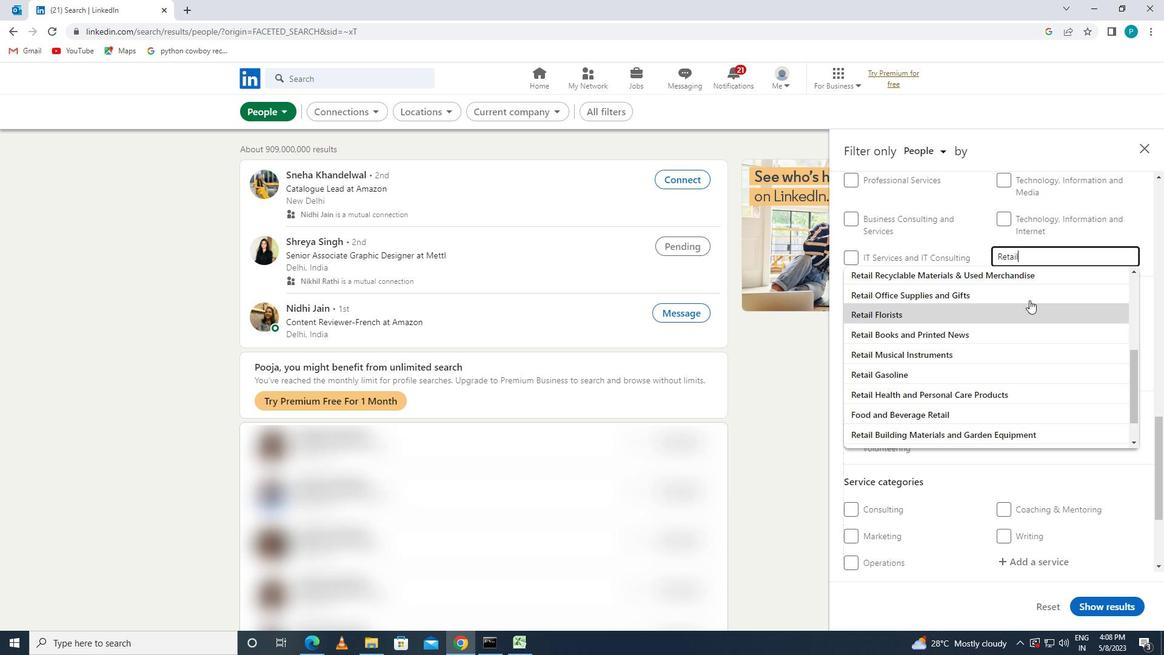 
Action: Key pressed <Key.space><Key.caps_lock>A<Key.caps_lock>PPLIANCES
Screenshot: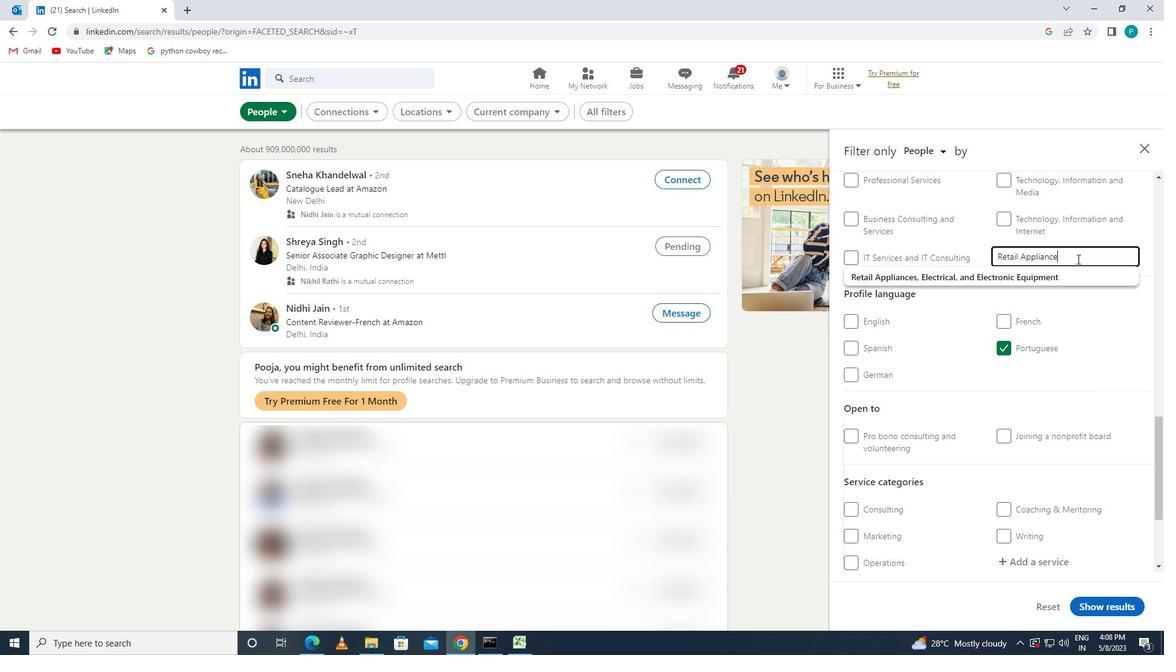 
Action: Mouse moved to (1064, 280)
Screenshot: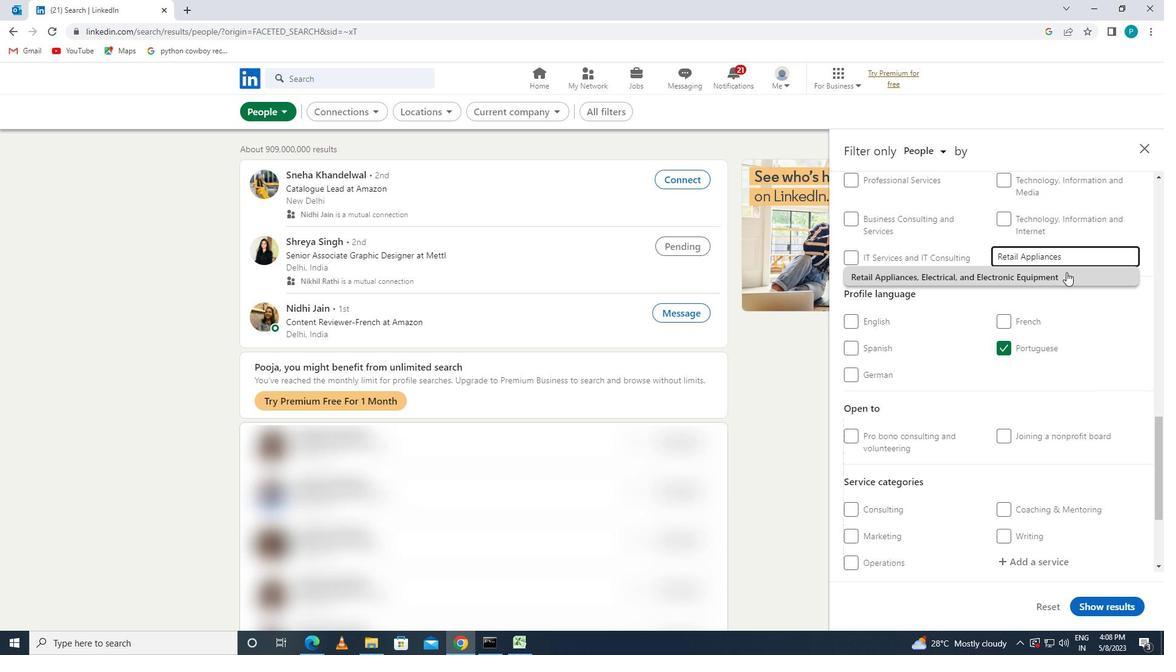 
Action: Mouse pressed left at (1064, 280)
Screenshot: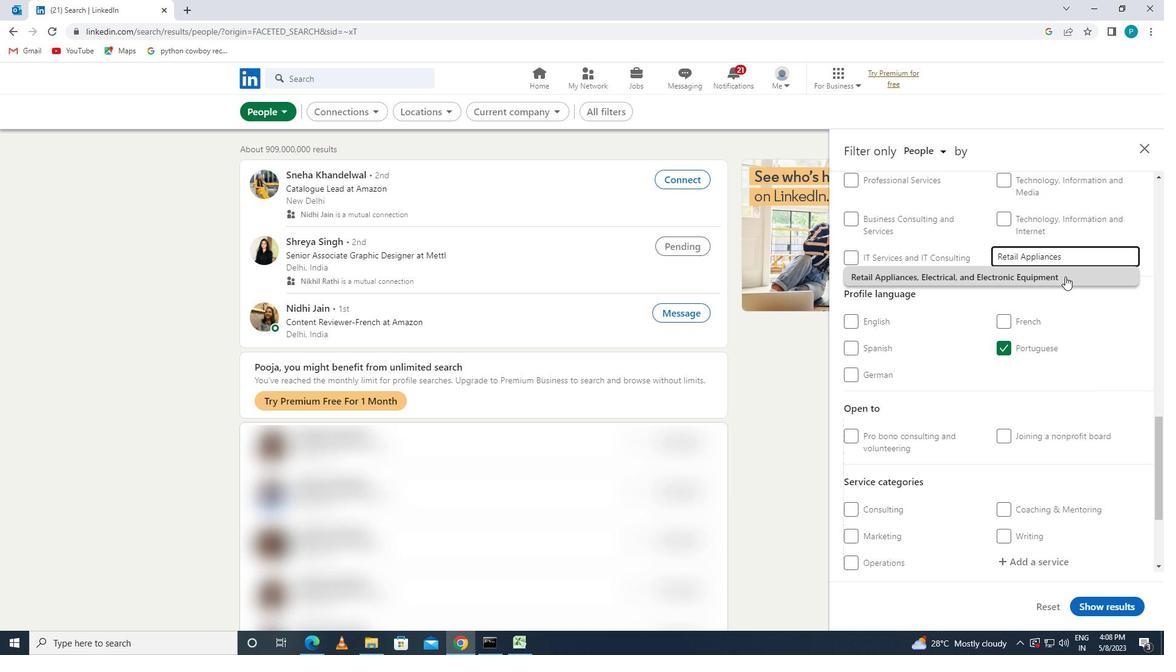 
Action: Mouse moved to (1064, 281)
Screenshot: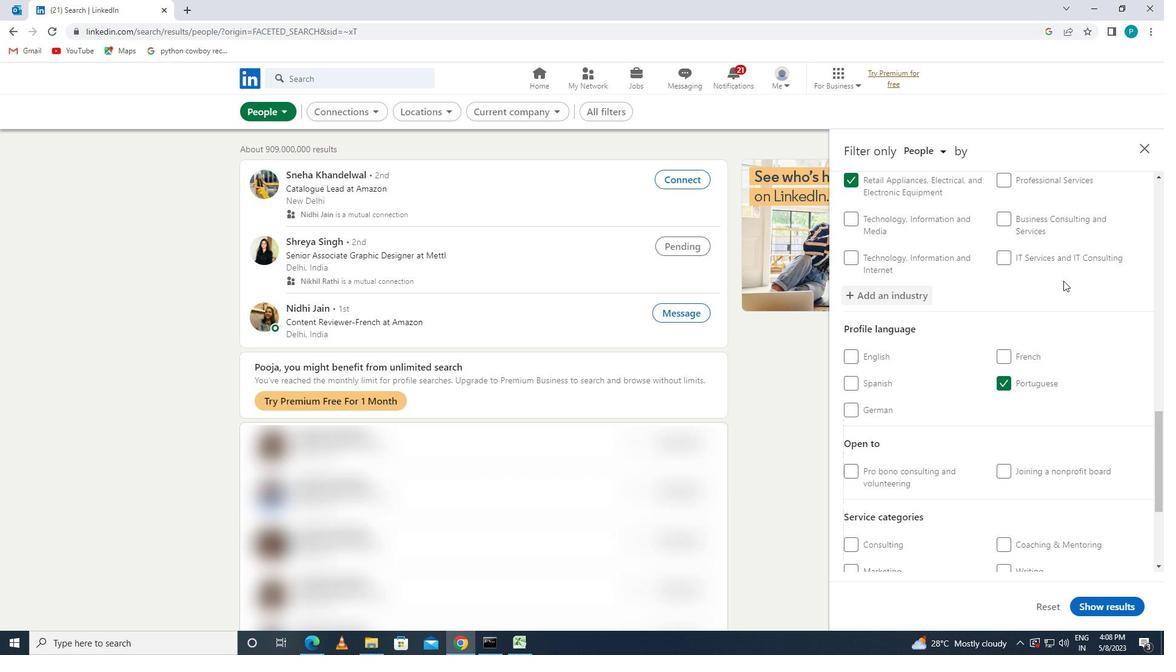 
Action: Mouse scrolled (1064, 280) with delta (0, 0)
Screenshot: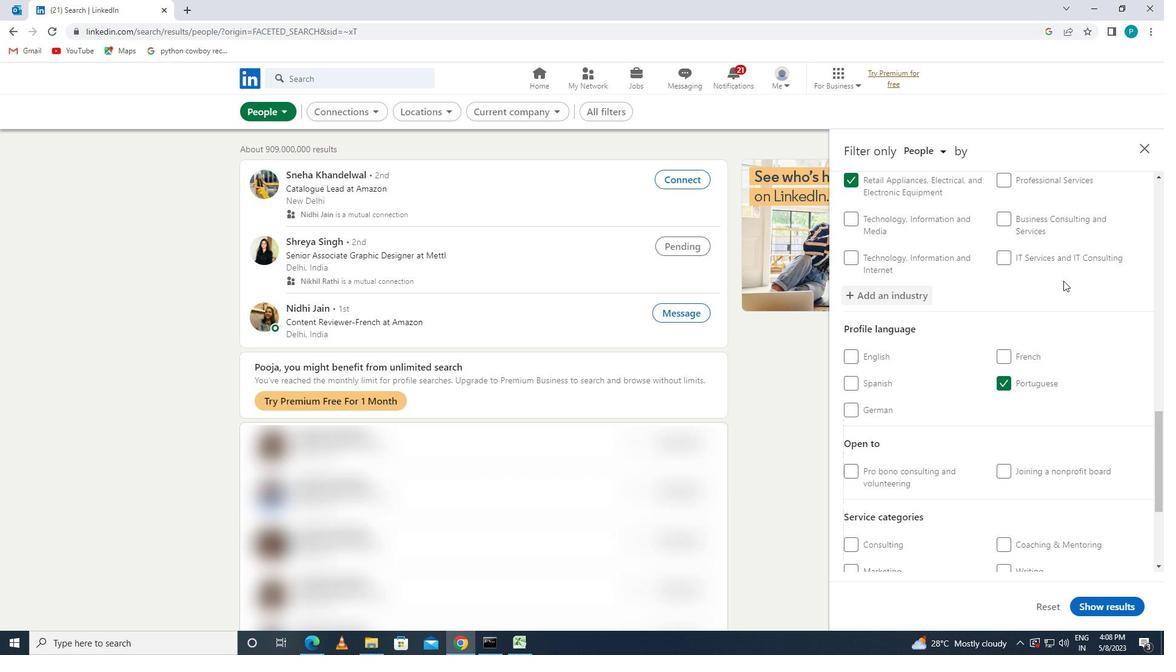 
Action: Mouse moved to (1066, 283)
Screenshot: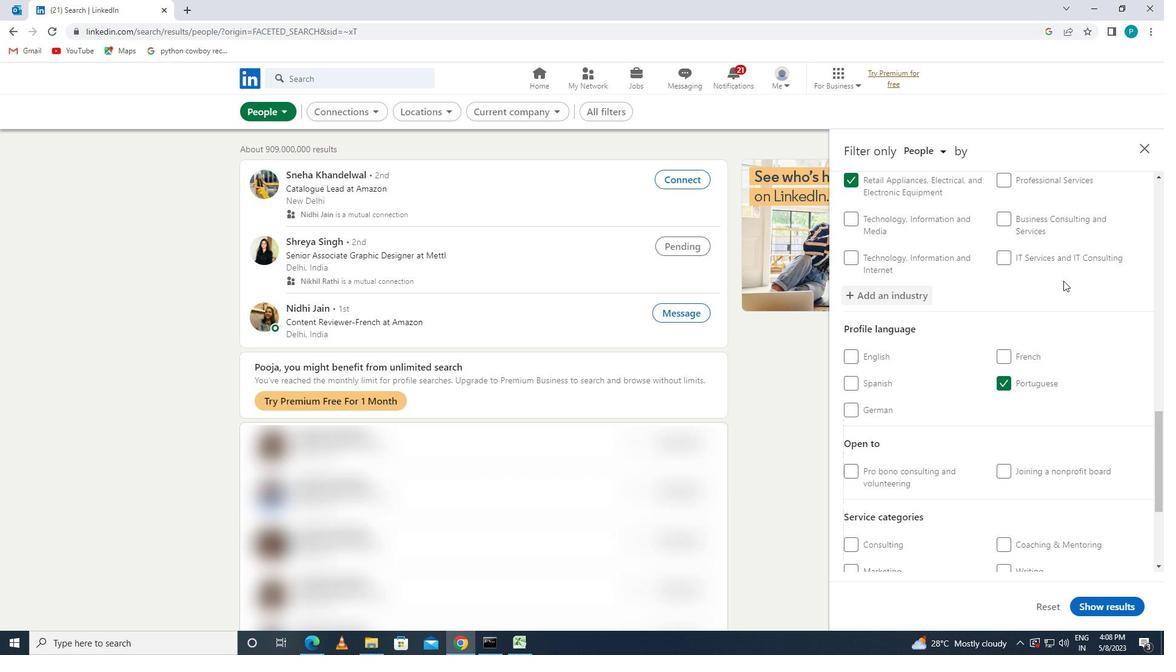 
Action: Mouse scrolled (1066, 282) with delta (0, 0)
Screenshot: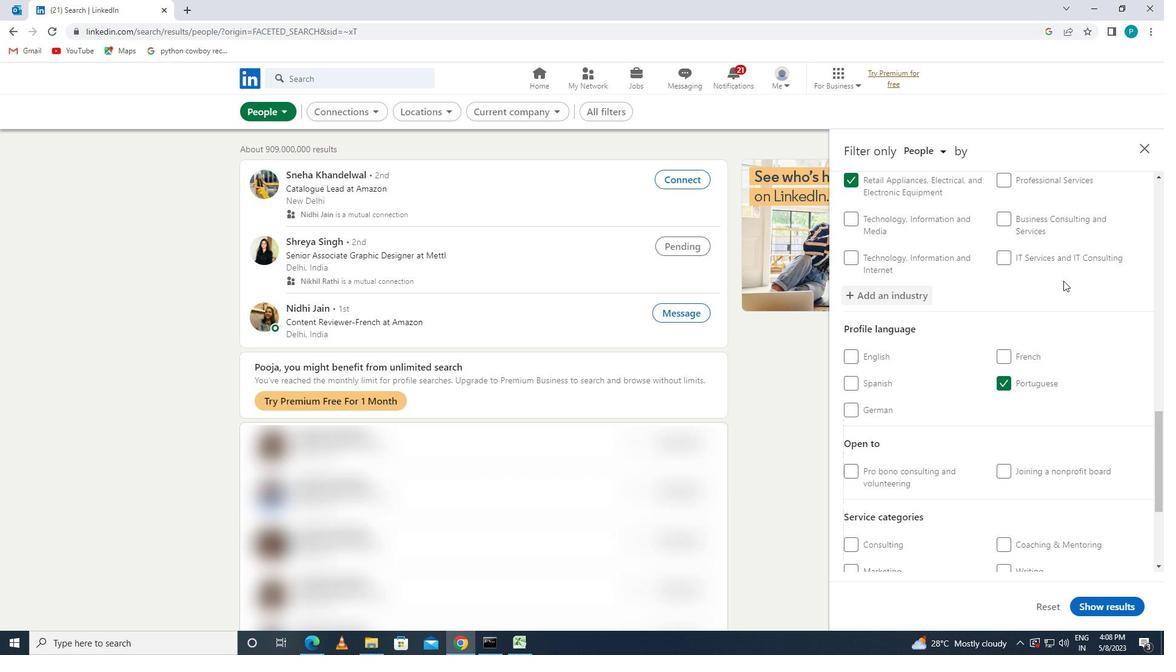 
Action: Mouse moved to (1054, 469)
Screenshot: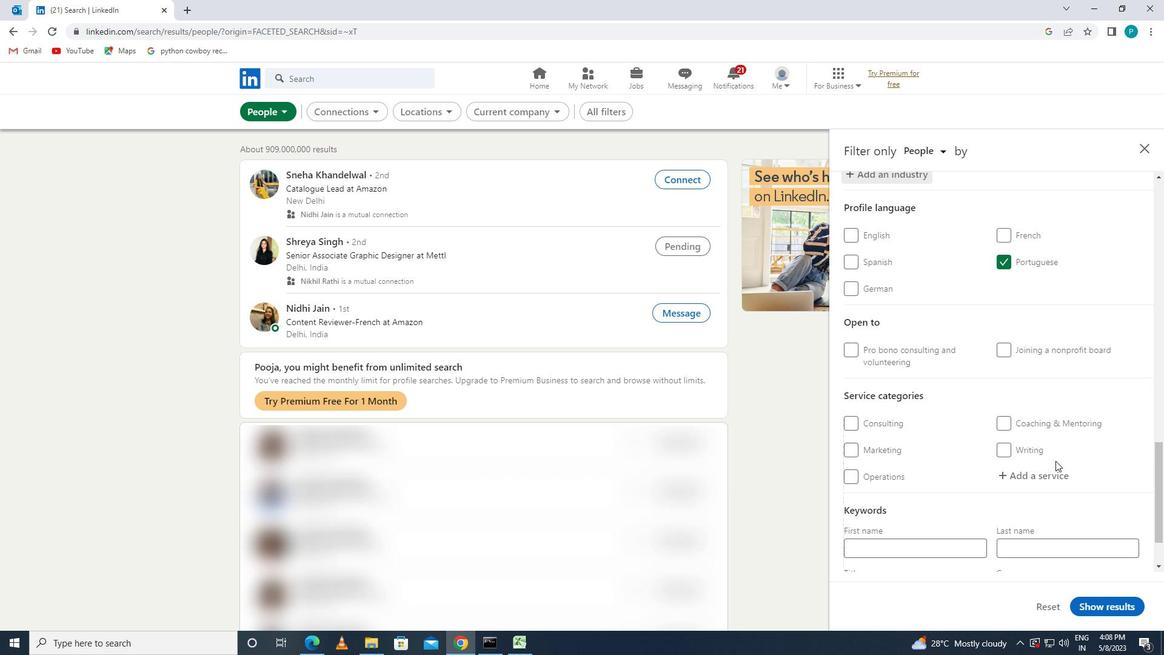 
Action: Mouse pressed left at (1054, 469)
Screenshot: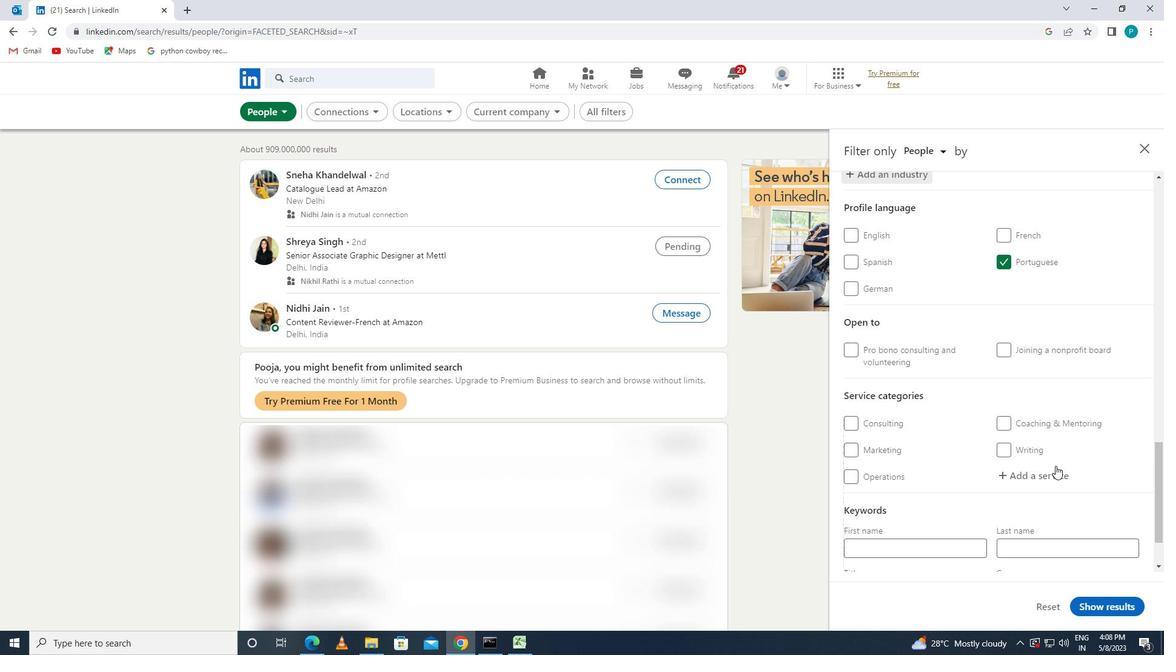 
Action: Mouse moved to (1054, 470)
Screenshot: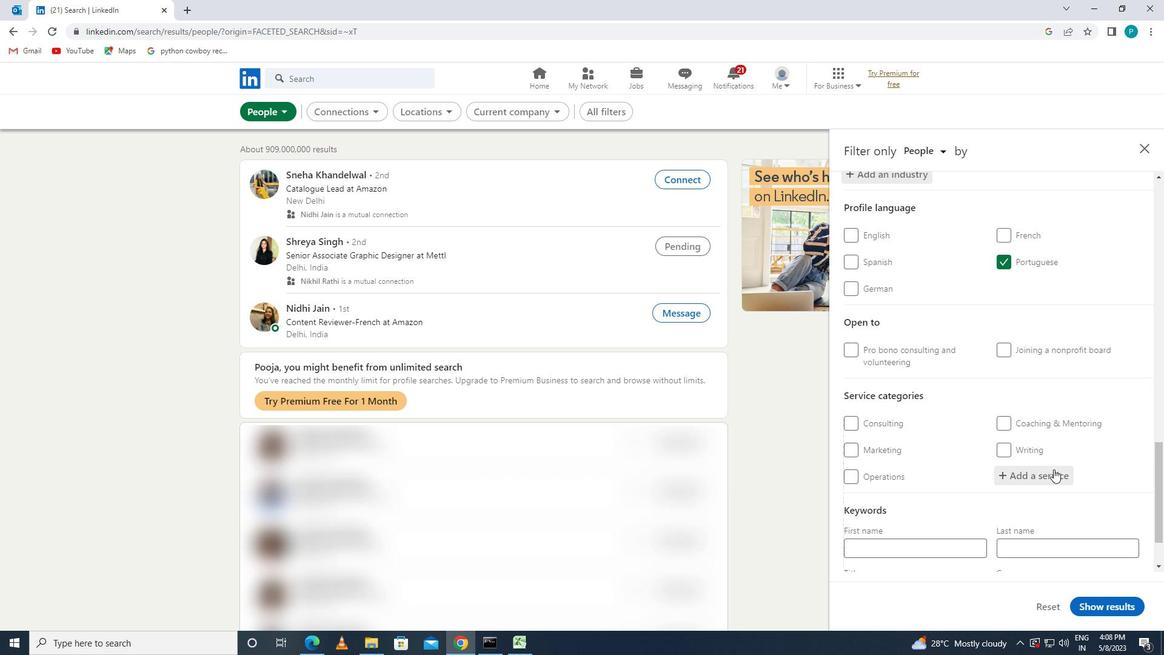 
Action: Key pressed <Key.caps_lock>W<Key.caps_lock>ORD<Key.caps_lock>P<Key.caps_lock>RESS
Screenshot: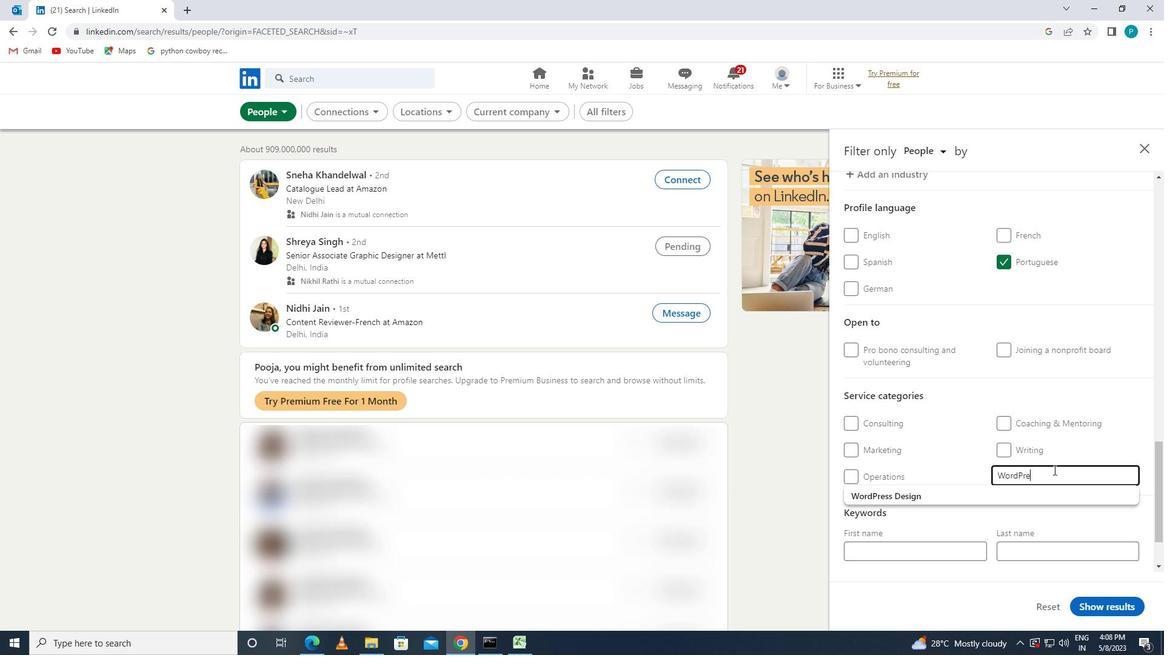 
Action: Mouse moved to (1026, 499)
Screenshot: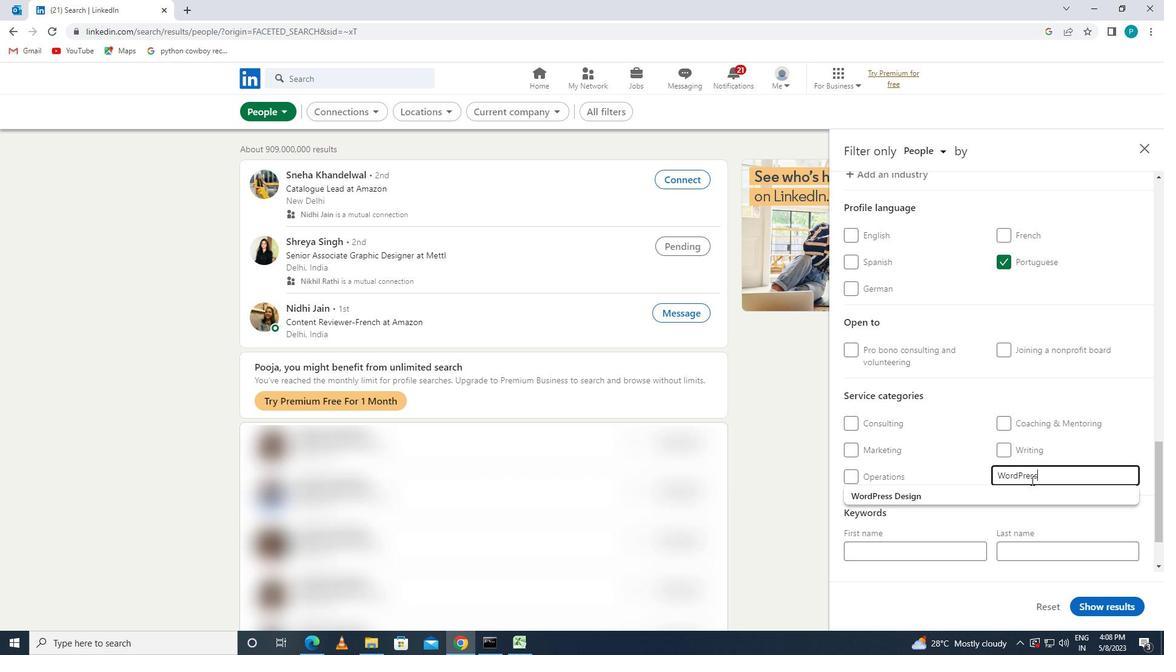 
Action: Mouse pressed left at (1026, 499)
Screenshot: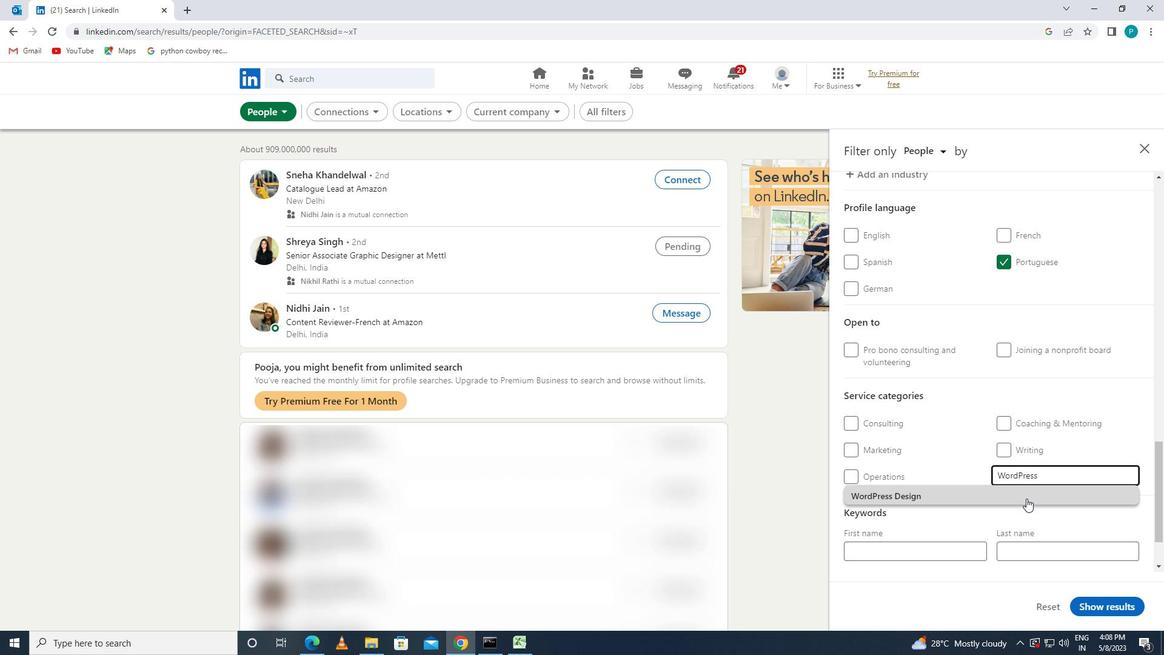 
Action: Mouse moved to (997, 495)
Screenshot: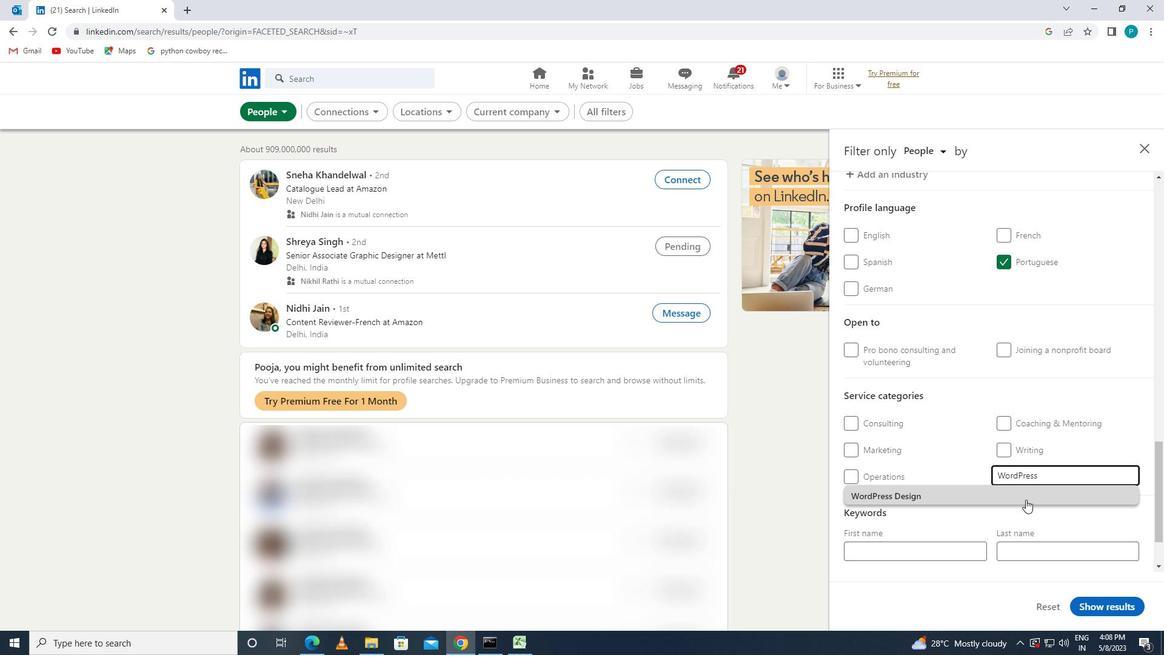
Action: Mouse scrolled (997, 494) with delta (0, 0)
Screenshot: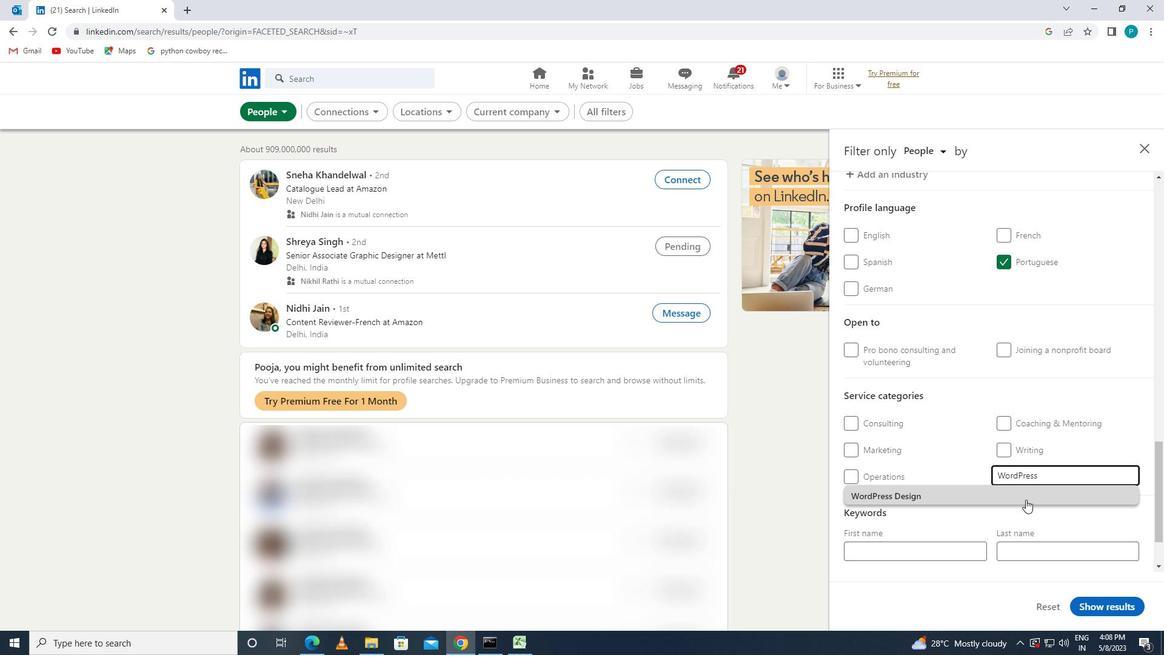 
Action: Mouse moved to (976, 497)
Screenshot: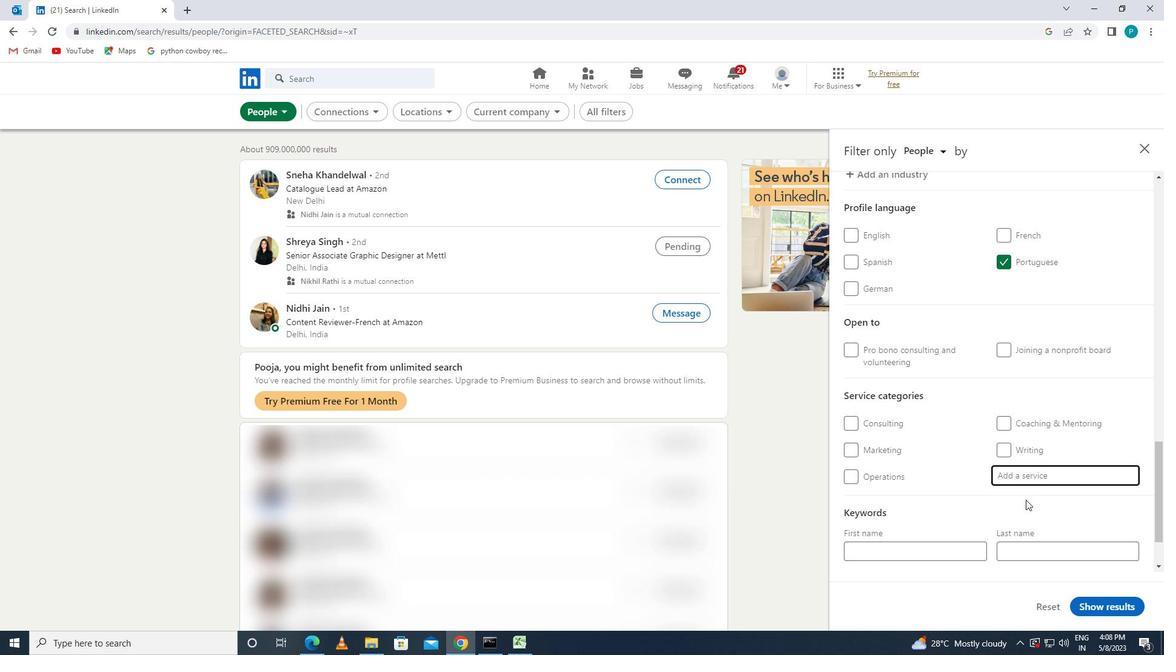 
Action: Mouse scrolled (976, 496) with delta (0, 0)
Screenshot: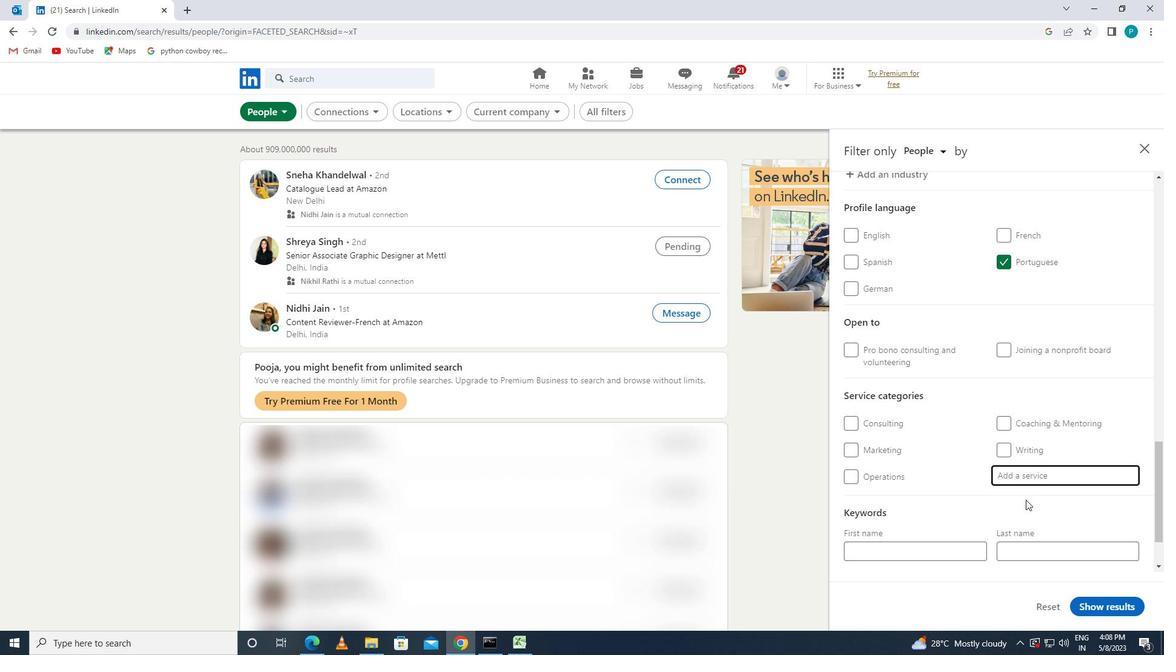 
Action: Mouse moved to (968, 497)
Screenshot: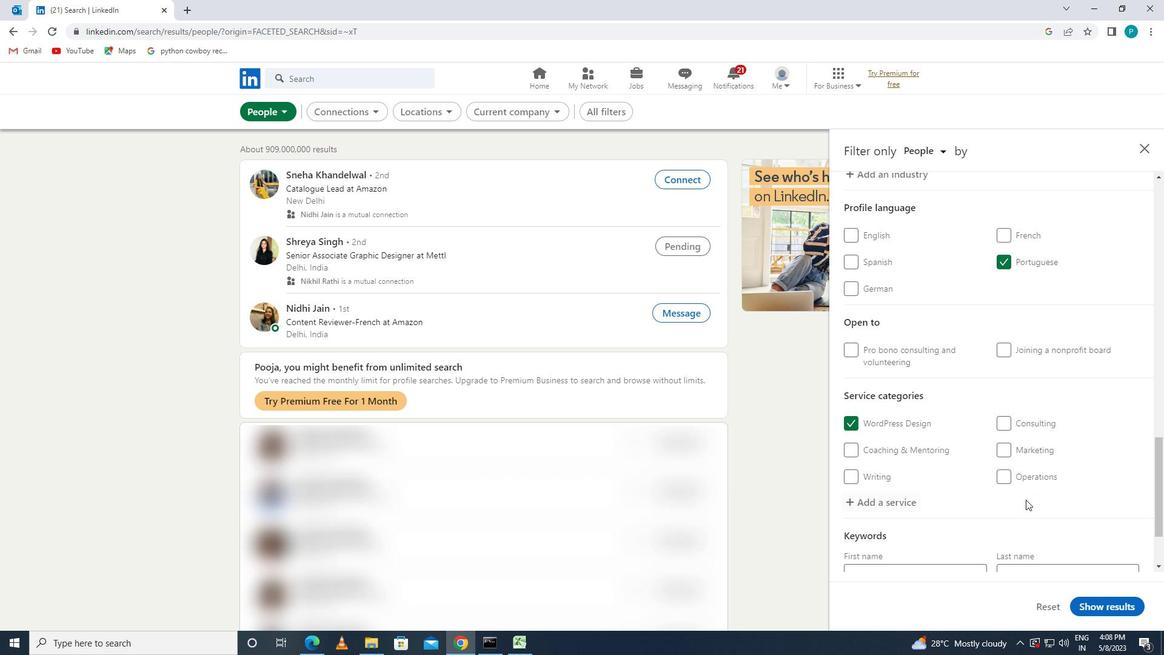 
Action: Mouse scrolled (968, 496) with delta (0, 0)
Screenshot: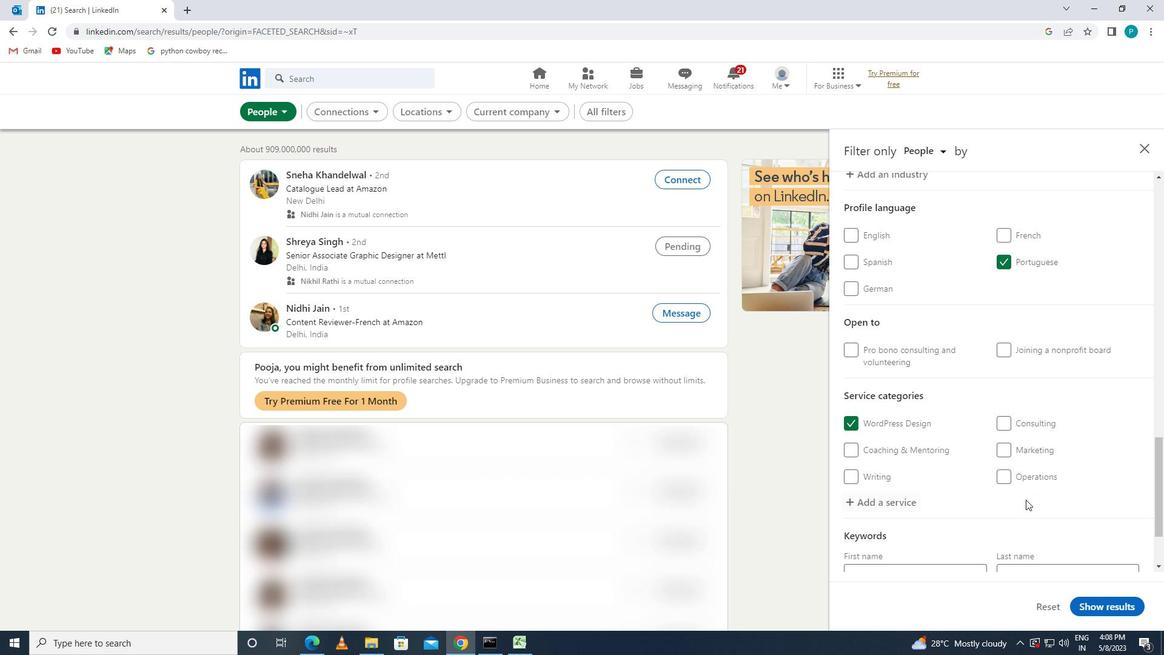 
Action: Mouse moved to (964, 497)
Screenshot: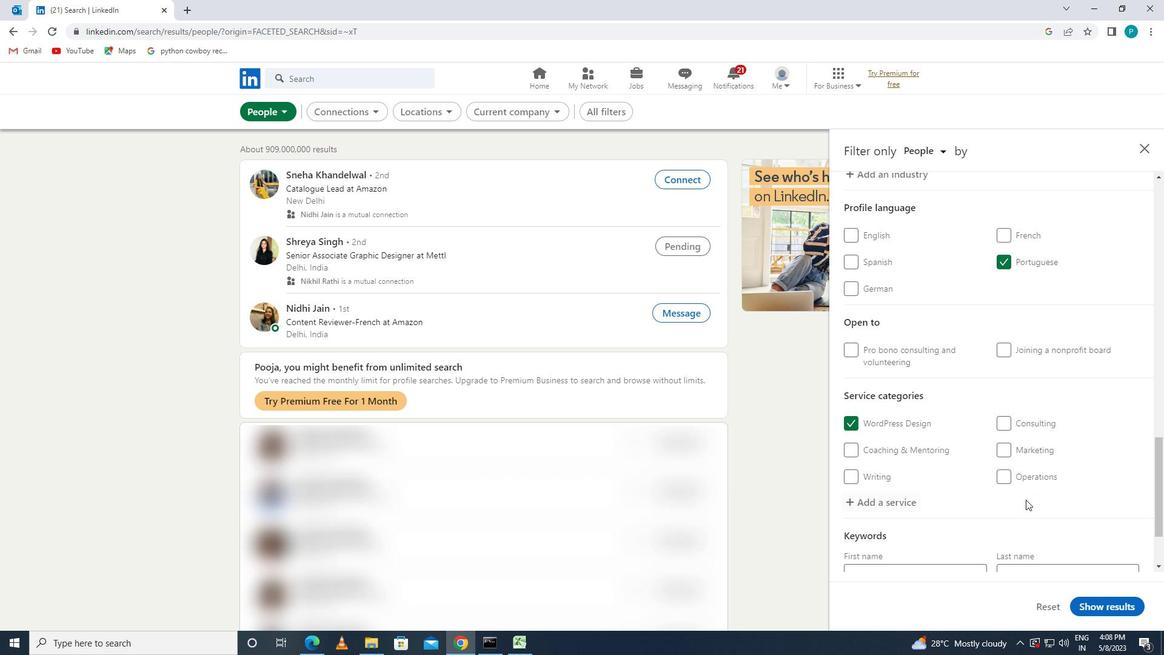 
Action: Mouse scrolled (964, 496) with delta (0, 0)
Screenshot: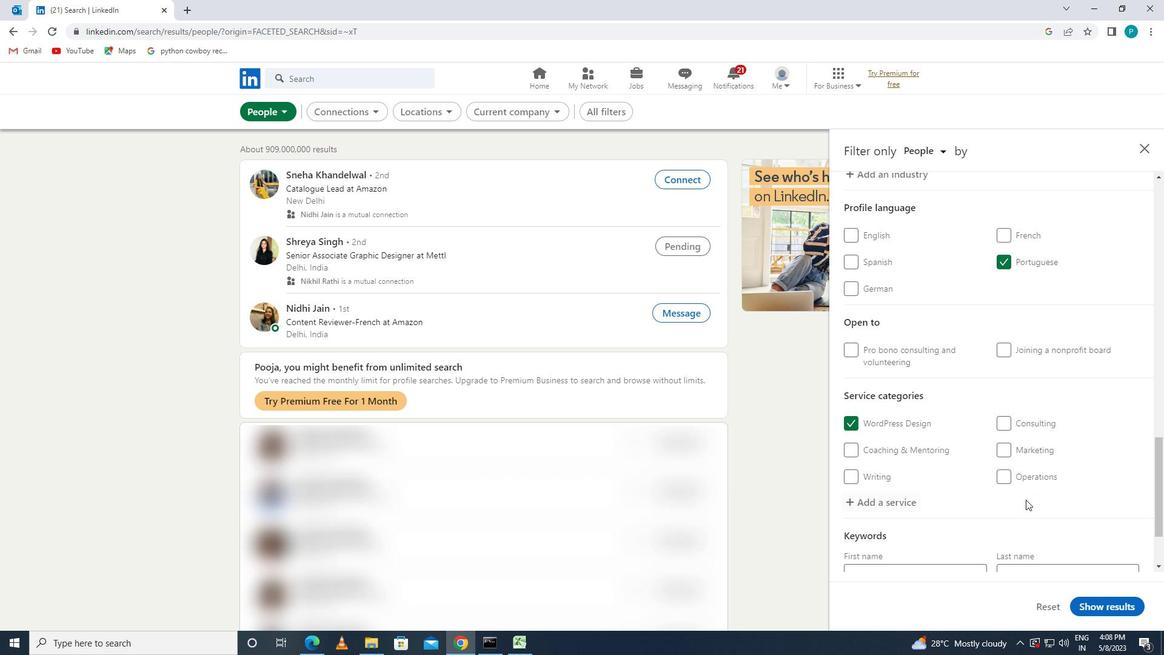 
Action: Mouse moved to (957, 498)
Screenshot: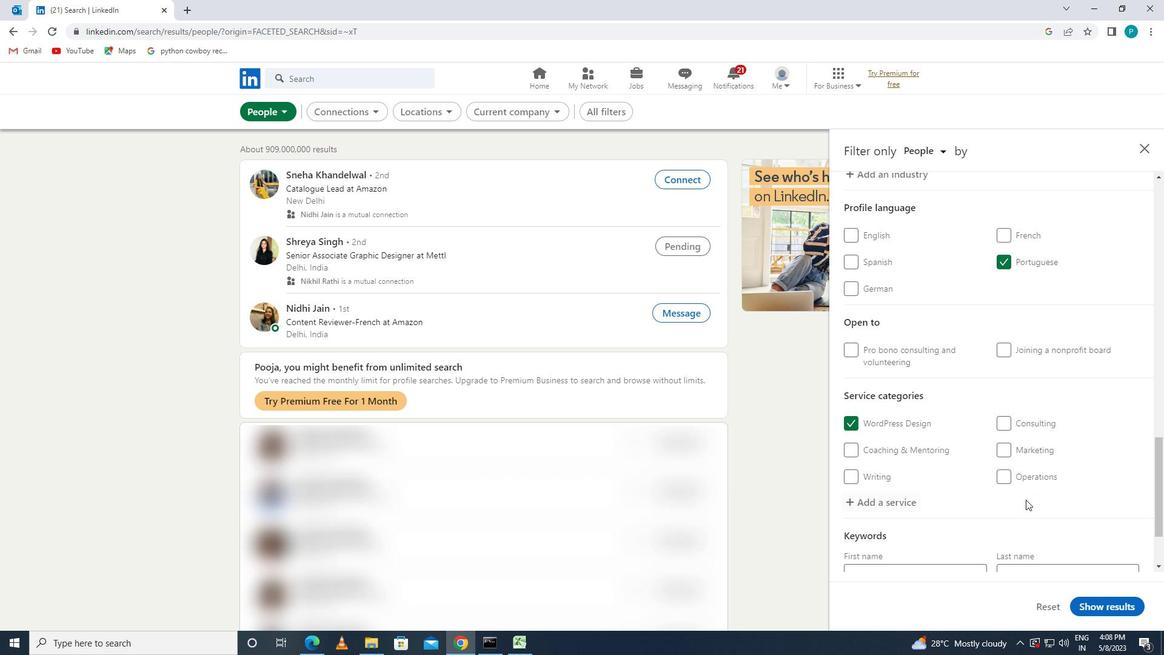 
Action: Mouse scrolled (957, 497) with delta (0, 0)
Screenshot: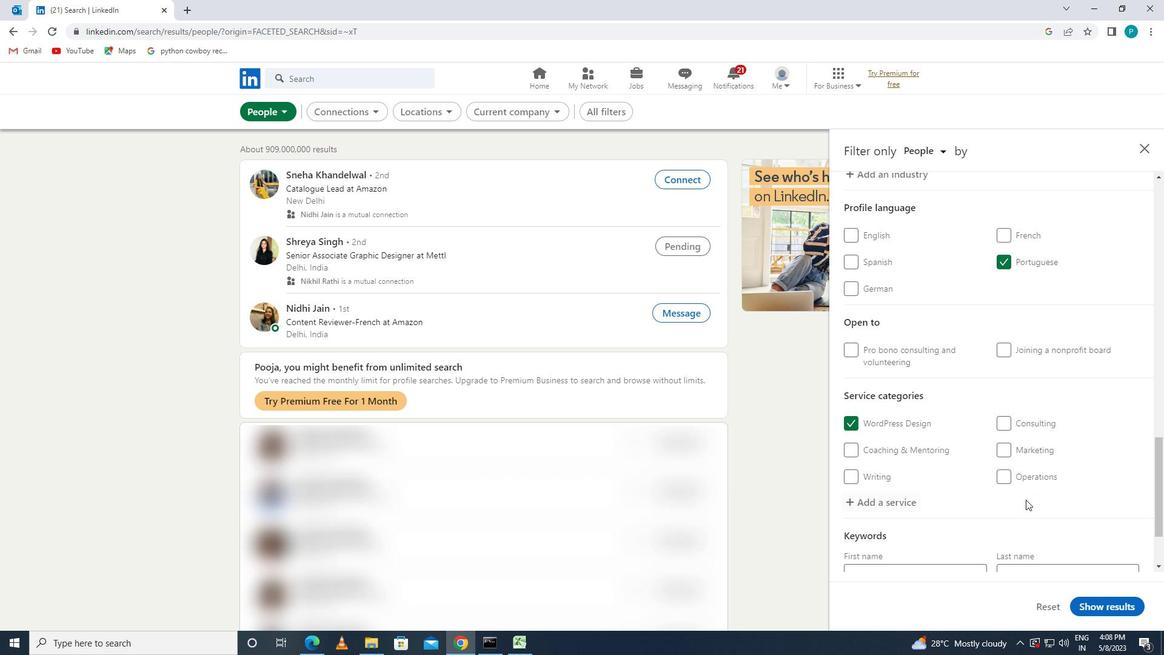 
Action: Mouse moved to (956, 498)
Screenshot: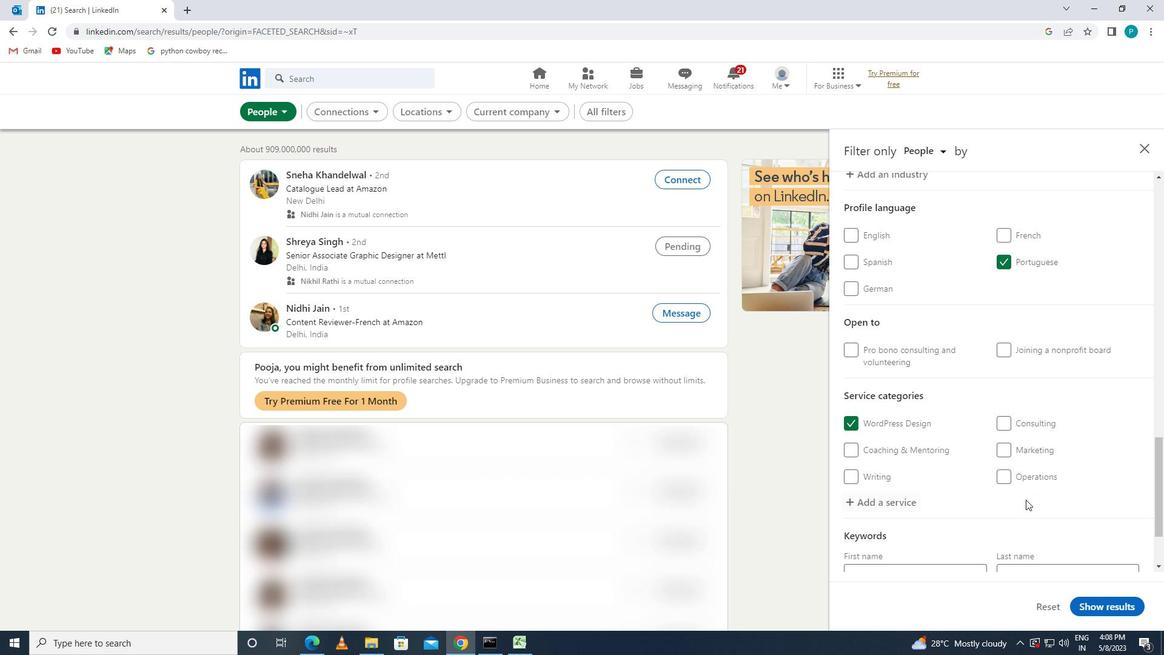 
Action: Mouse scrolled (956, 497) with delta (0, 0)
Screenshot: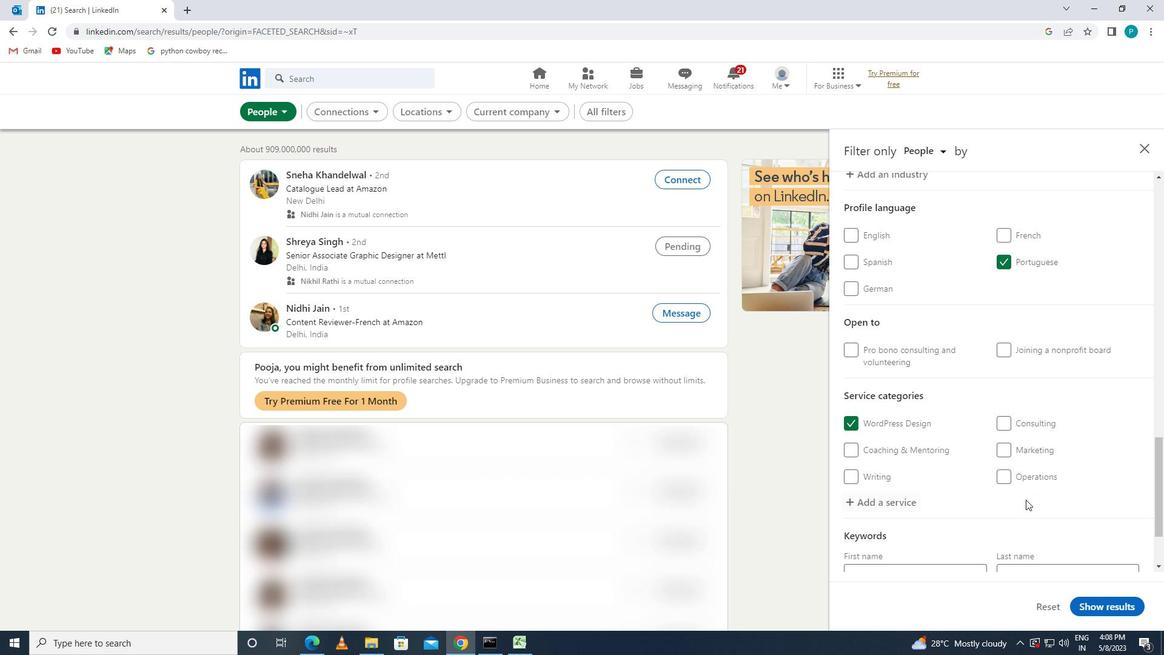 
Action: Mouse moved to (925, 513)
Screenshot: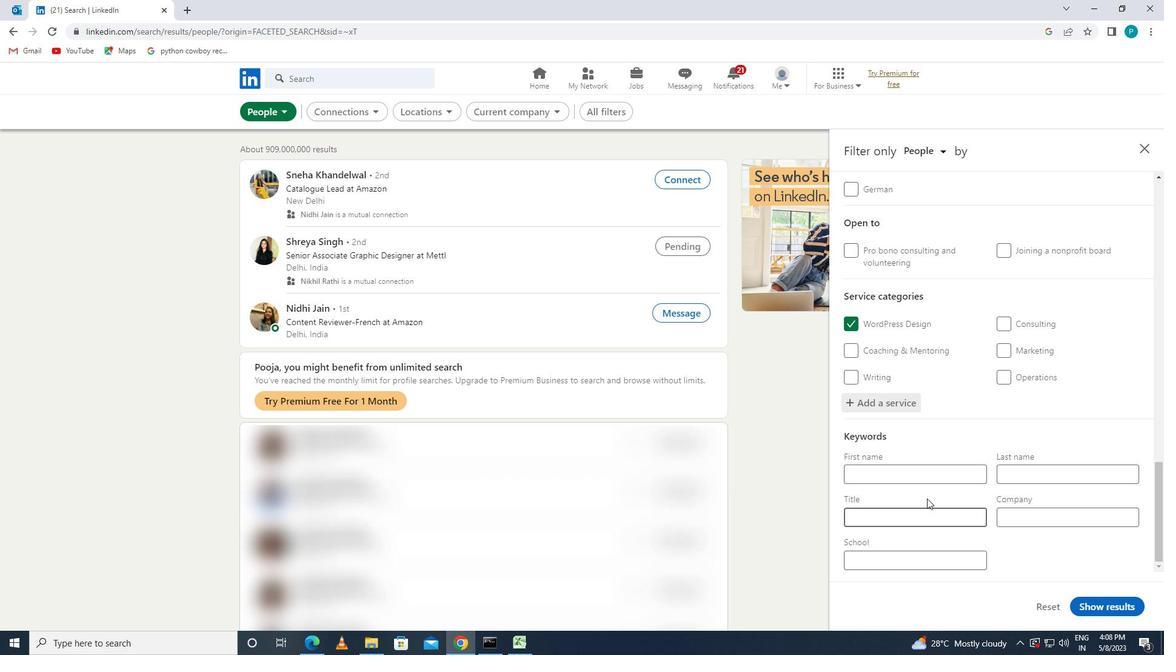 
Action: Mouse pressed left at (925, 513)
Screenshot: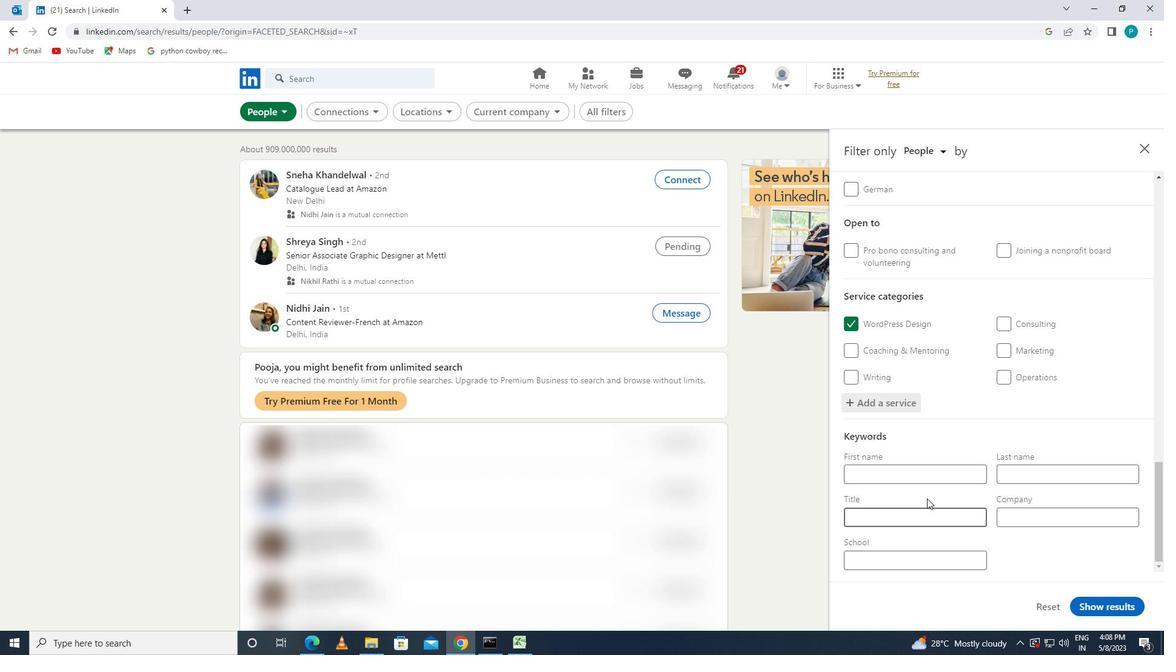 
Action: Mouse moved to (925, 513)
Screenshot: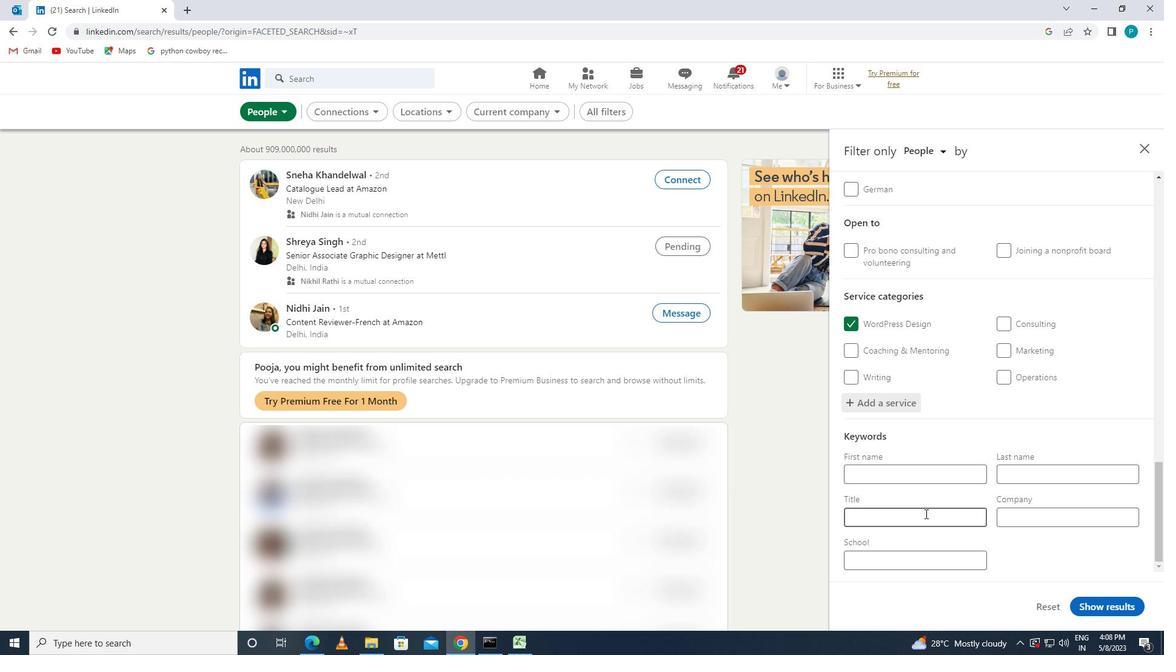 
Action: Key pressed <Key.caps_lock>P<Key.caps_lock>HARMAV<Key.backspace>CY<Key.space><Key.caps_lock>A<Key.caps_lock>SSISTANT
Screenshot: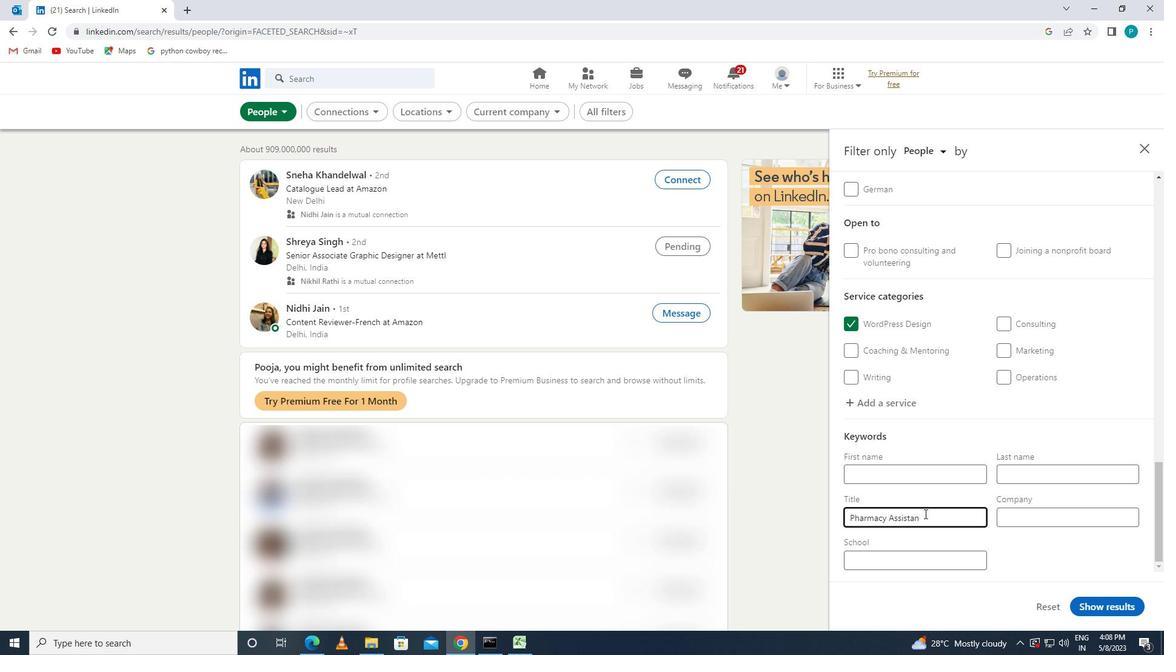 
Action: Mouse moved to (1098, 599)
Screenshot: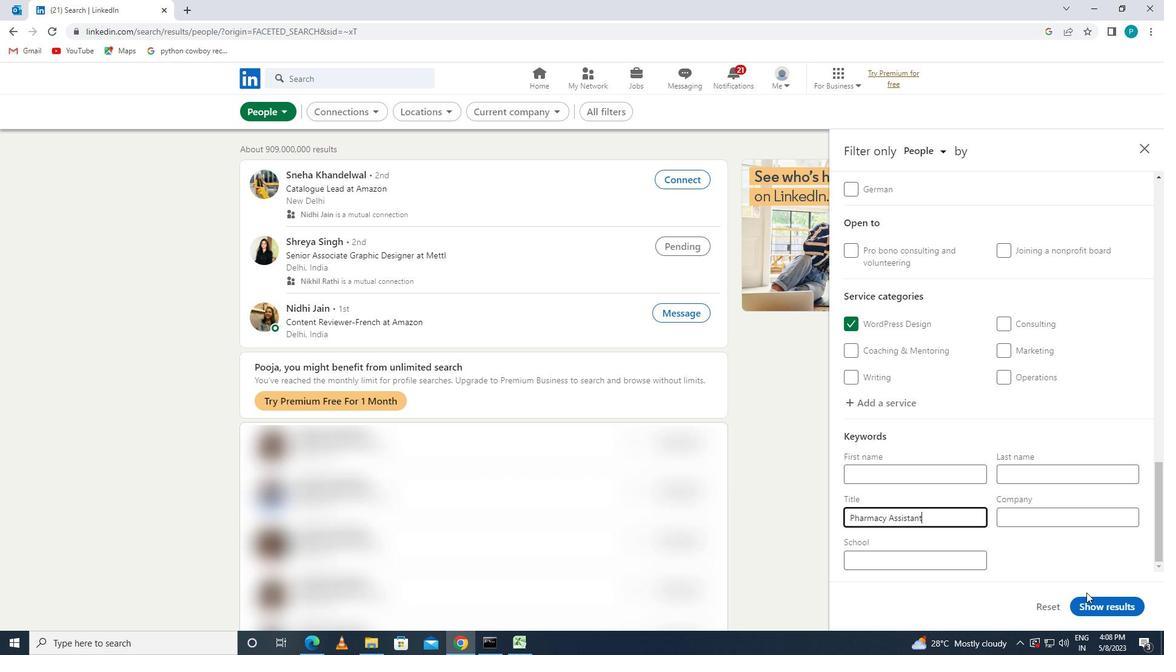 
Action: Mouse pressed left at (1098, 599)
Screenshot: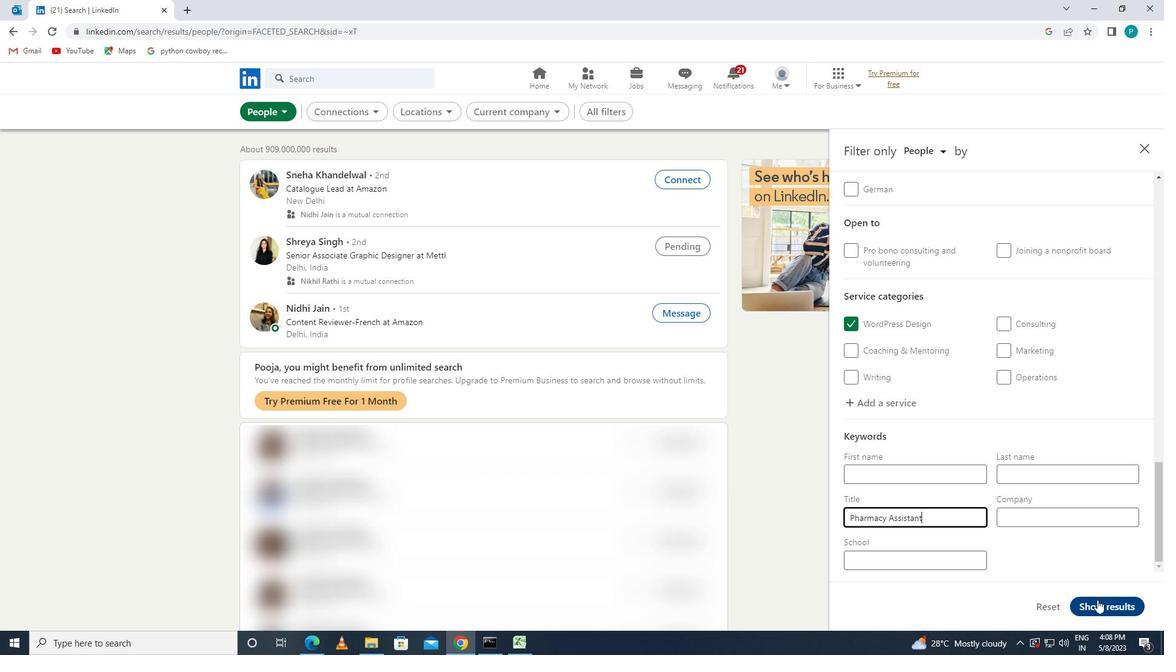 
